 Task: Add an event with the title Marketing Campaign Execution and Tracking, date '2023/12/26', time 7:50 AM to 9:50 AMand add a description:  Regular check-ins and progress reviews will be scheduled to evaluate the employee's progress and provide ongoing feedback. These discussions will allow for adjustments to the action plan if needed and provide encouragement and support to the employee.Select event color  Peacock . Add location for the event as: Zagreb, Croatia, logged in from the account softage.4@softage.netand send the event invitation to softage.6@softage.net and softage.7@softage.net. Set a reminder for the event Weekly on Sunday
Action: Mouse moved to (83, 108)
Screenshot: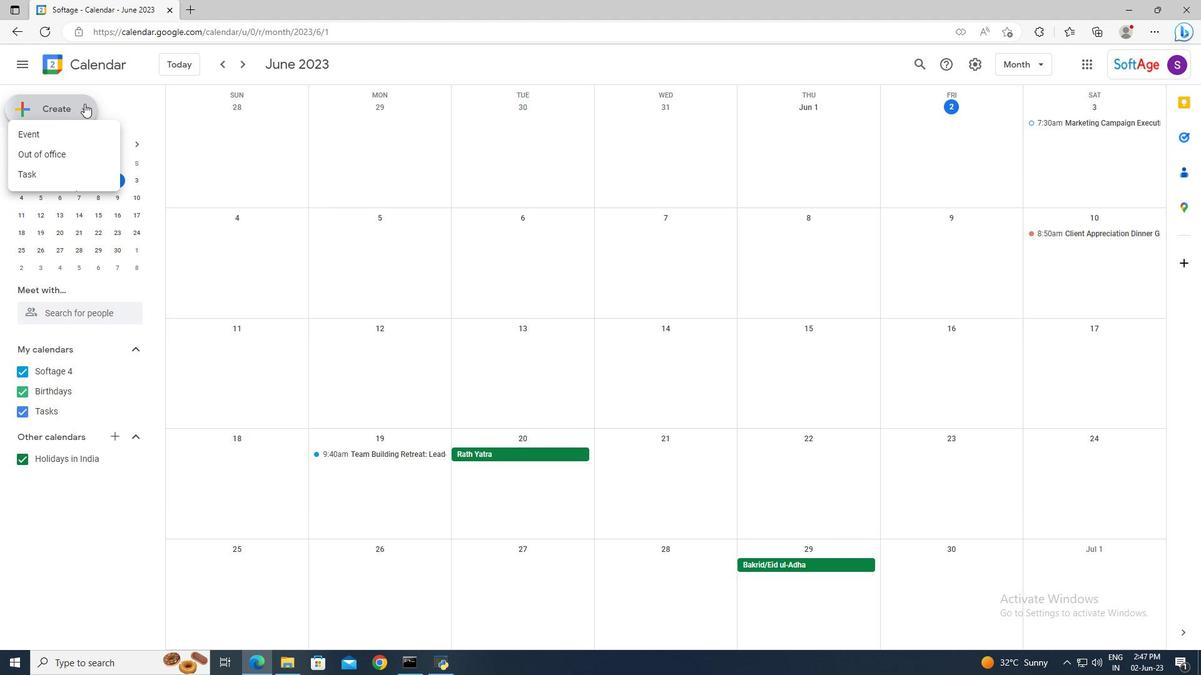 
Action: Mouse pressed left at (83, 108)
Screenshot: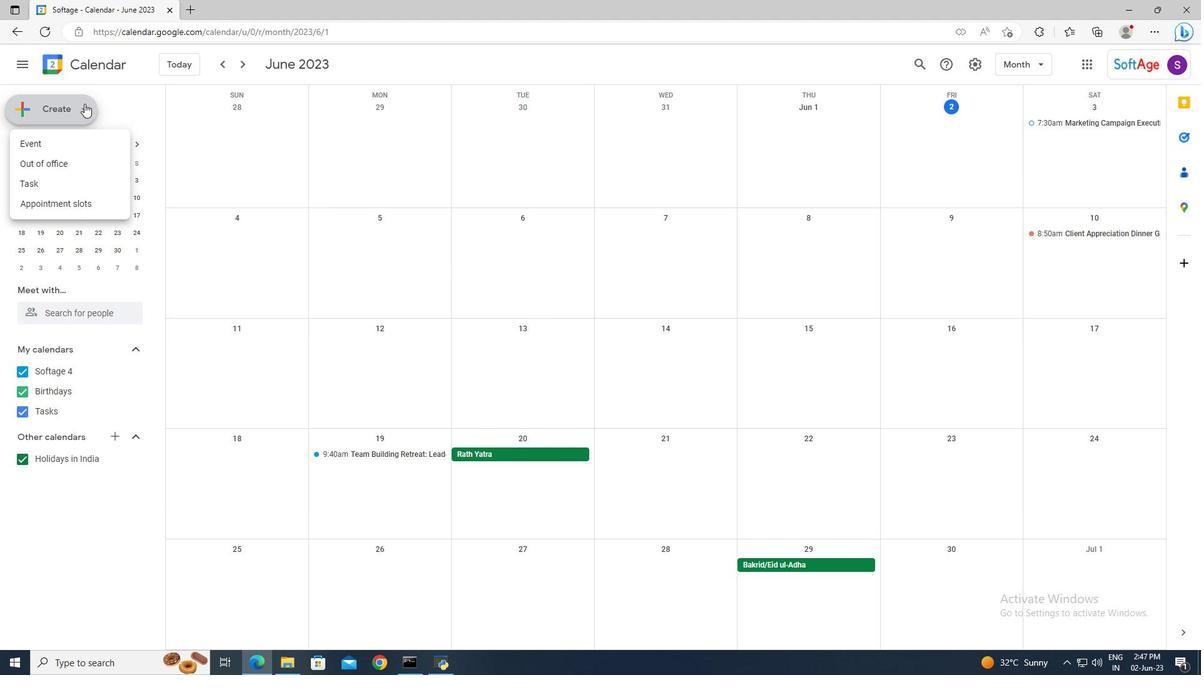 
Action: Mouse moved to (83, 138)
Screenshot: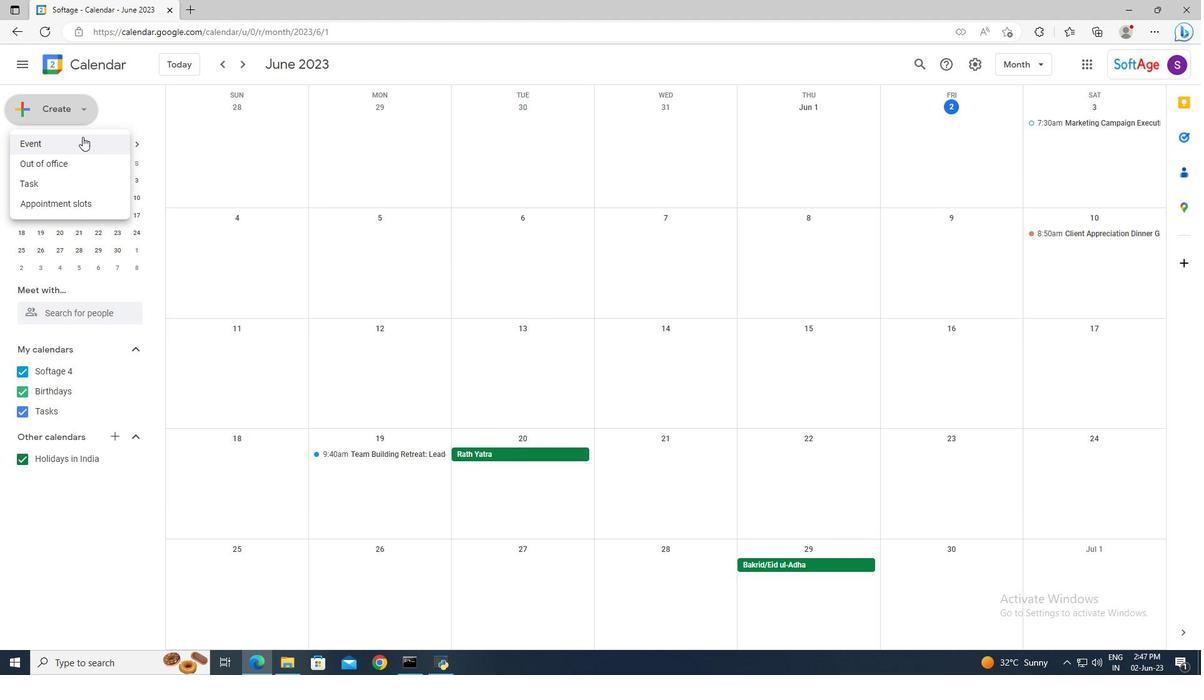 
Action: Mouse pressed left at (83, 138)
Screenshot: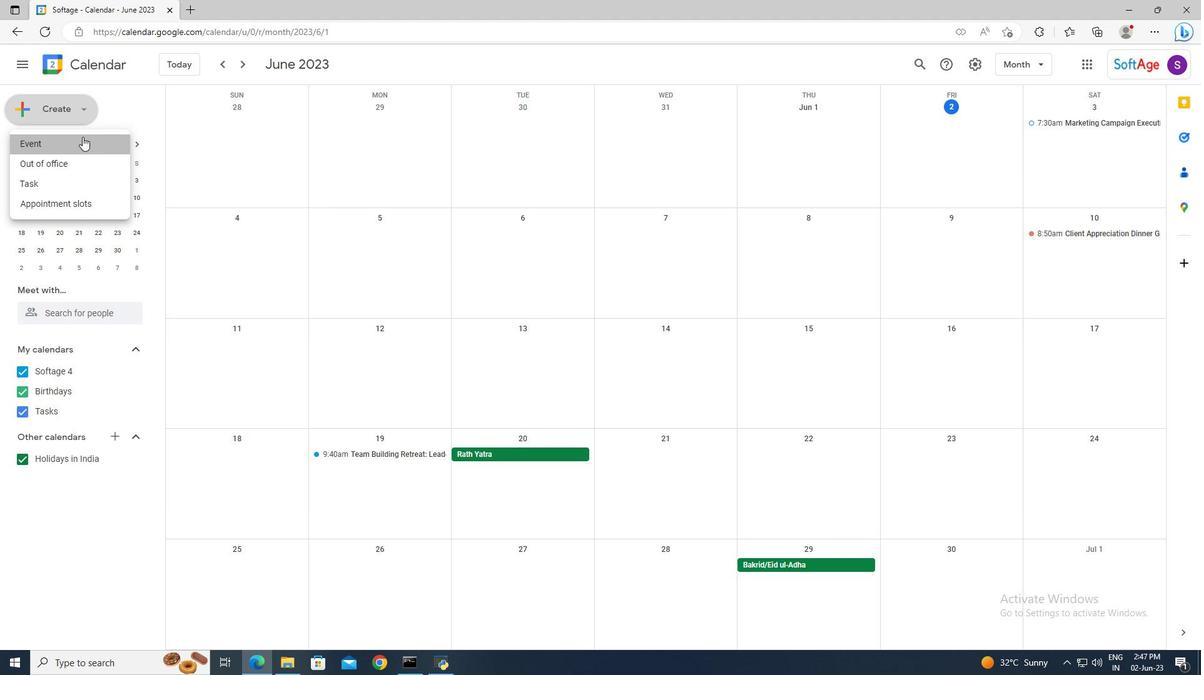 
Action: Mouse moved to (620, 421)
Screenshot: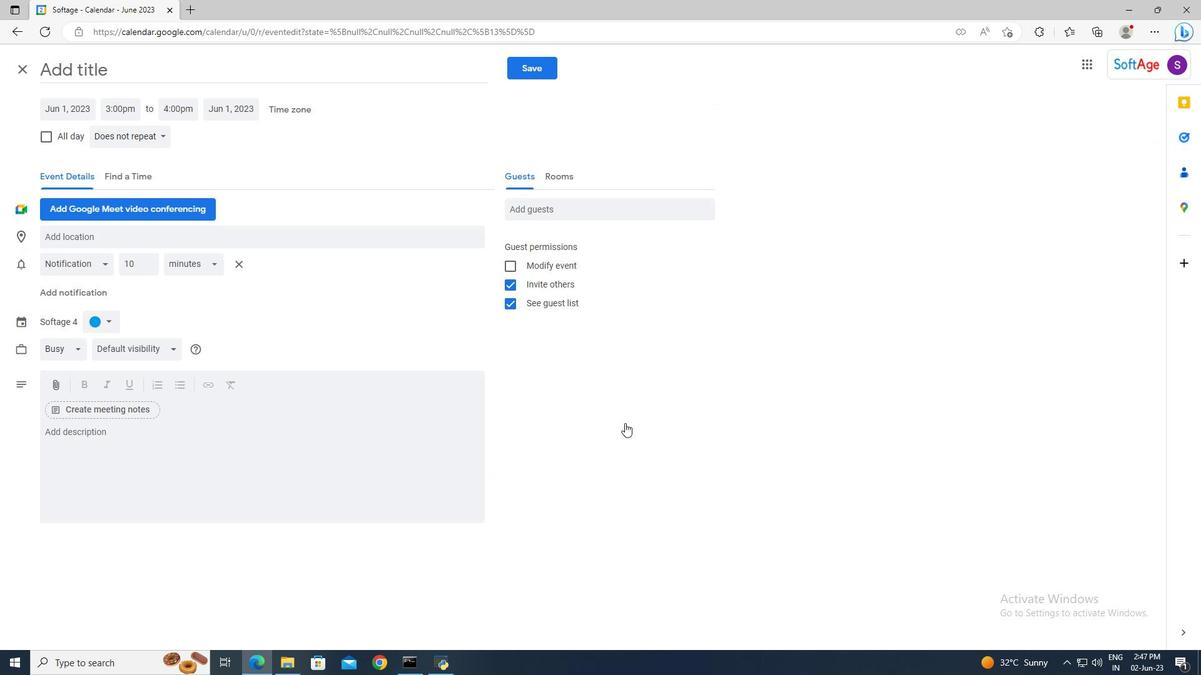 
Action: Mouse pressed left at (620, 421)
Screenshot: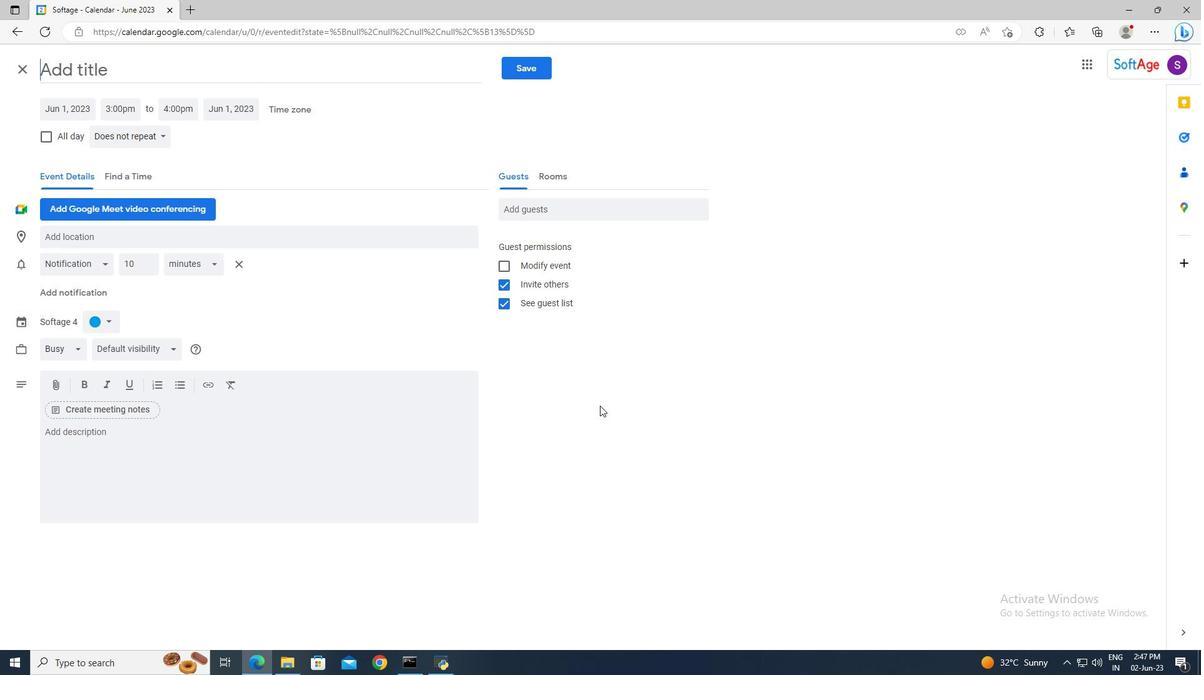 
Action: Mouse moved to (240, 73)
Screenshot: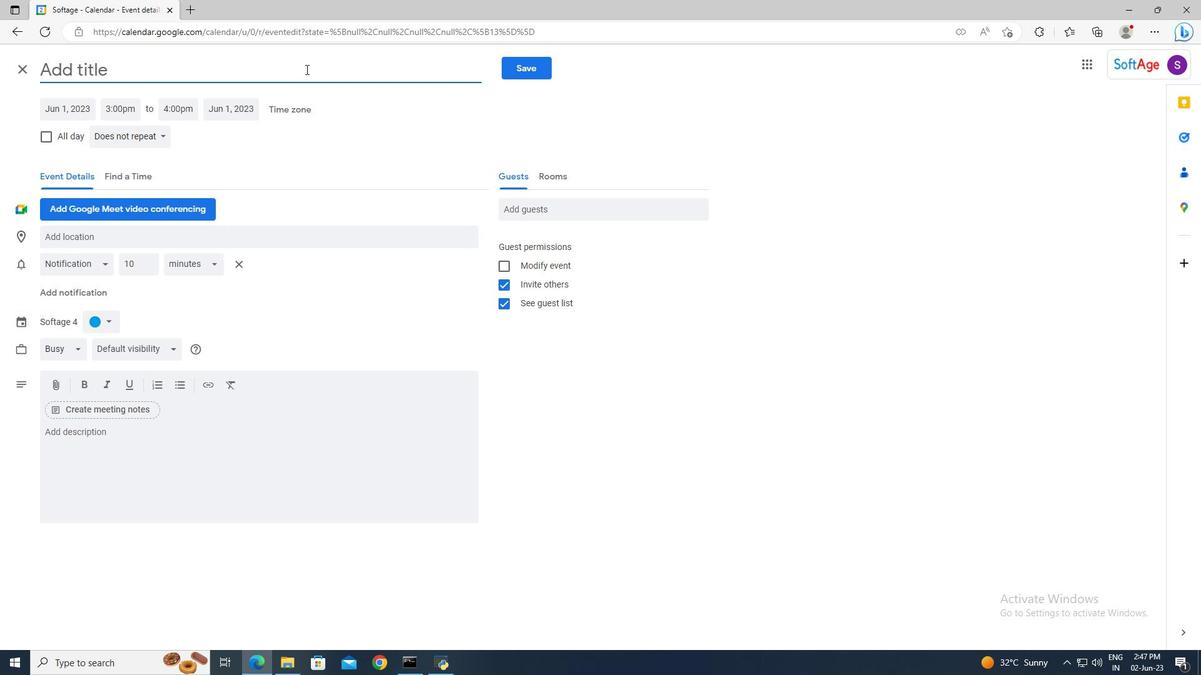 
Action: Mouse pressed left at (240, 73)
Screenshot: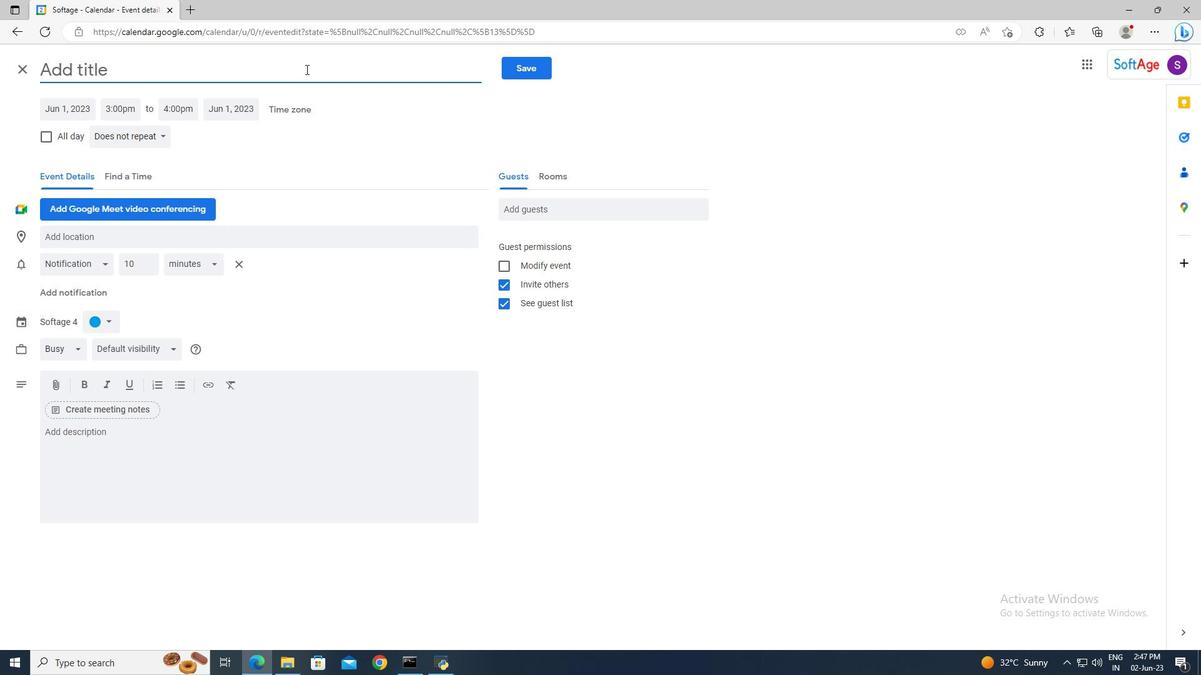 
Action: Key pressed <Key.shift>Marketing<Key.space><Key.shift>Campaign<Key.space><Key.shift>Execution<Key.space>and<Key.space><Key.shift>Tracking
Screenshot: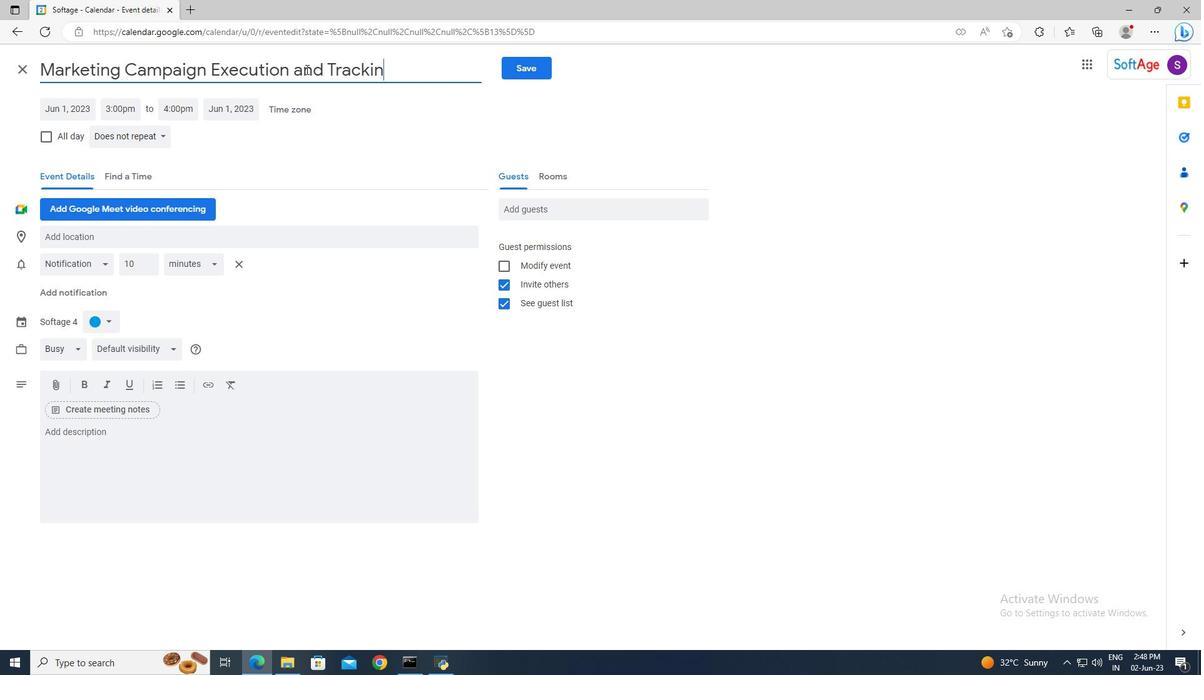 
Action: Mouse moved to (95, 108)
Screenshot: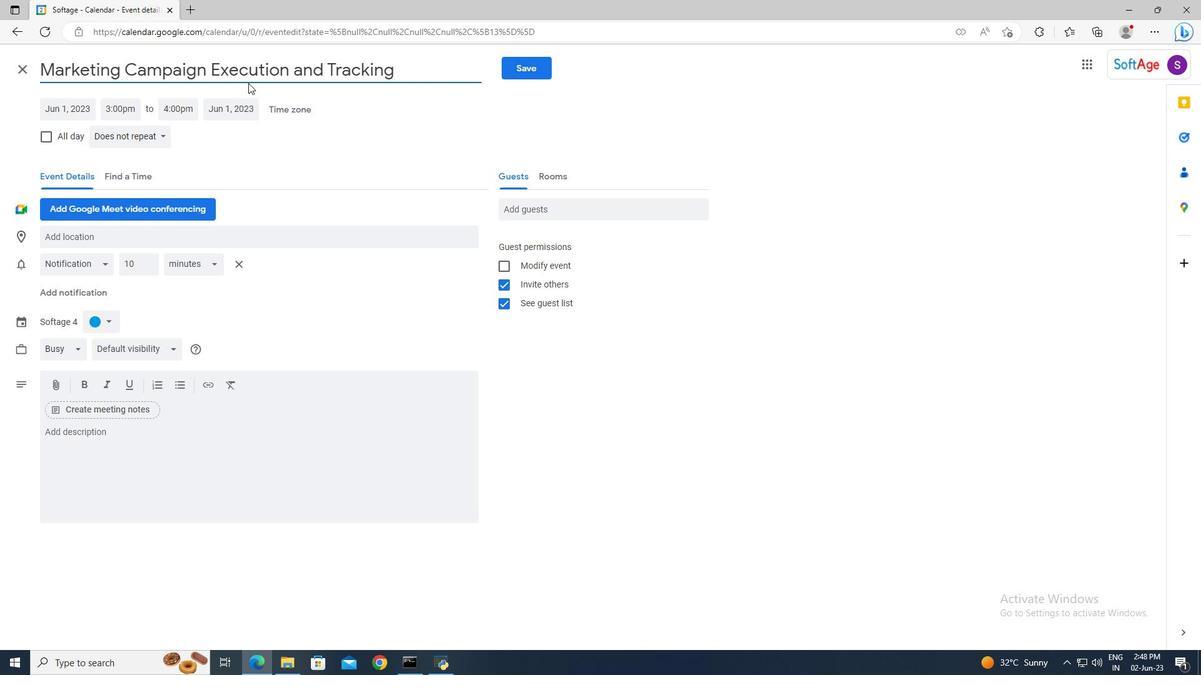 
Action: Mouse pressed left at (95, 108)
Screenshot: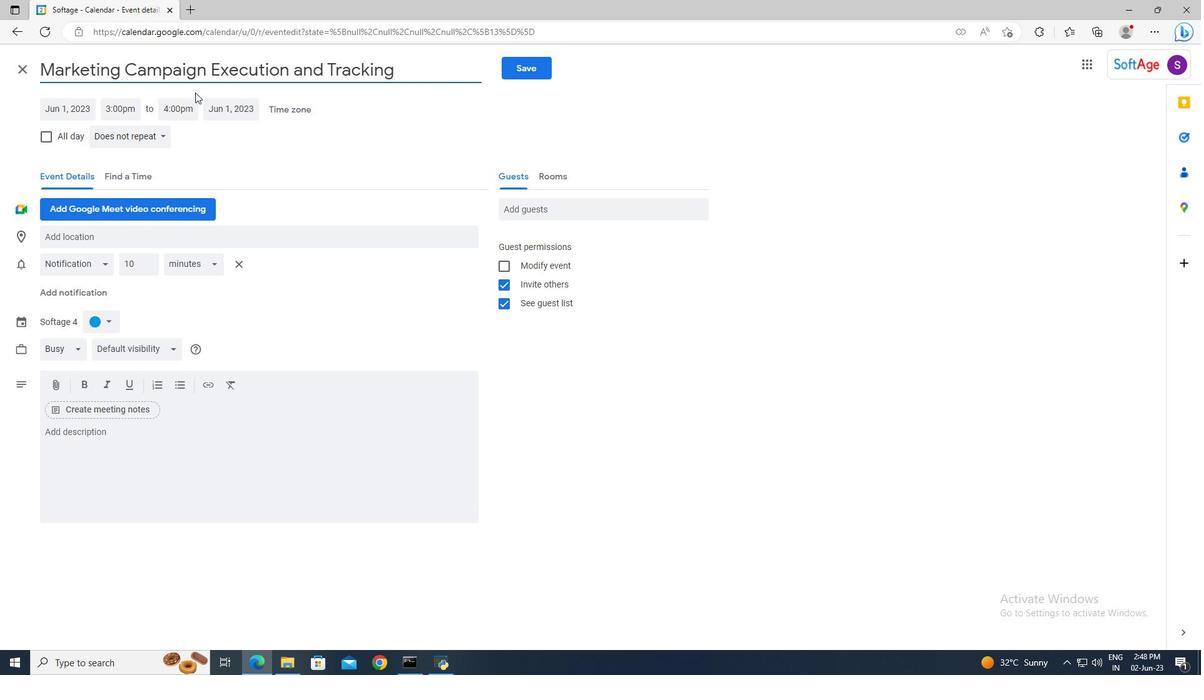 
Action: Mouse moved to (194, 132)
Screenshot: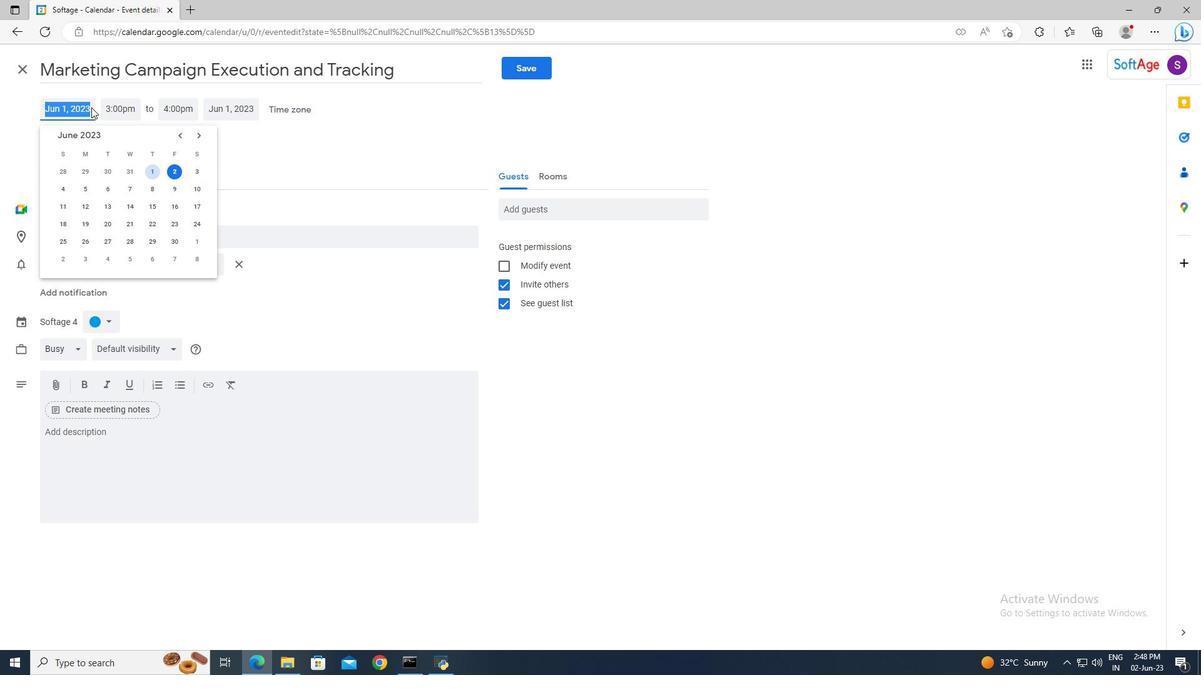 
Action: Mouse pressed left at (194, 132)
Screenshot: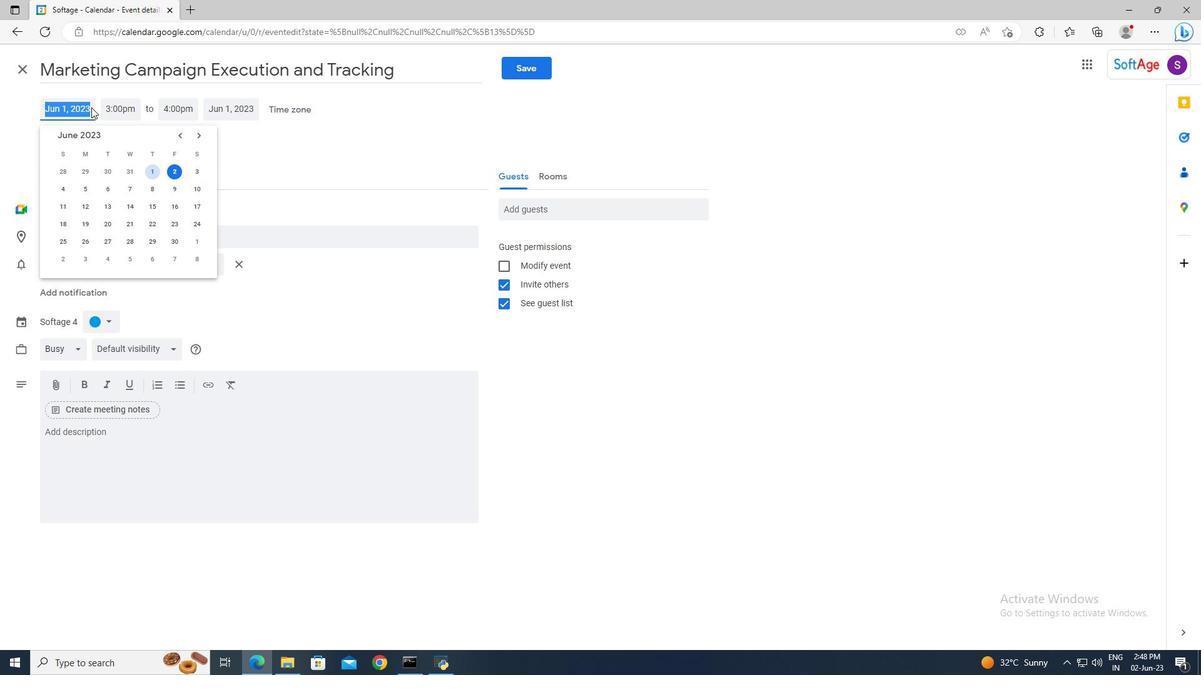 
Action: Mouse pressed left at (194, 132)
Screenshot: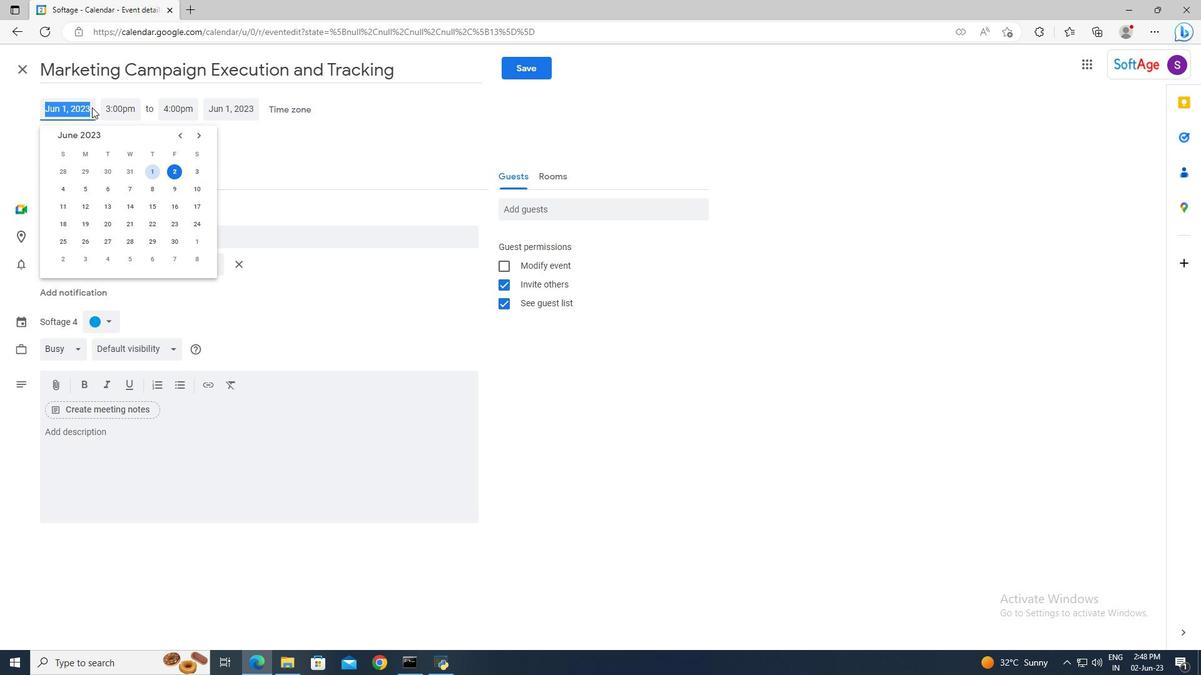 
Action: Mouse pressed left at (194, 132)
Screenshot: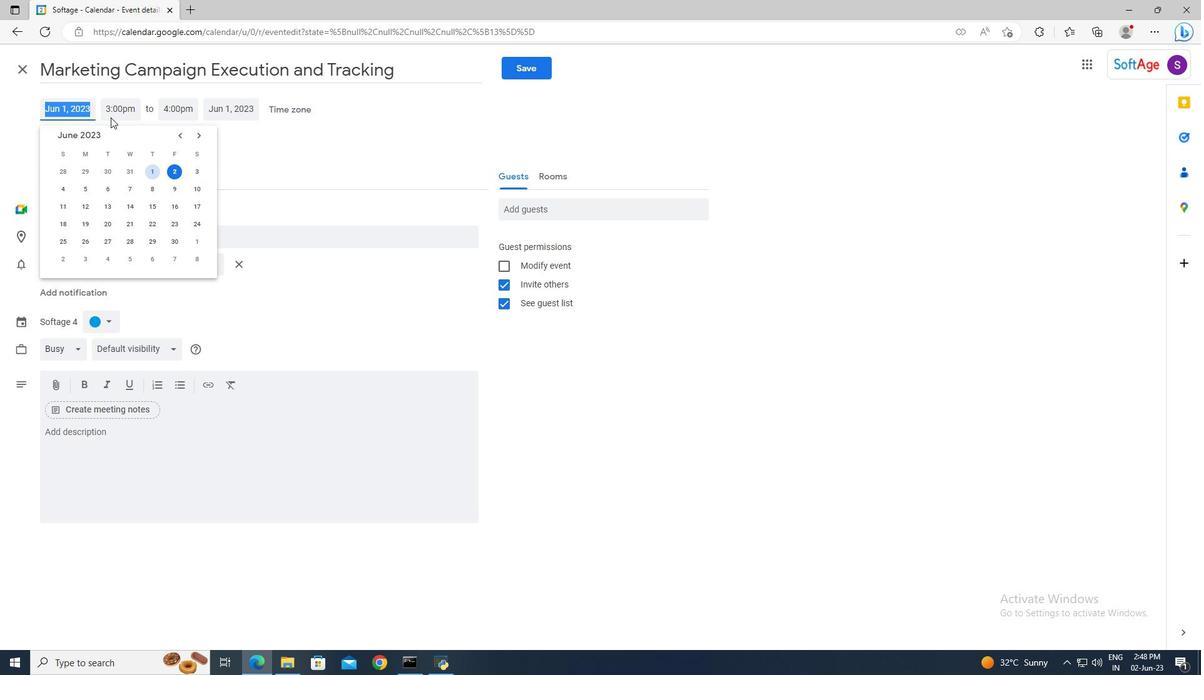 
Action: Mouse pressed left at (194, 132)
Screenshot: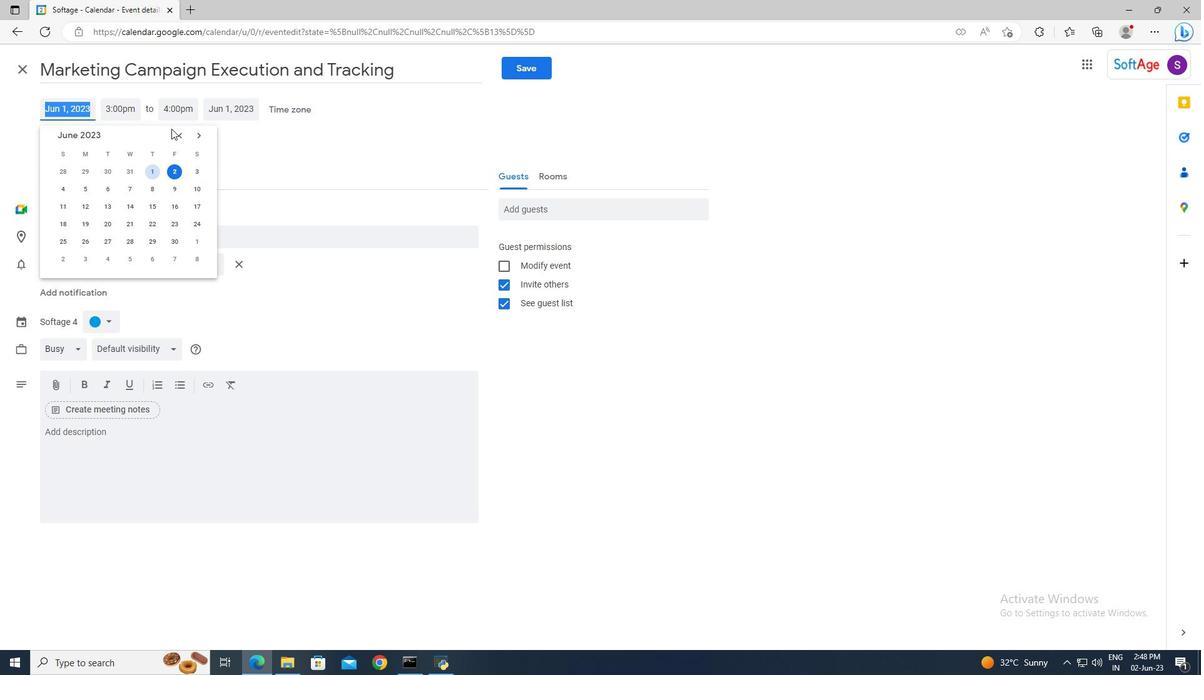 
Action: Mouse pressed left at (194, 132)
Screenshot: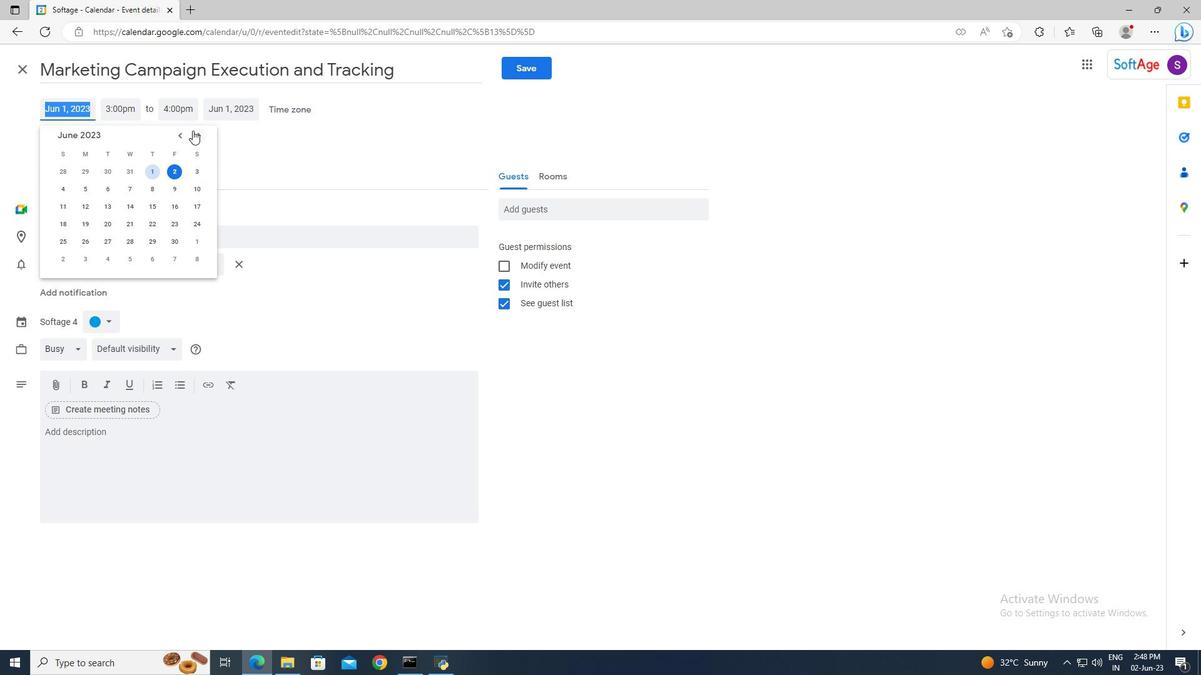 
Action: Mouse pressed left at (194, 132)
Screenshot: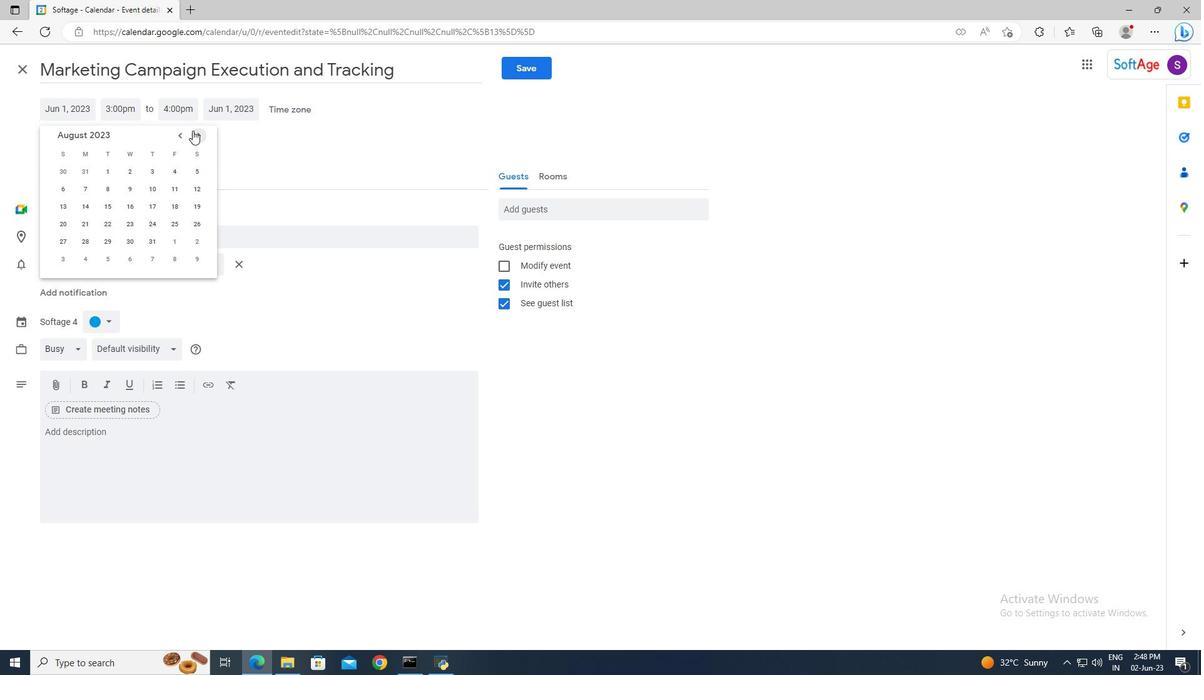 
Action: Mouse moved to (102, 241)
Screenshot: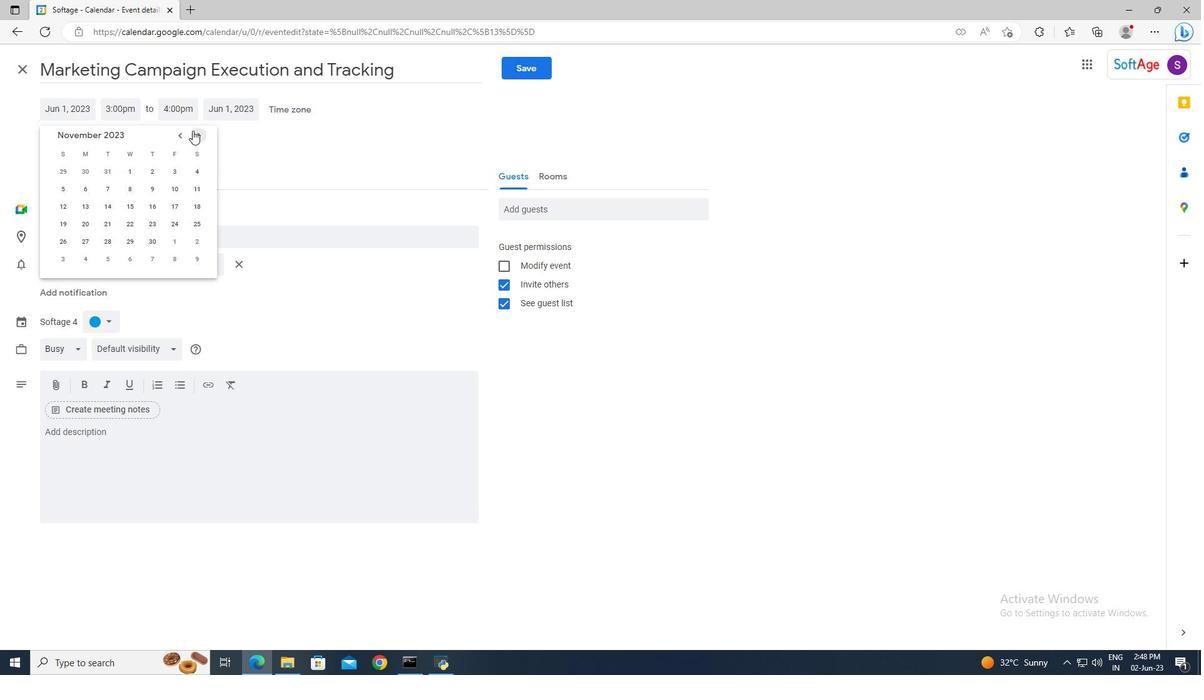 
Action: Mouse pressed left at (102, 241)
Screenshot: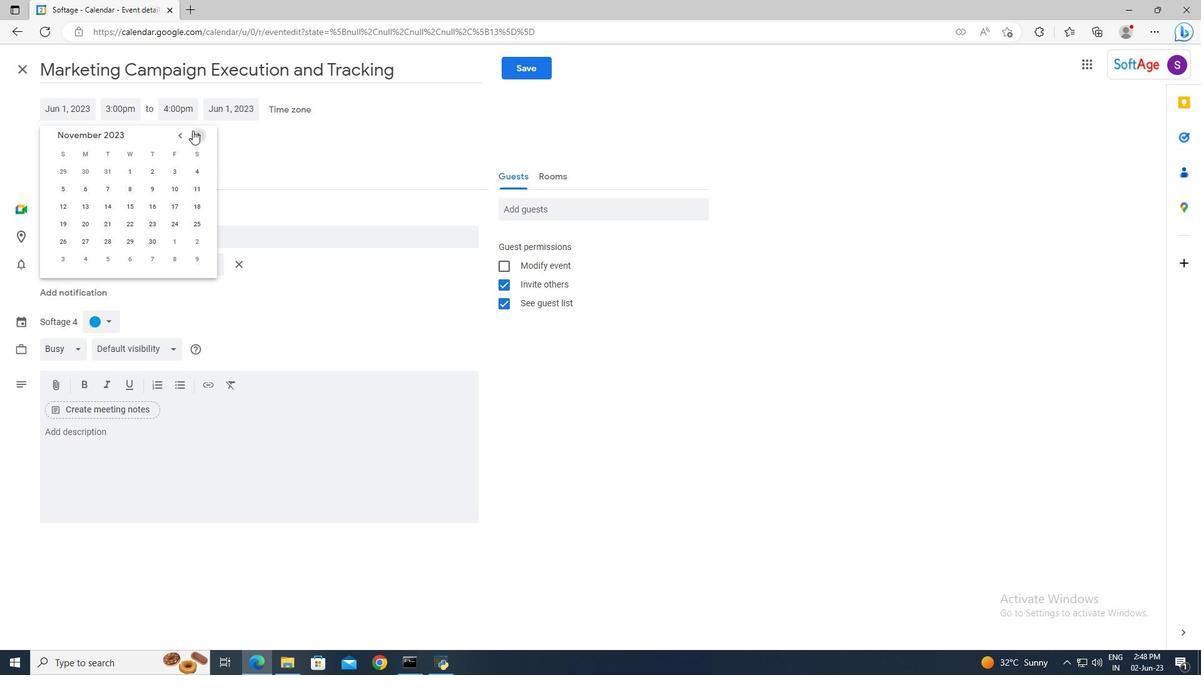 
Action: Mouse moved to (125, 109)
Screenshot: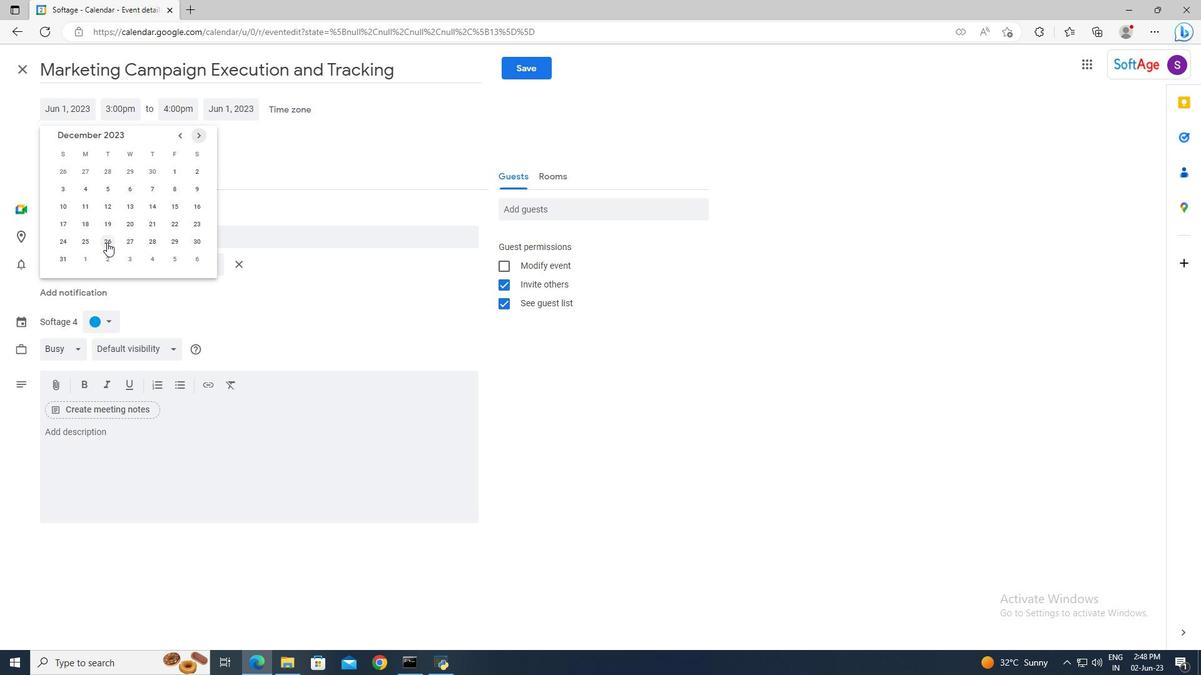 
Action: Mouse pressed left at (125, 109)
Screenshot: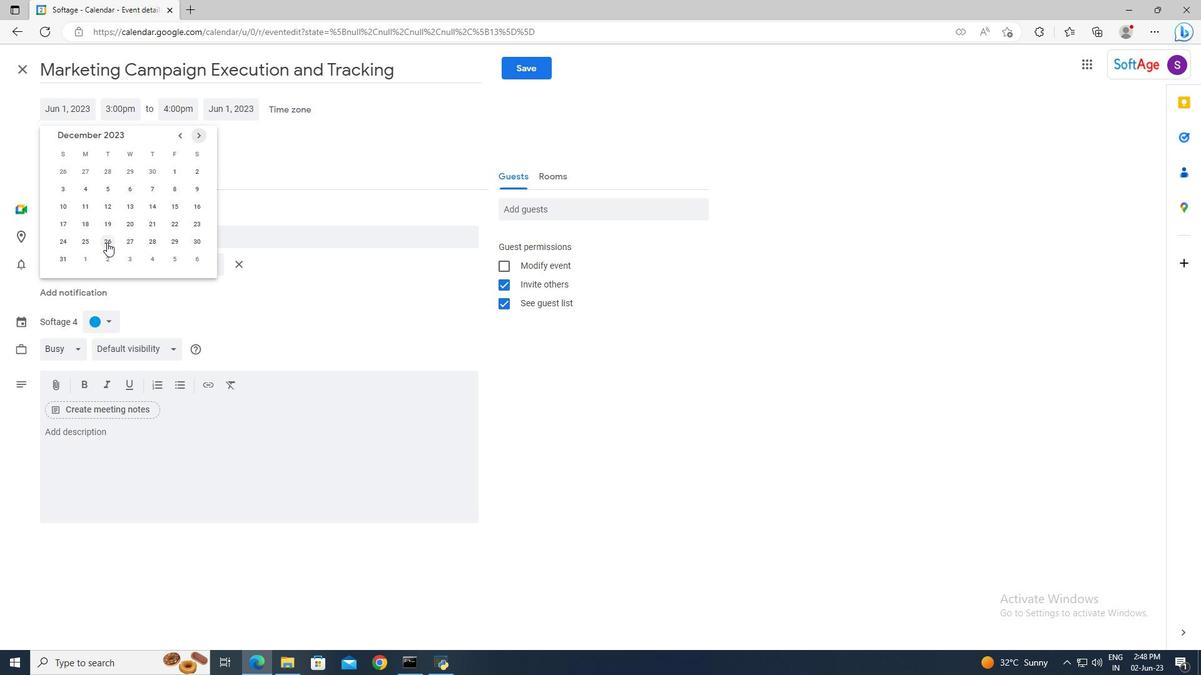 
Action: Key pressed 7<Key.shift_r>:50am<Key.enter>
Screenshot: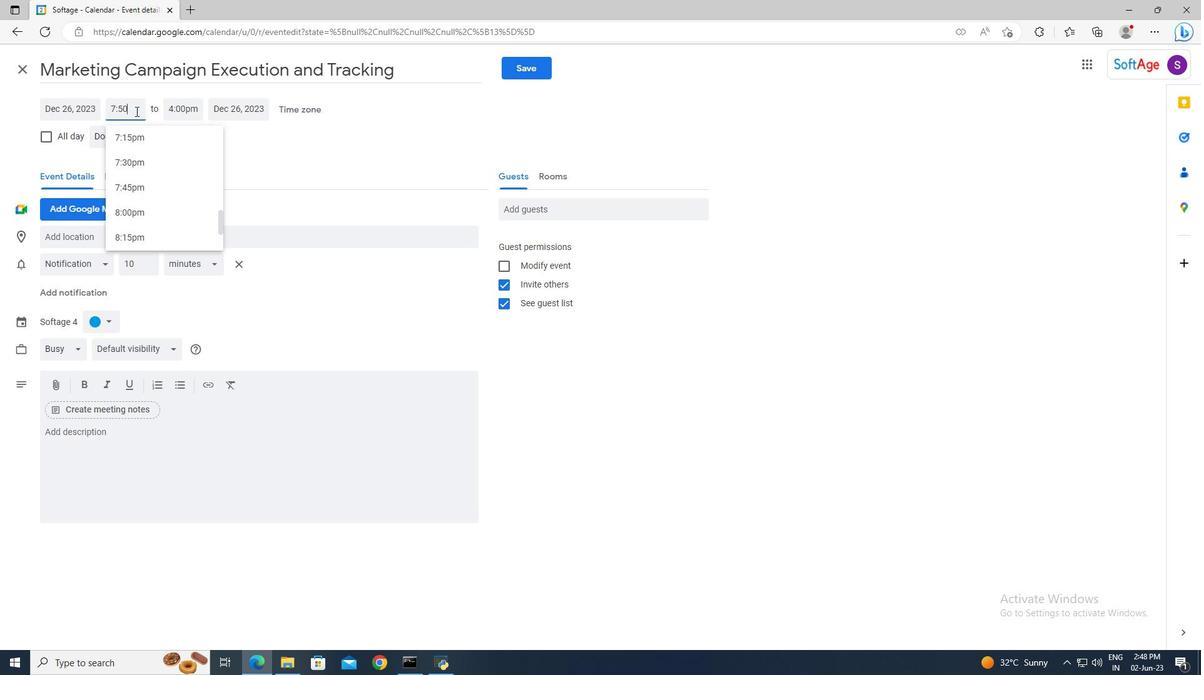 
Action: Mouse moved to (172, 105)
Screenshot: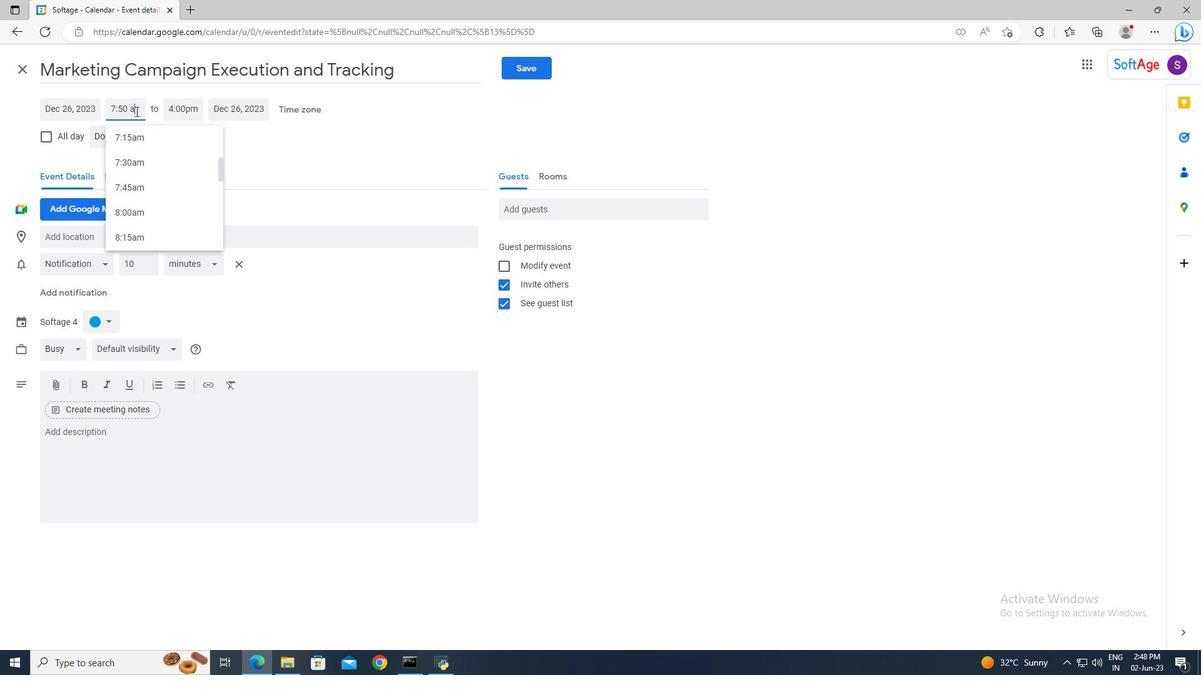 
Action: Mouse pressed left at (172, 105)
Screenshot: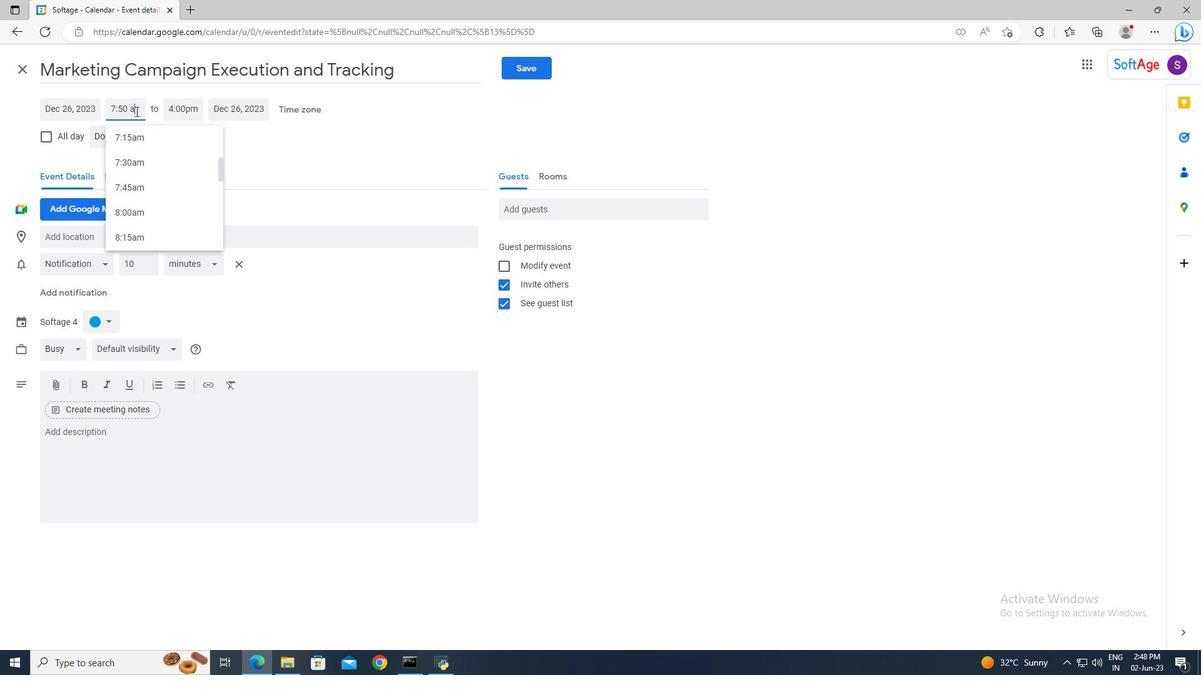 
Action: Key pressed 9<Key.shift_r>:50am<Key.enter>
Screenshot: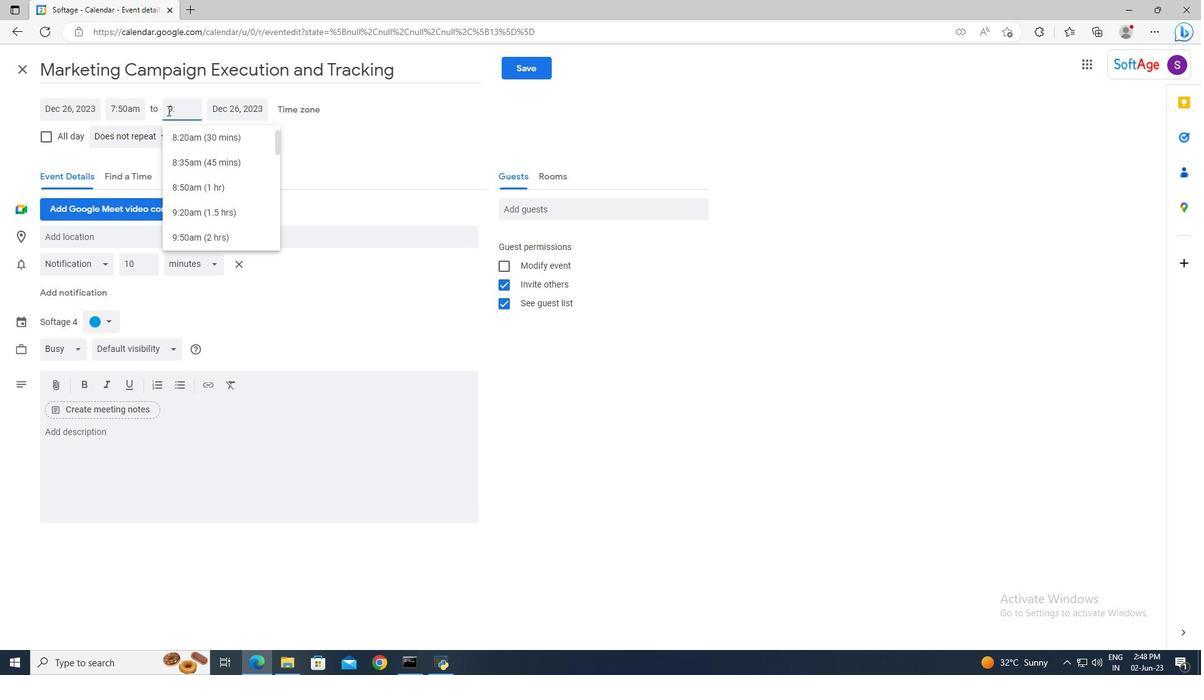 
Action: Mouse moved to (169, 436)
Screenshot: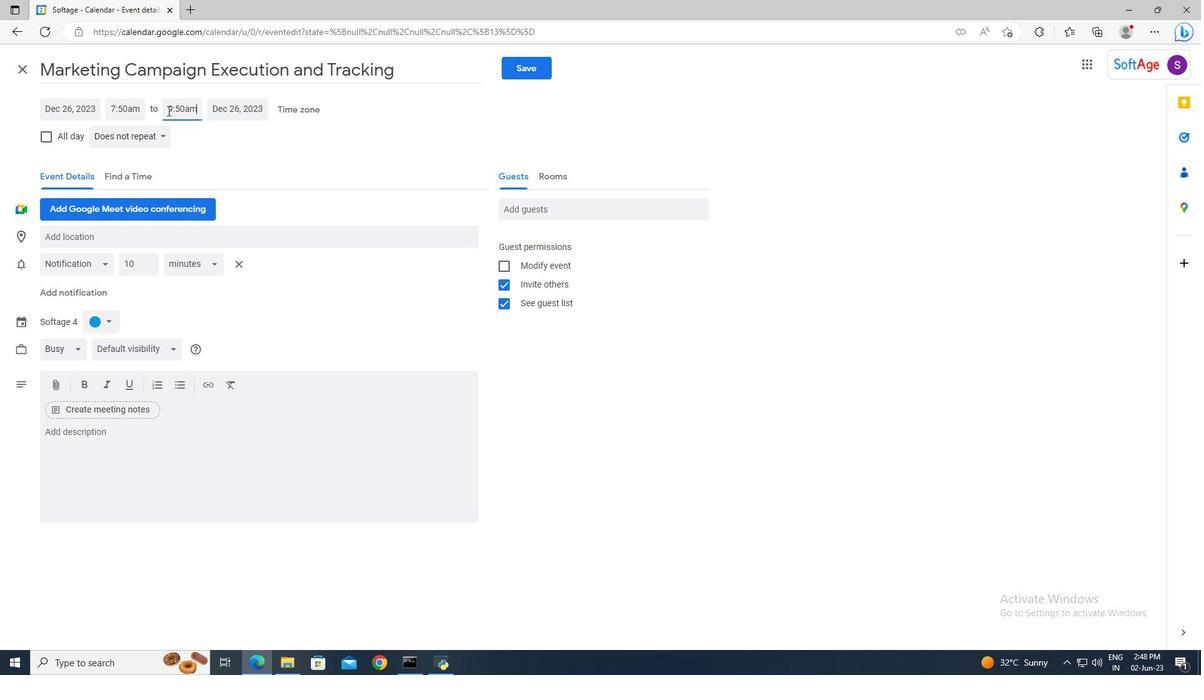 
Action: Mouse pressed left at (169, 436)
Screenshot: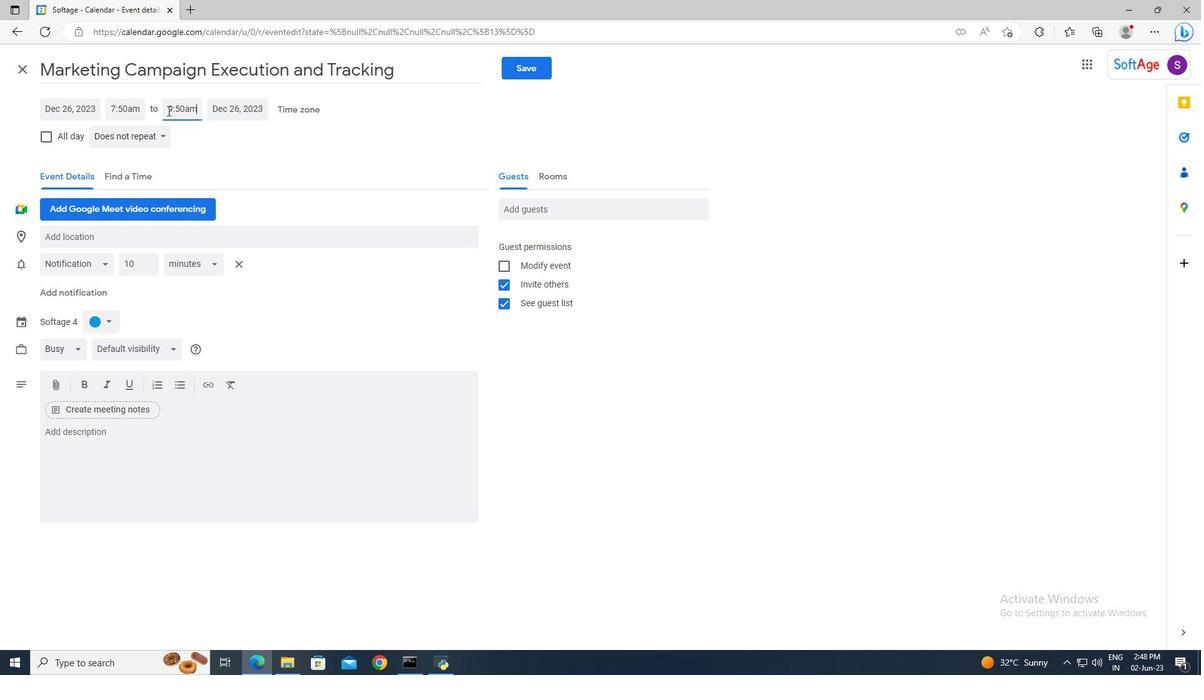 
Action: Key pressed <Key.shift>Regular<Key.space>check-ins<Key.space>and<Key.space>progress<Key.space>reviews<Key.space>will<Key.space>be<Key.space>sh<Key.backspace>cheduled<Key.space>to<Key.space>evaluate<Key.space>the<Key.space>employee's<Key.space>progress<Key.space>and<Key.space>provide<Key.space>ongoing<Key.space>feedback.<Key.space><Key.shift>These<Key.space>discussions<Key.space>will<Key.space>allow<Key.space>for<Key.space>adjustments<Key.space>to<Key.space>the<Key.space>action<Key.space>plan<Key.space>if<Key.space>needed<Key.space>and<Key.space>provide<Key.space>encouragement<Key.space>and<Key.space>support<Key.space>to<Key.space>the<Key.space>employee.
Screenshot: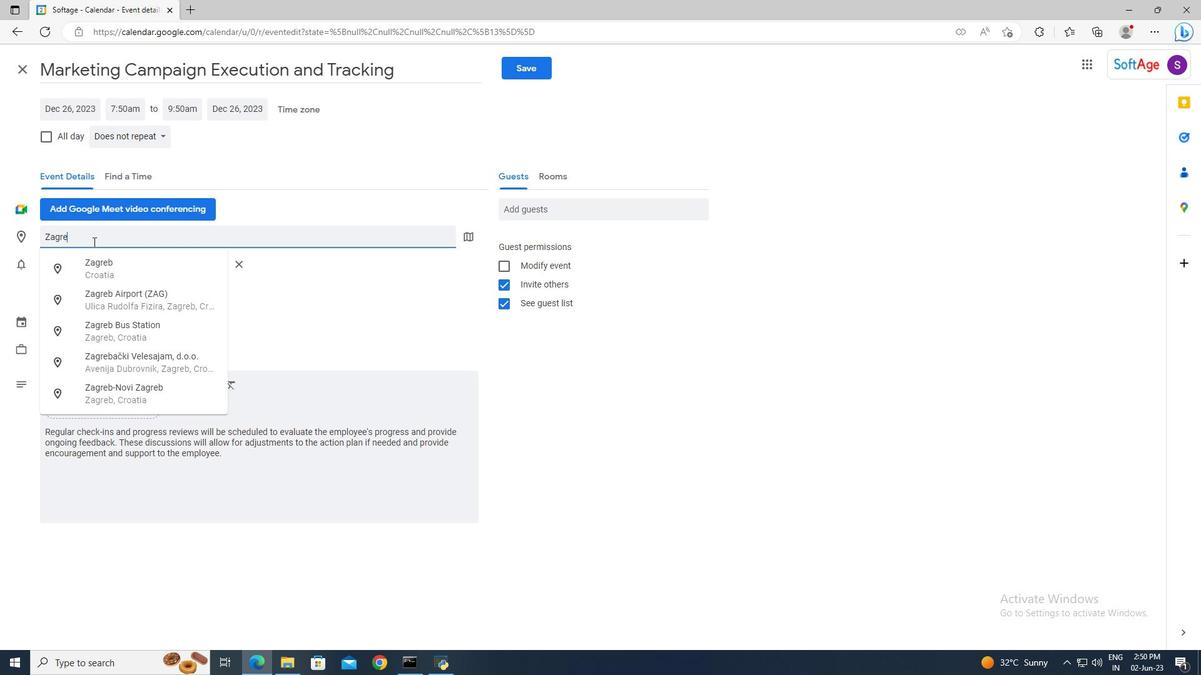
Action: Mouse moved to (112, 322)
Screenshot: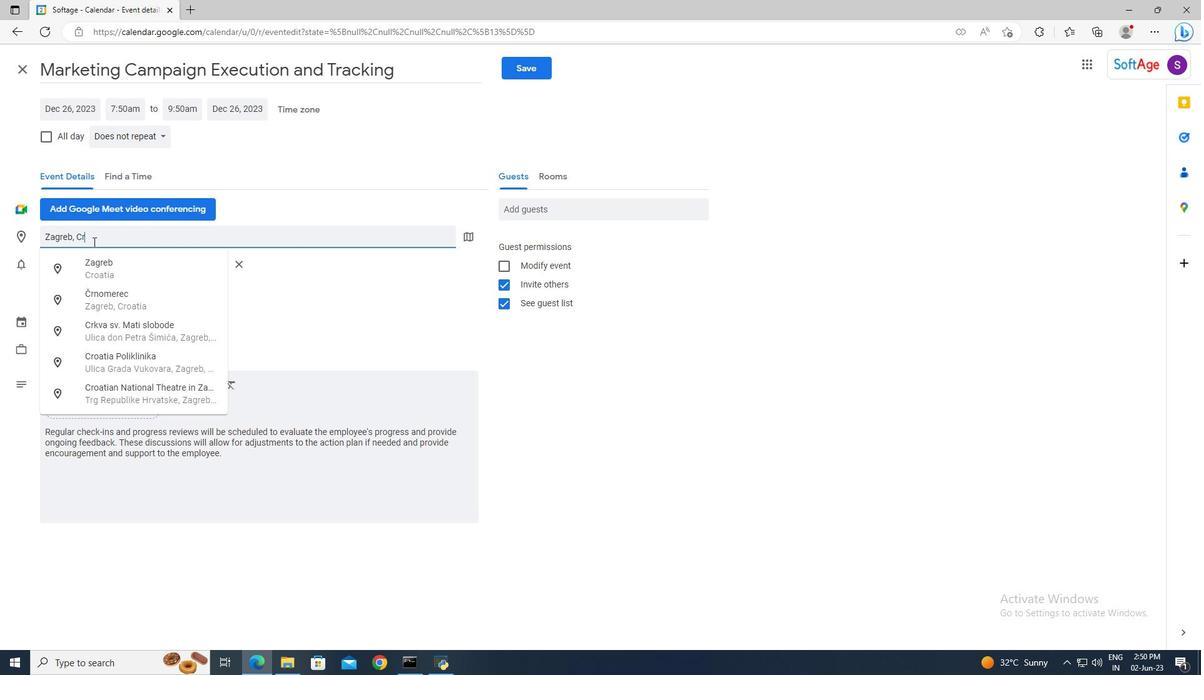 
Action: Mouse pressed left at (112, 322)
Screenshot: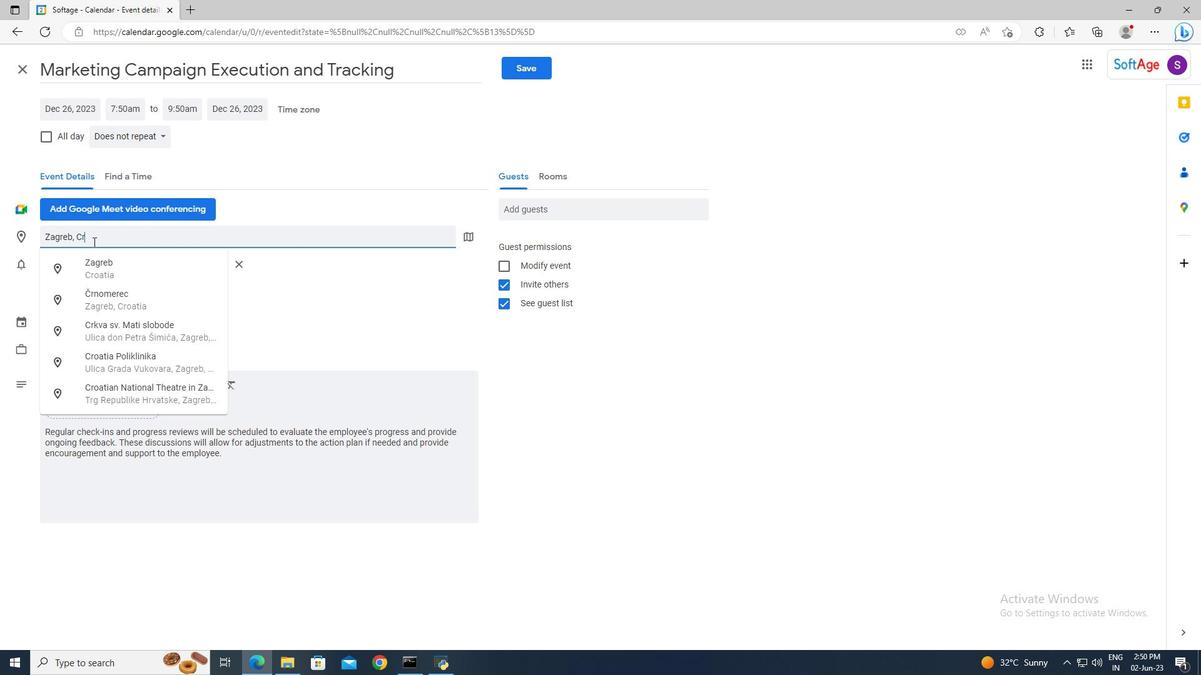 
Action: Mouse moved to (97, 366)
Screenshot: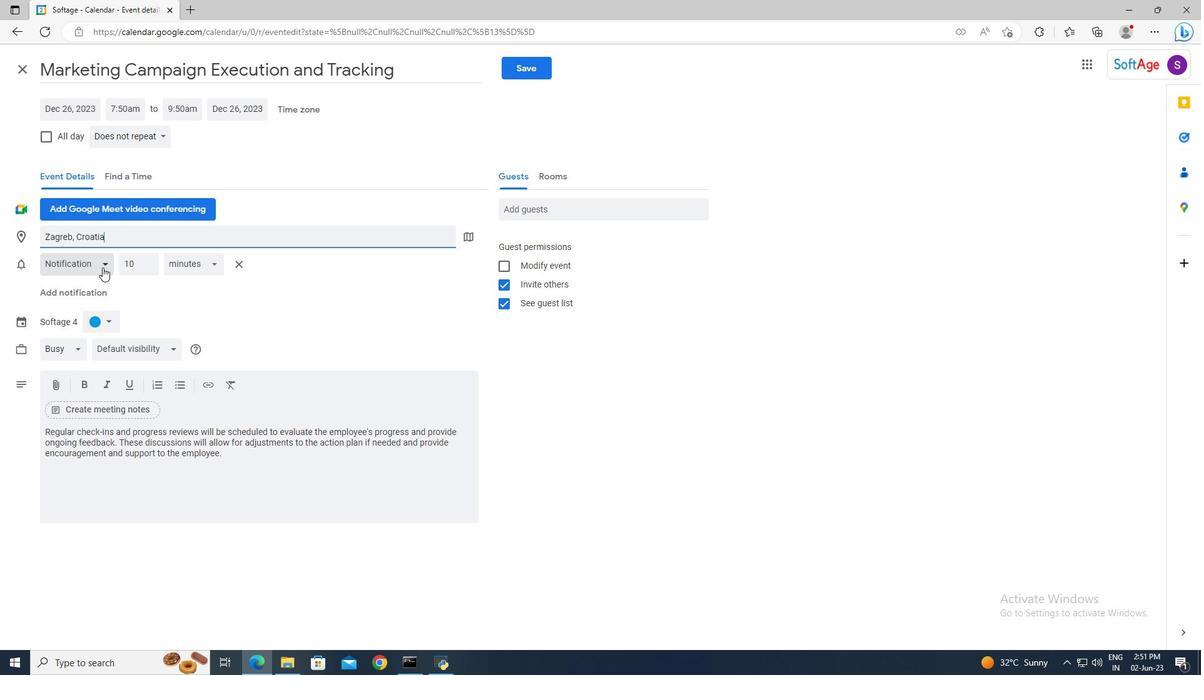 
Action: Mouse pressed left at (97, 366)
Screenshot: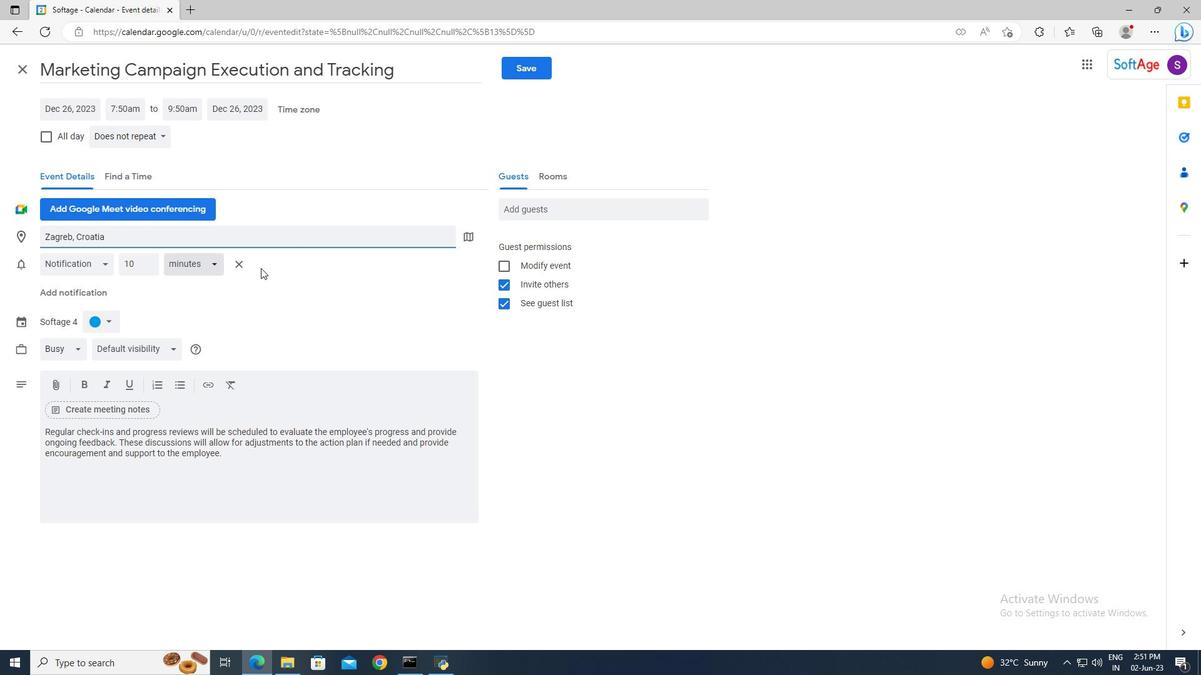 
Action: Mouse moved to (123, 240)
Screenshot: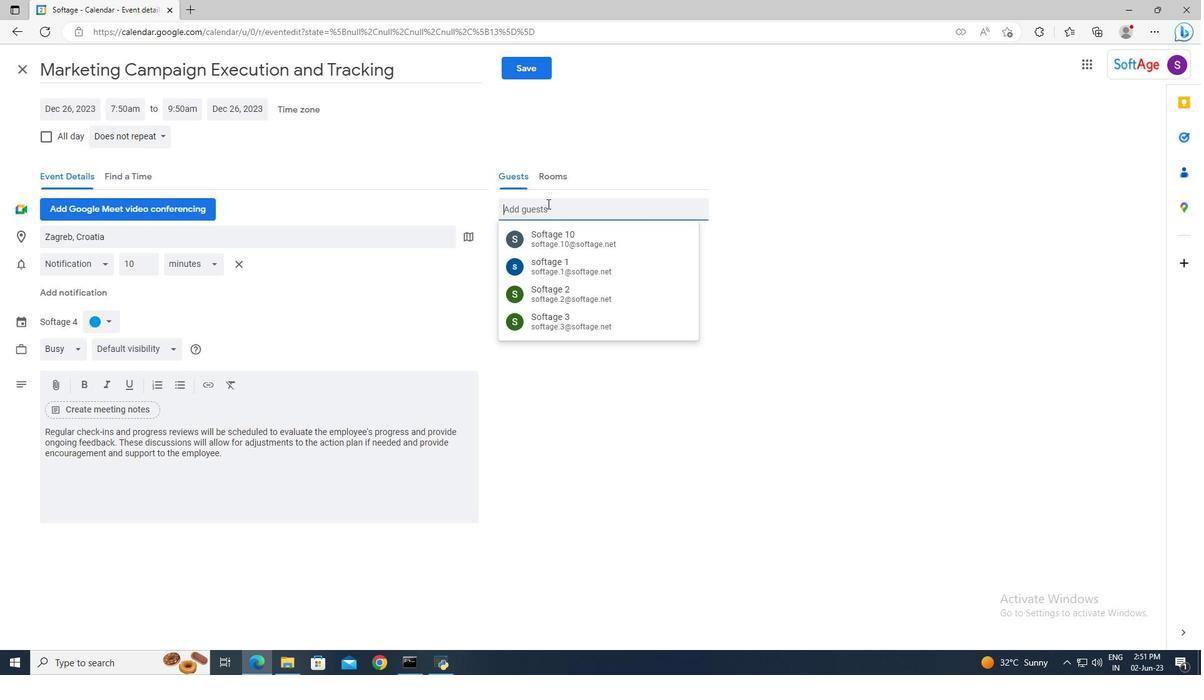 
Action: Mouse pressed left at (123, 240)
Screenshot: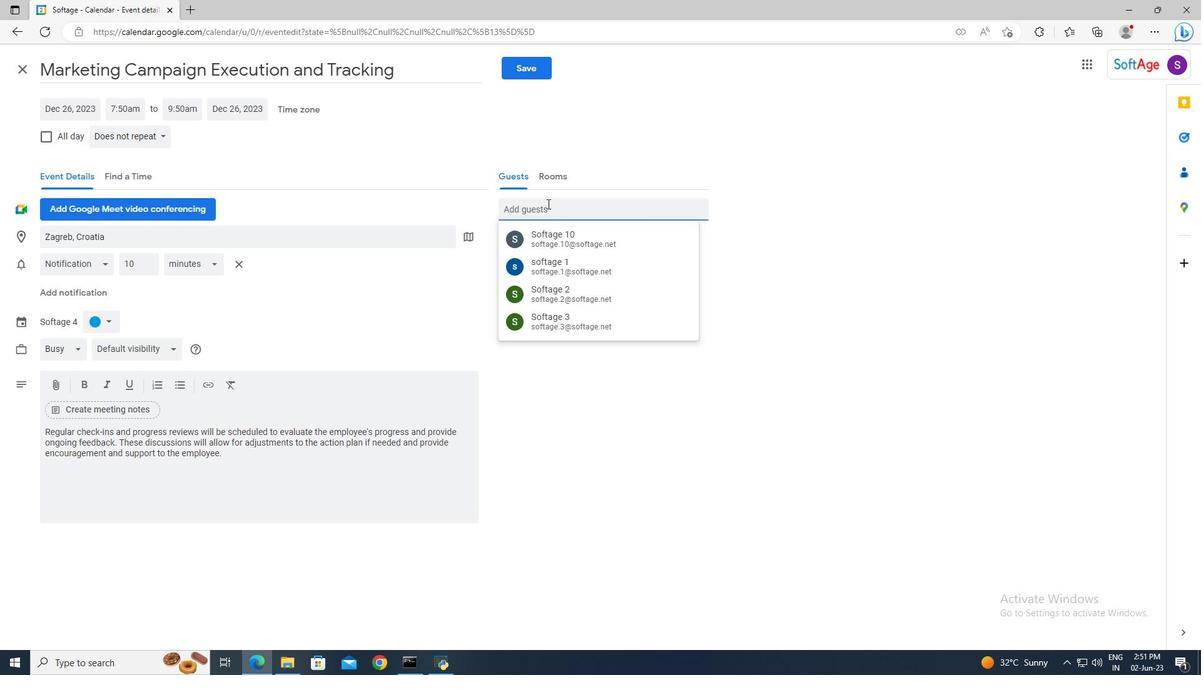 
Action: Key pressed <Key.shift>Zagreb,<Key.space><Key.shift>Croatia
Screenshot: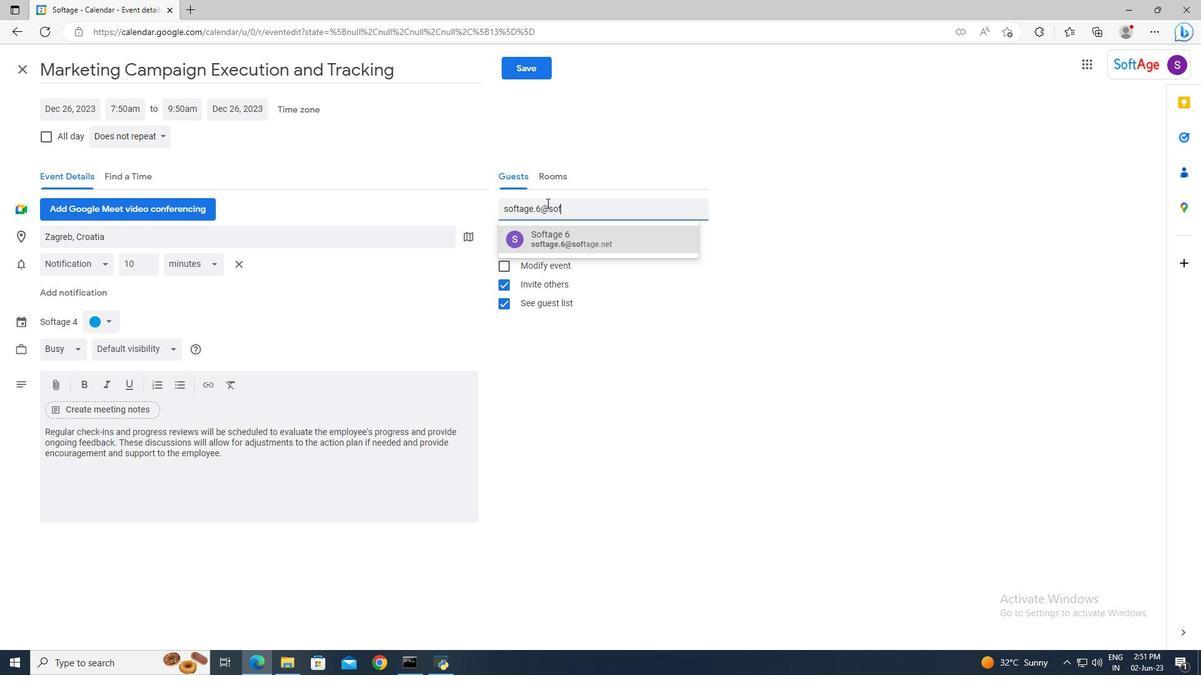 
Action: Mouse moved to (120, 264)
Screenshot: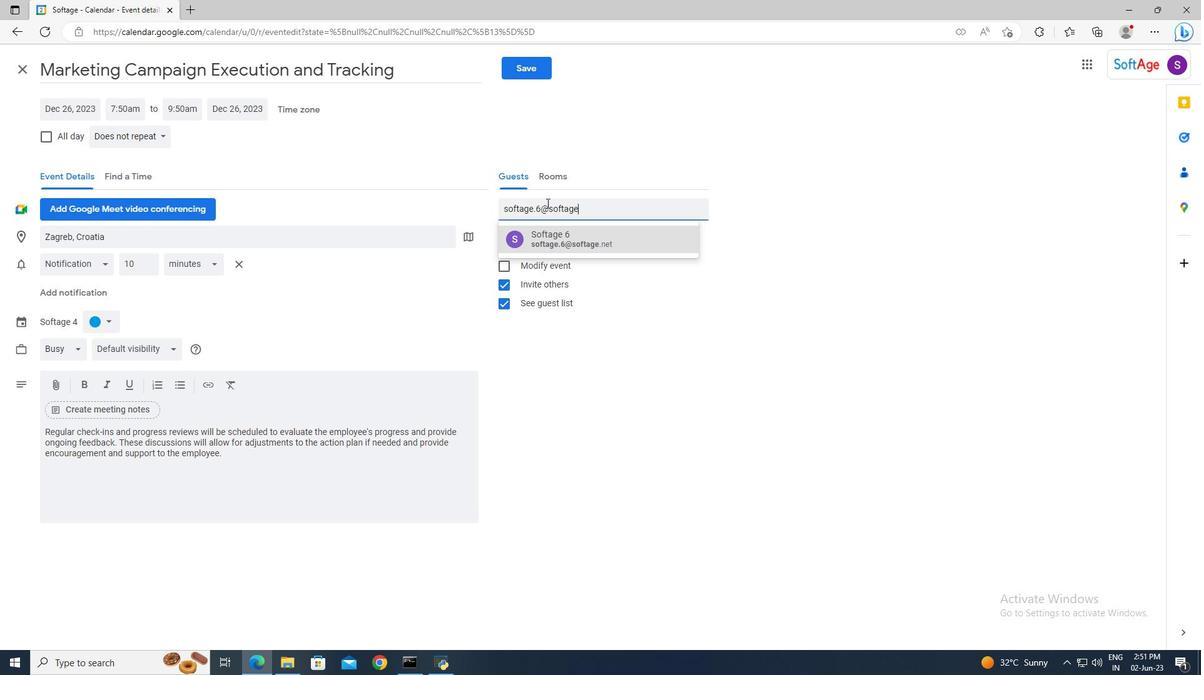 
Action: Mouse pressed left at (120, 264)
Screenshot: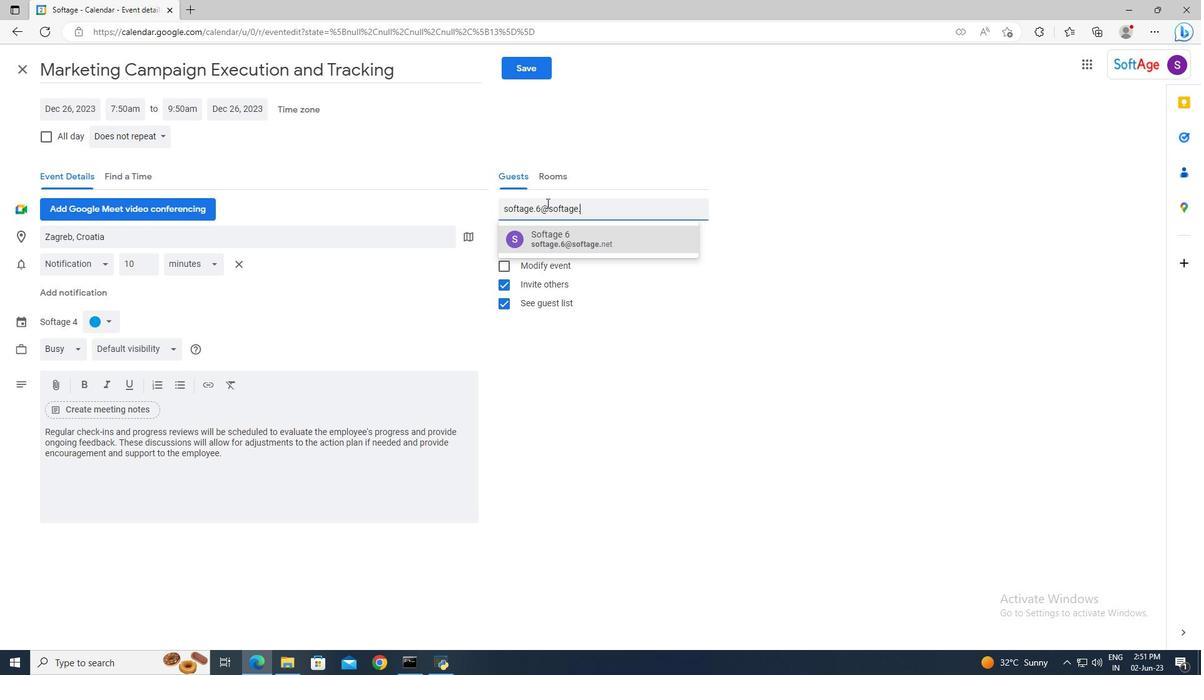 
Action: Mouse moved to (511, 215)
Screenshot: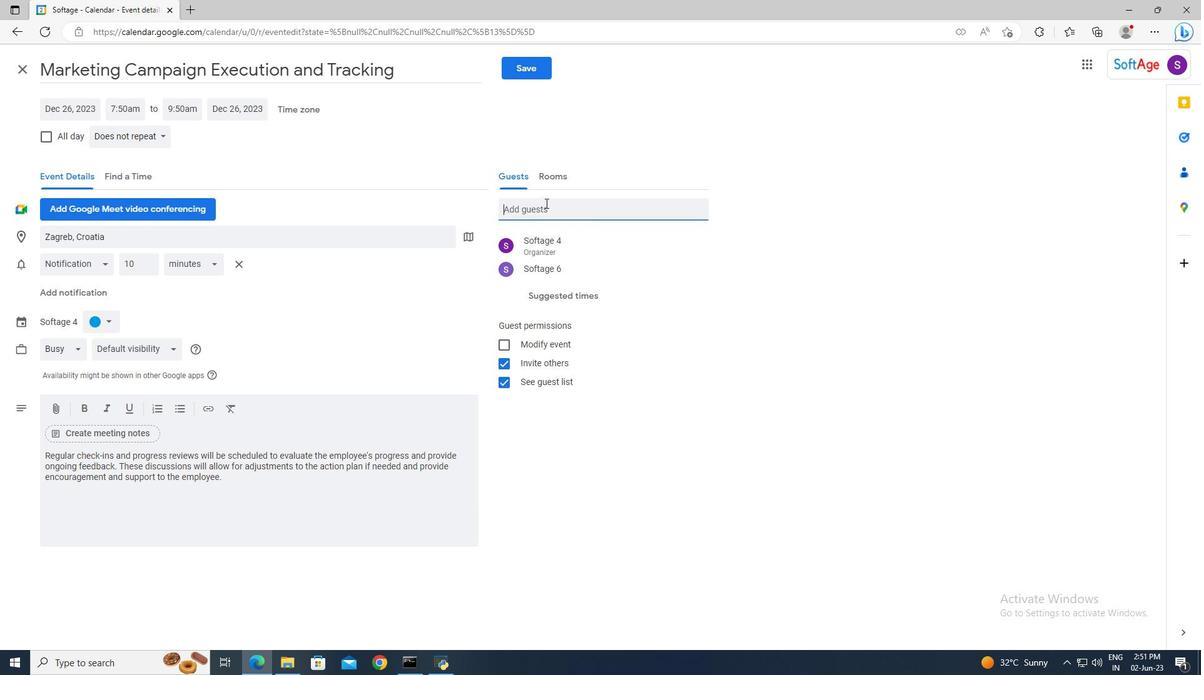 
Action: Mouse pressed left at (511, 215)
Screenshot: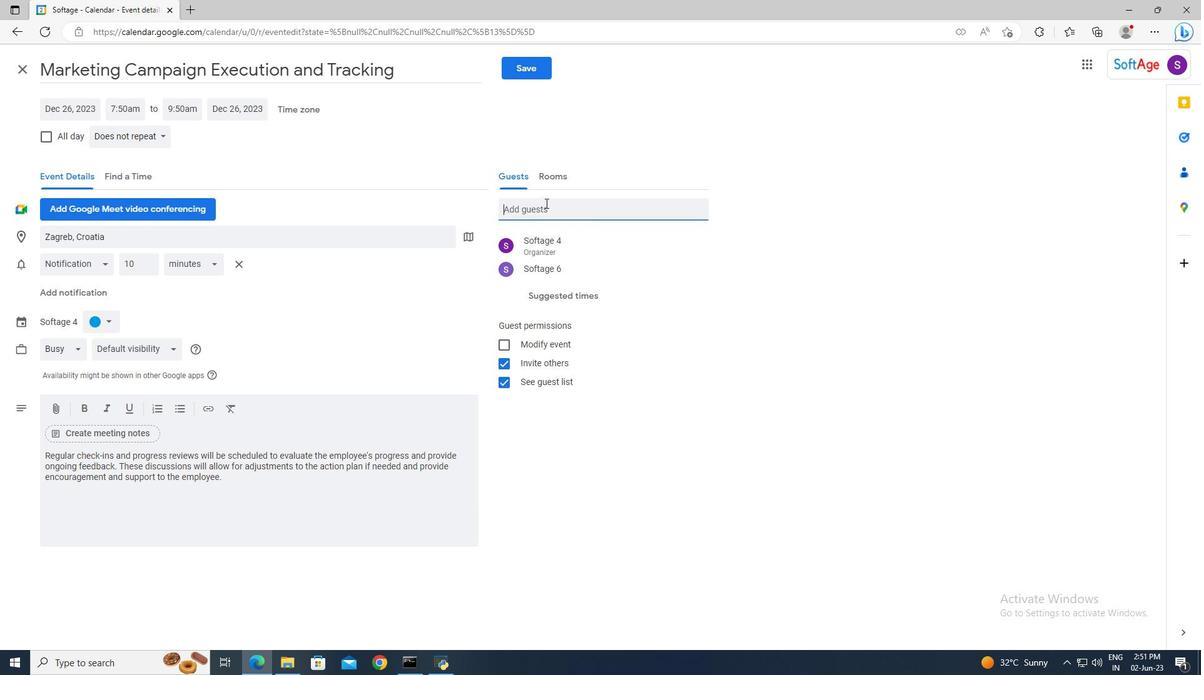 
Action: Mouse moved to (511, 214)
Screenshot: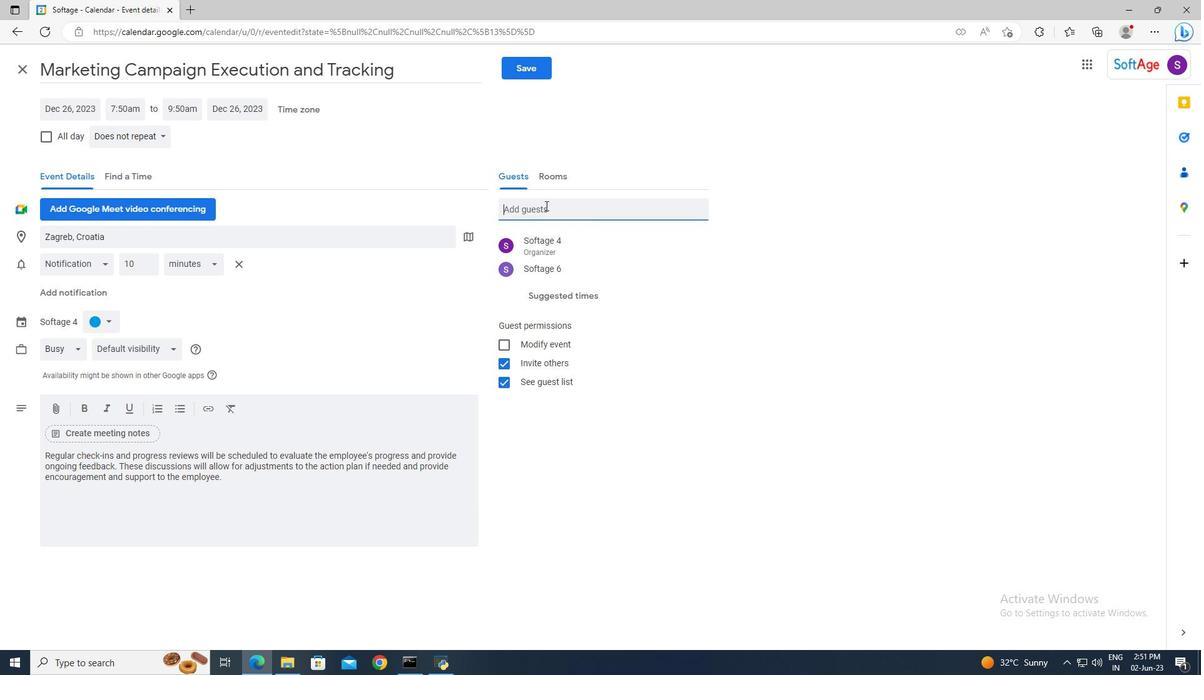 
Action: Key pressed softage.4<Key.shift><Key.shift><Key.shift><Key.shift><Key.shift><Key.shift><Key.shift><Key.shift>@softage.net<Key.enter>
Screenshot: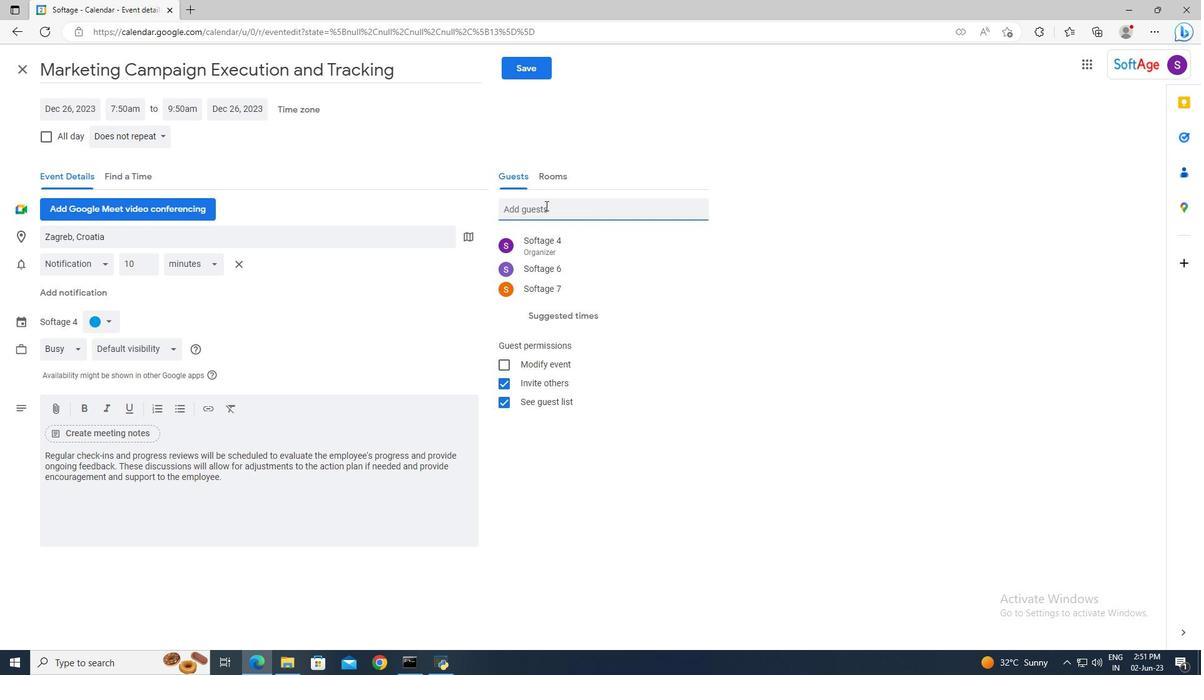 
Action: Mouse pressed left at (511, 214)
Screenshot: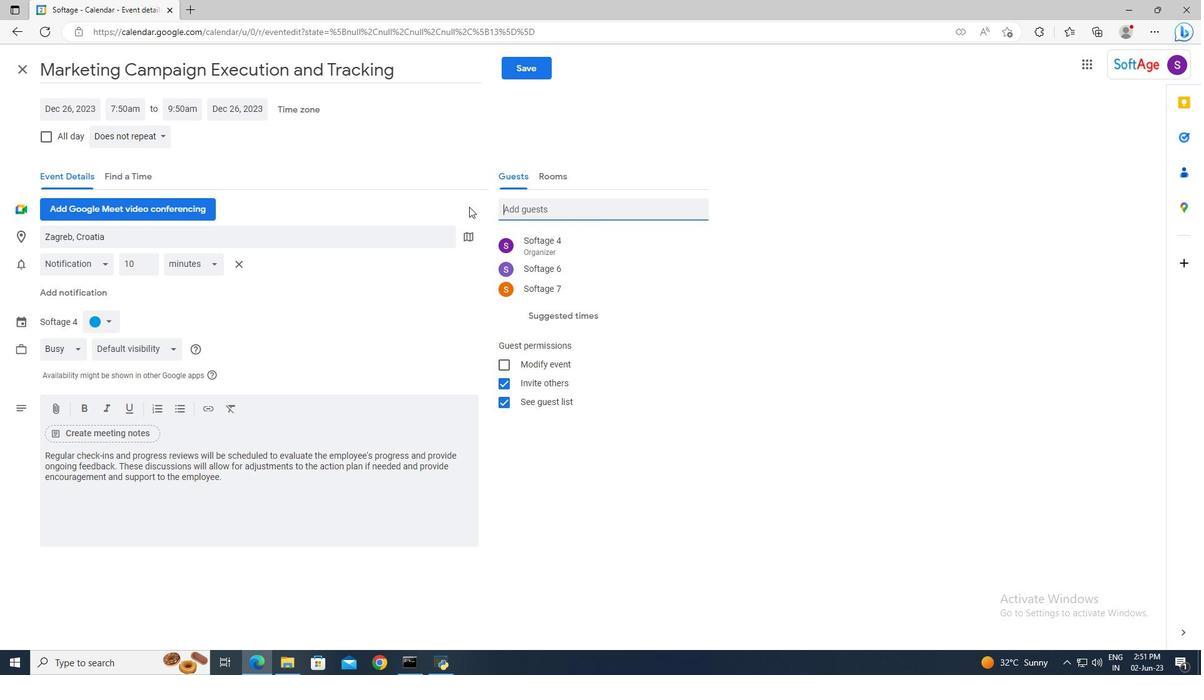 
Action: Key pressed softage.7<Key.enter>
Screenshot: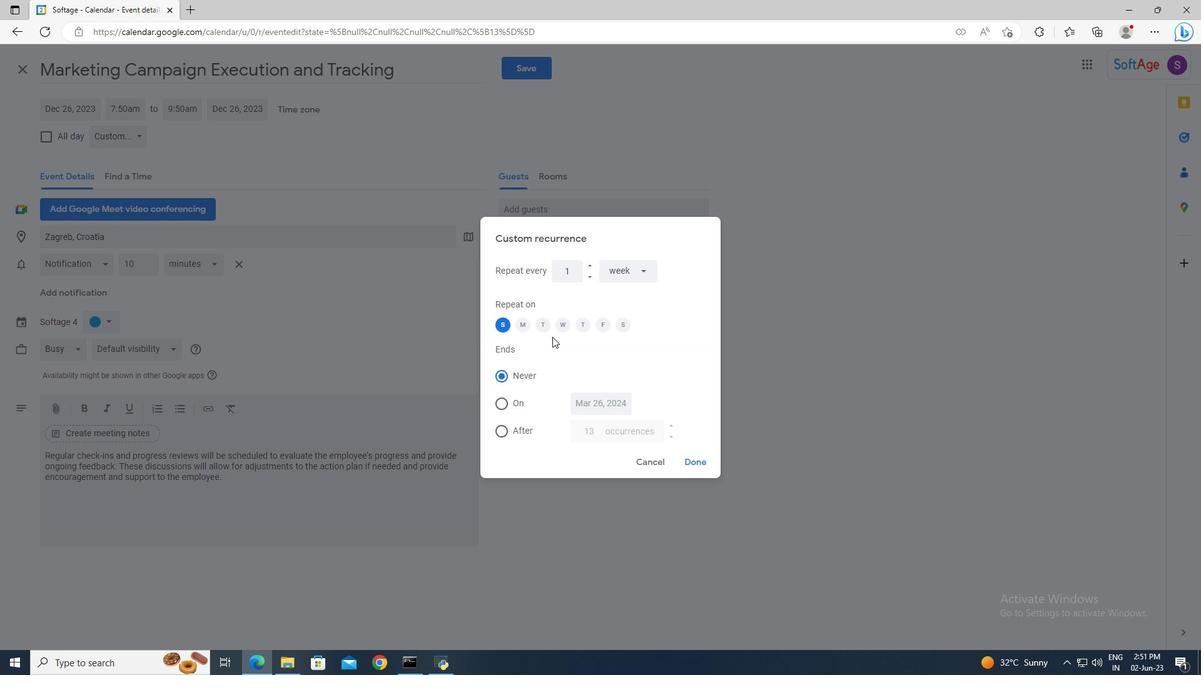 
Action: Mouse moved to (84, 103)
Screenshot: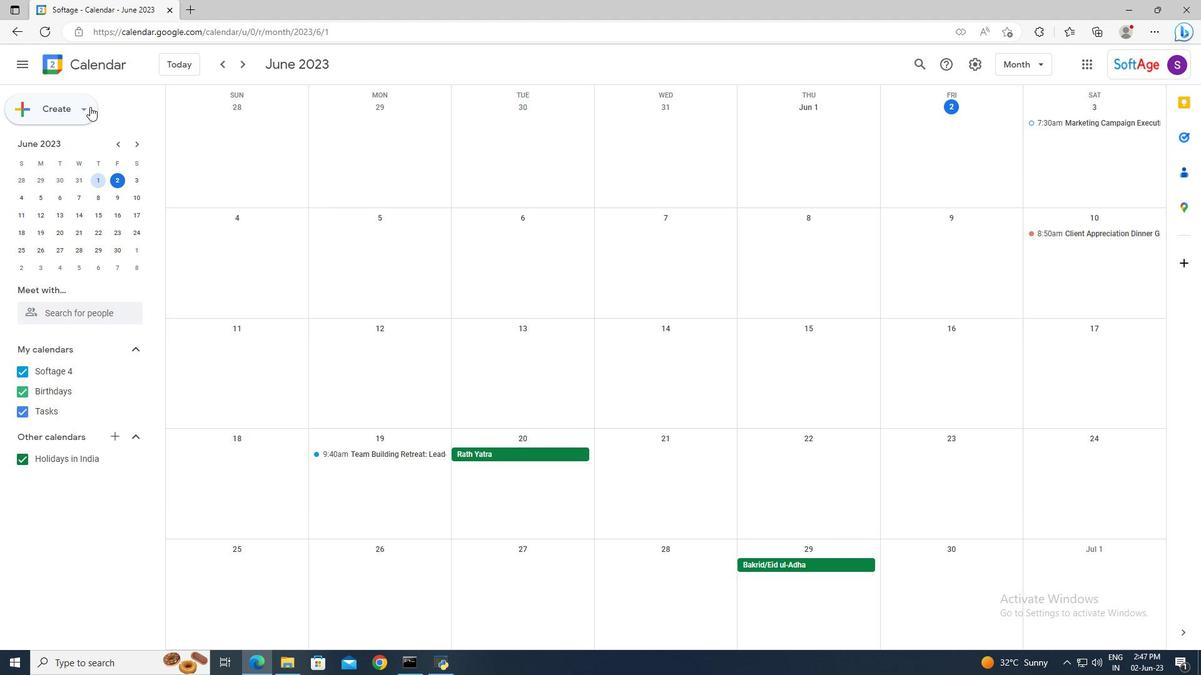 
Action: Mouse pressed left at (84, 103)
Screenshot: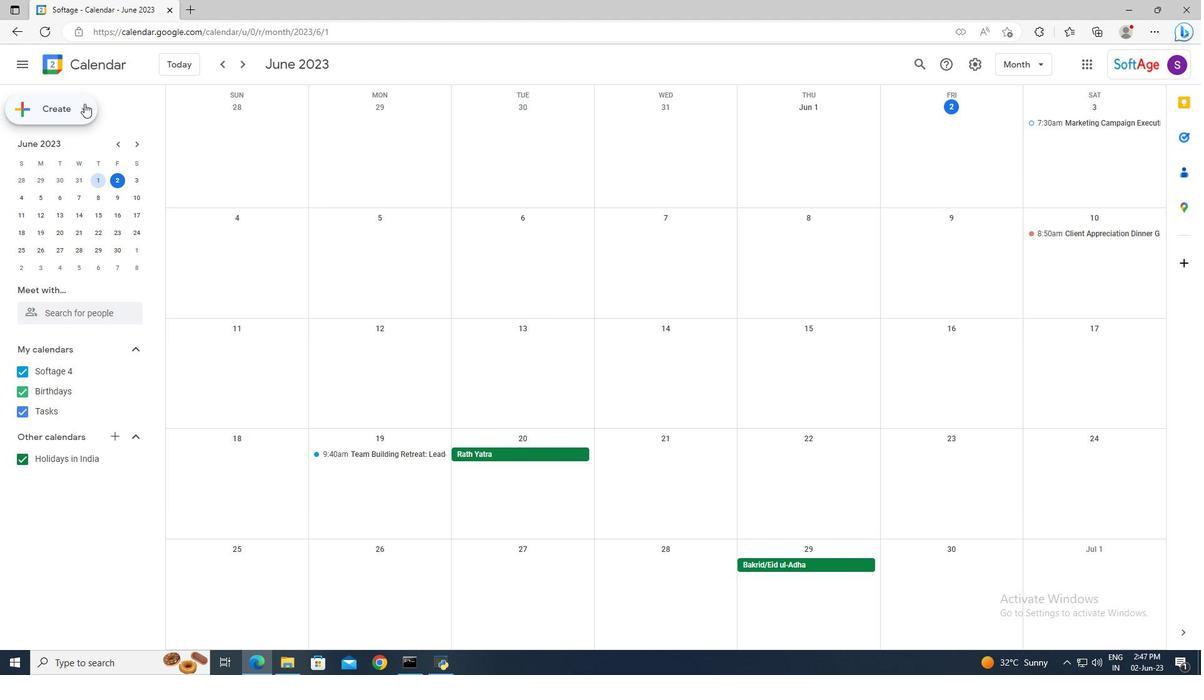 
Action: Mouse moved to (82, 137)
Screenshot: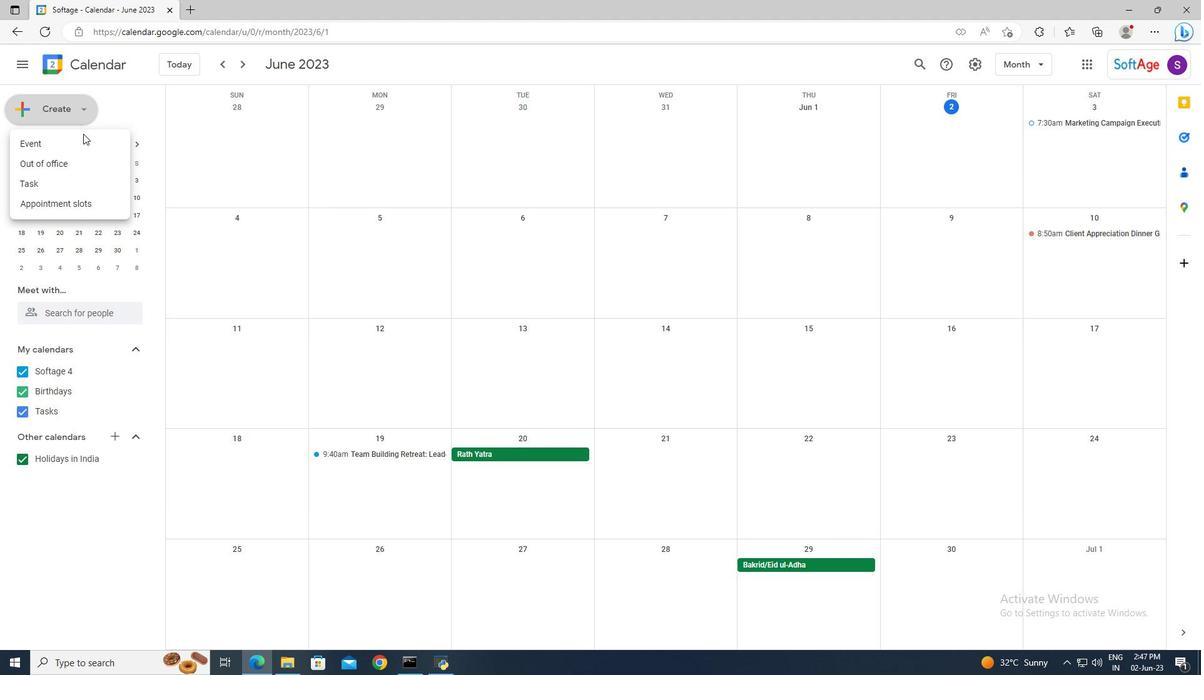 
Action: Mouse pressed left at (82, 137)
Screenshot: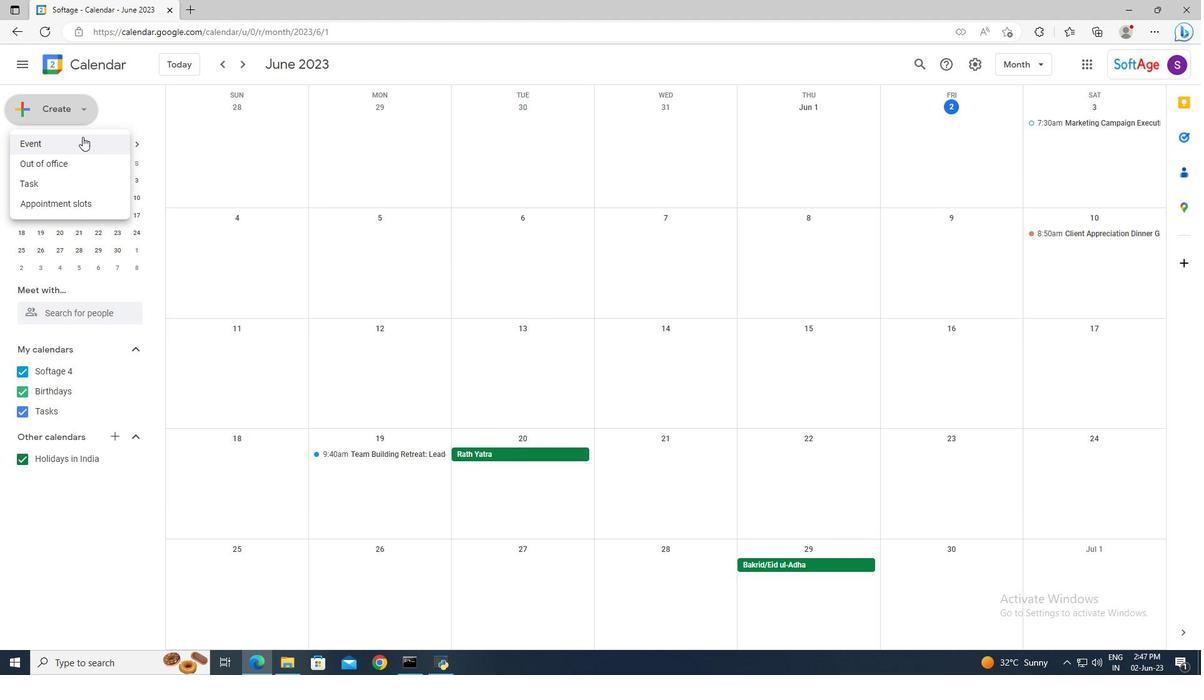
Action: Mouse moved to (625, 423)
Screenshot: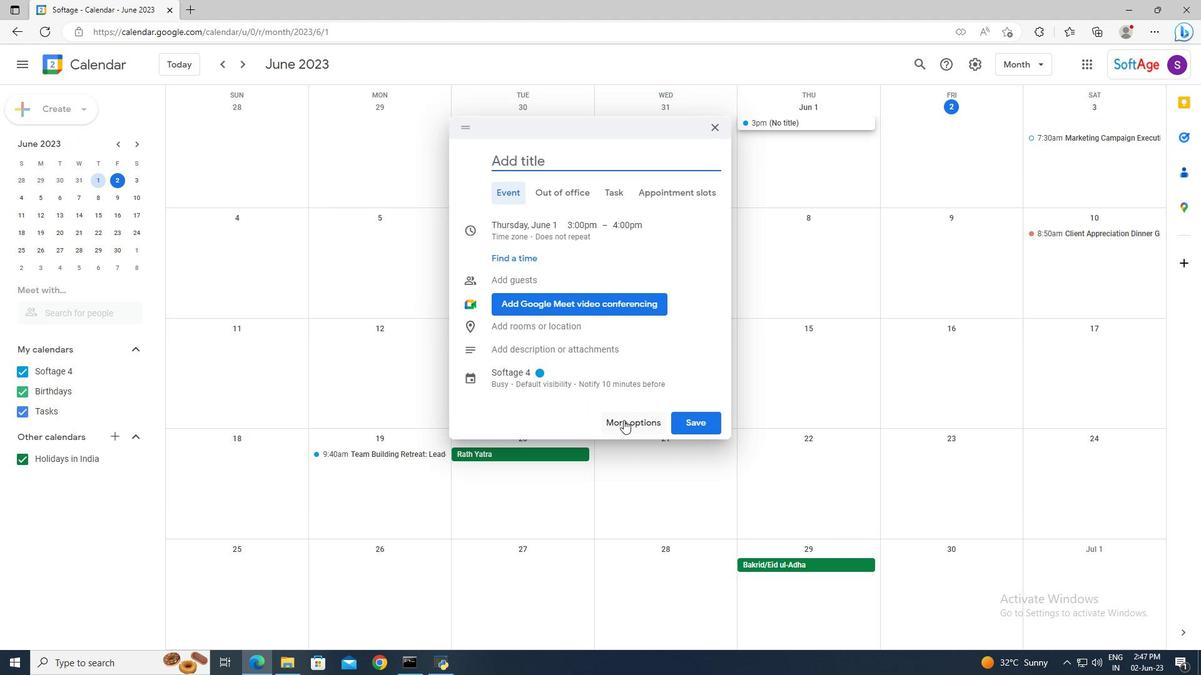 
Action: Mouse pressed left at (625, 423)
Screenshot: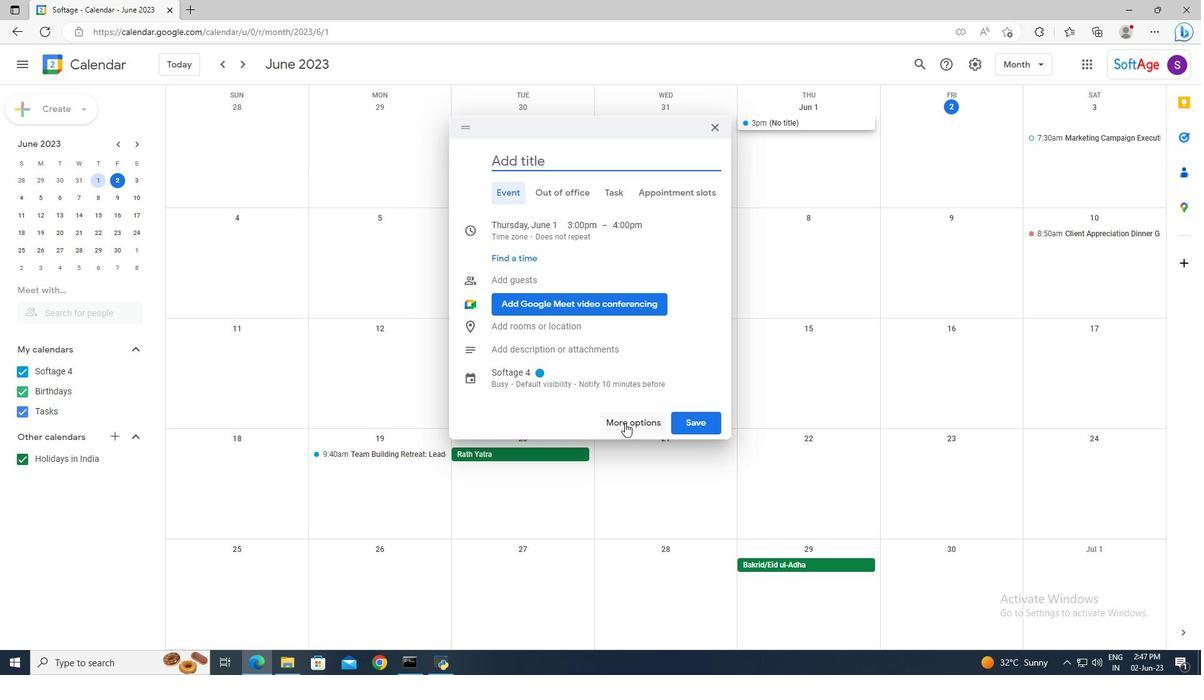 
Action: Mouse moved to (306, 69)
Screenshot: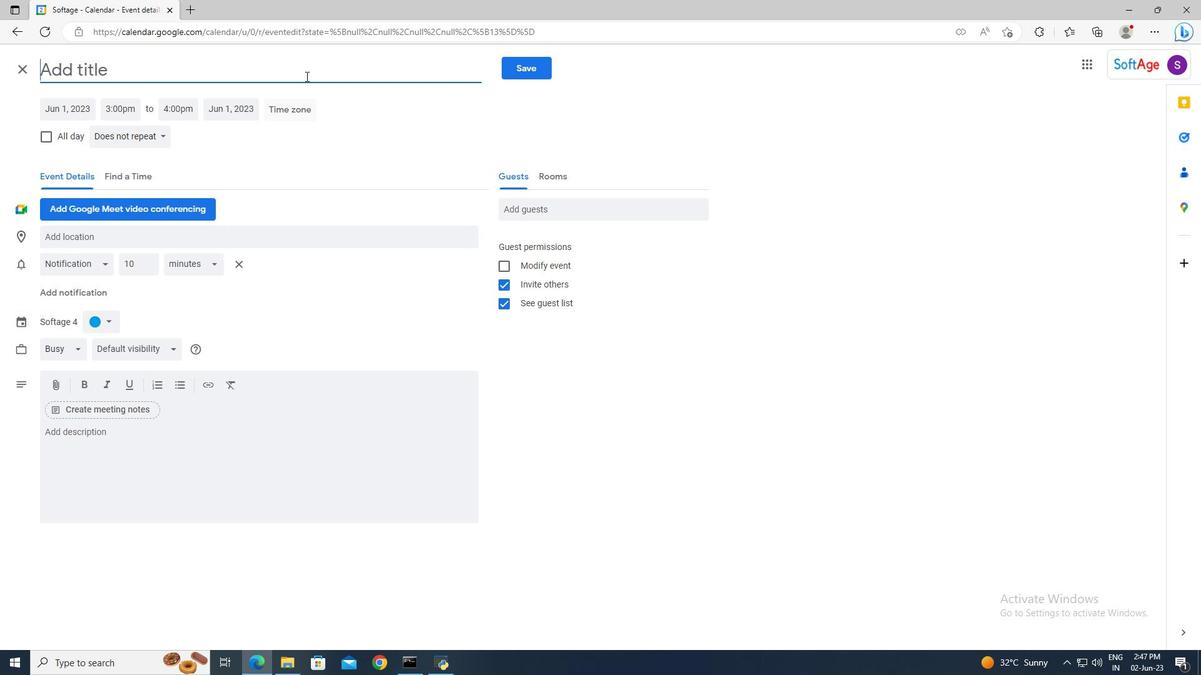 
Action: Mouse pressed left at (306, 69)
Screenshot: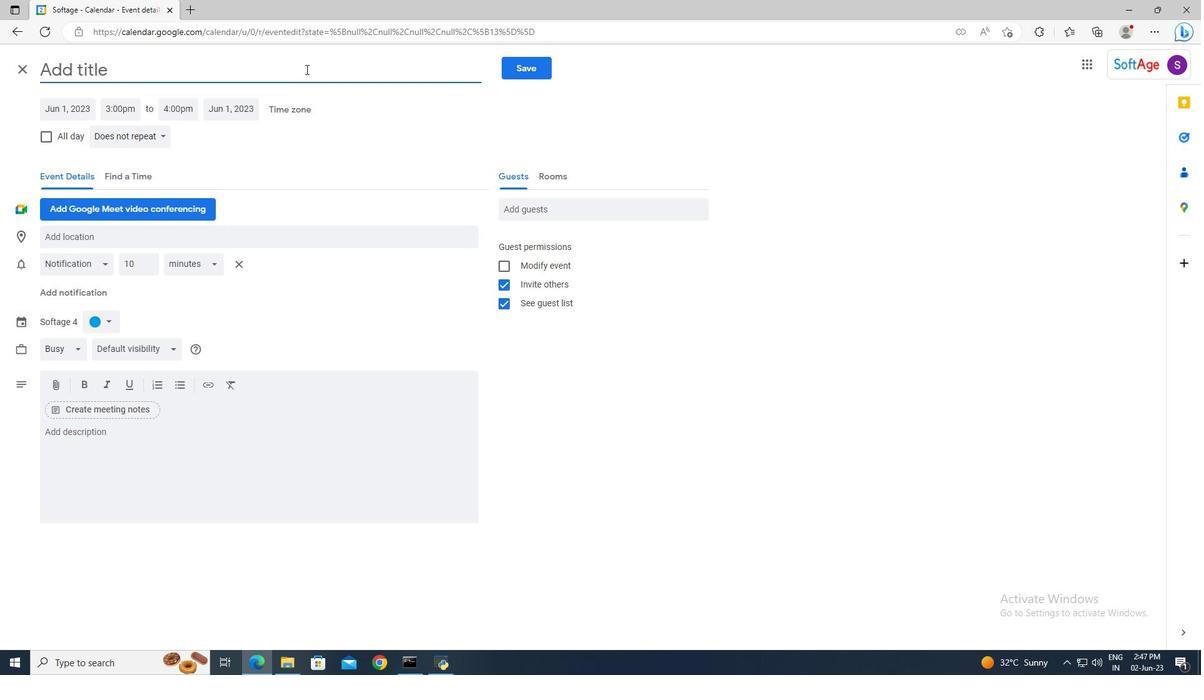 
Action: Key pressed <Key.shift>Marketing<Key.space><Key.shift>Campaign<Key.space><Key.shift>Execution<Key.space>and<Key.space><Key.shift>Tracking
Screenshot: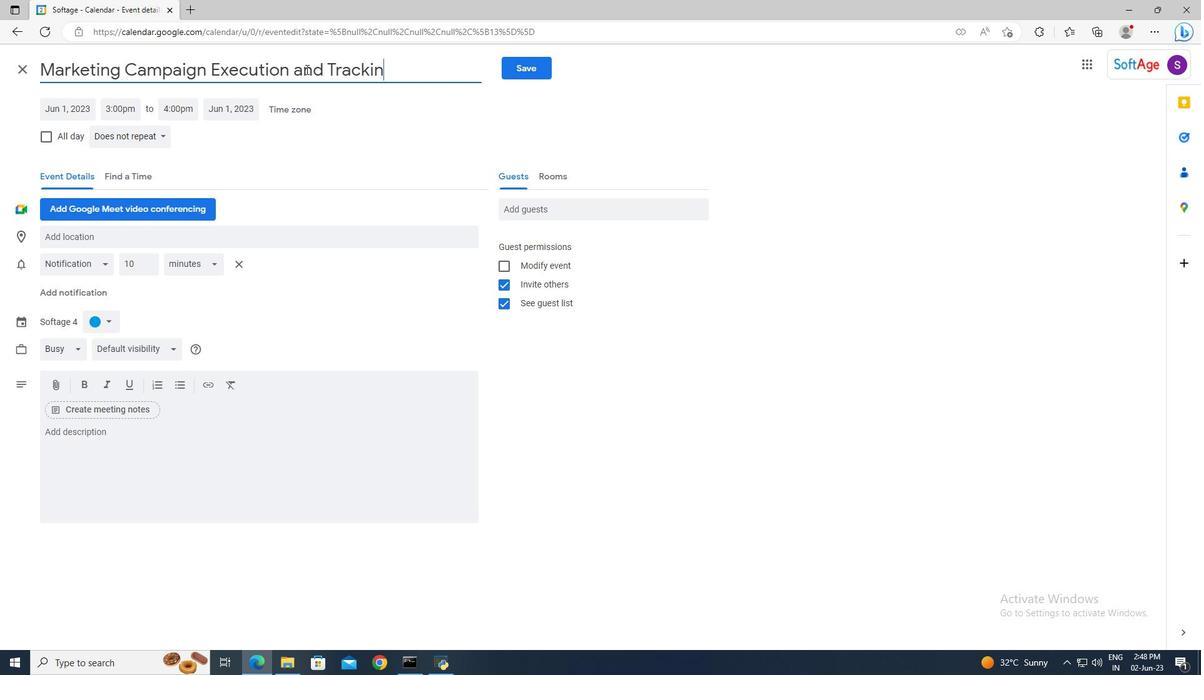 
Action: Mouse moved to (91, 107)
Screenshot: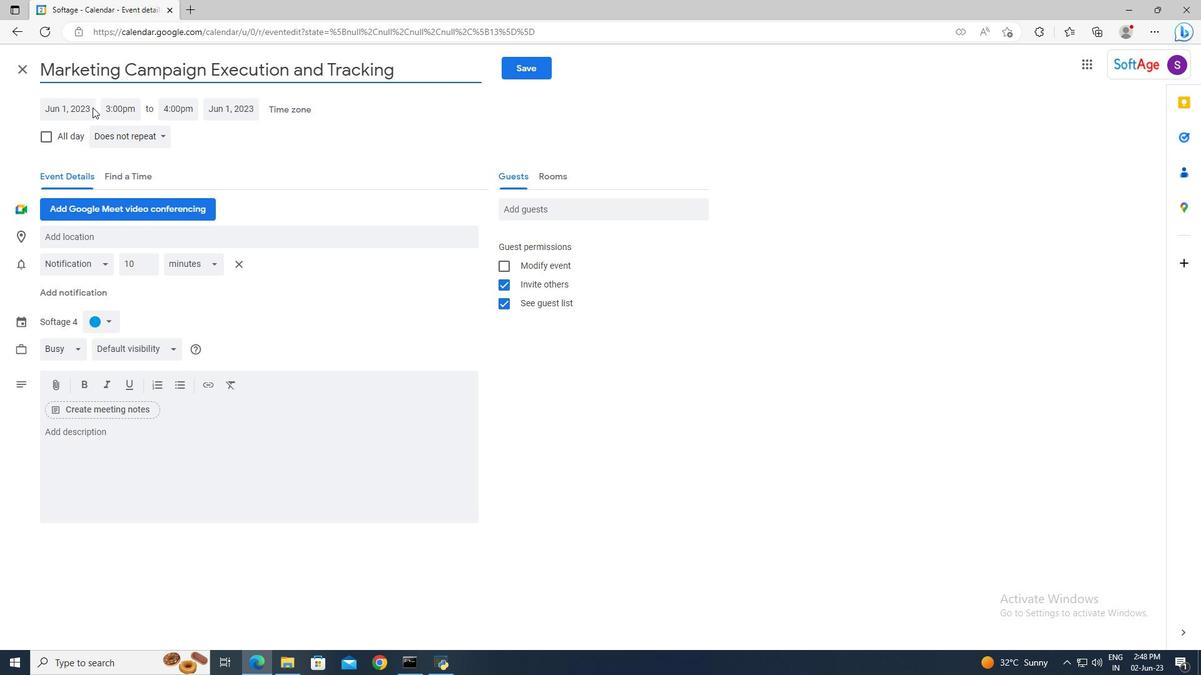 
Action: Mouse pressed left at (91, 107)
Screenshot: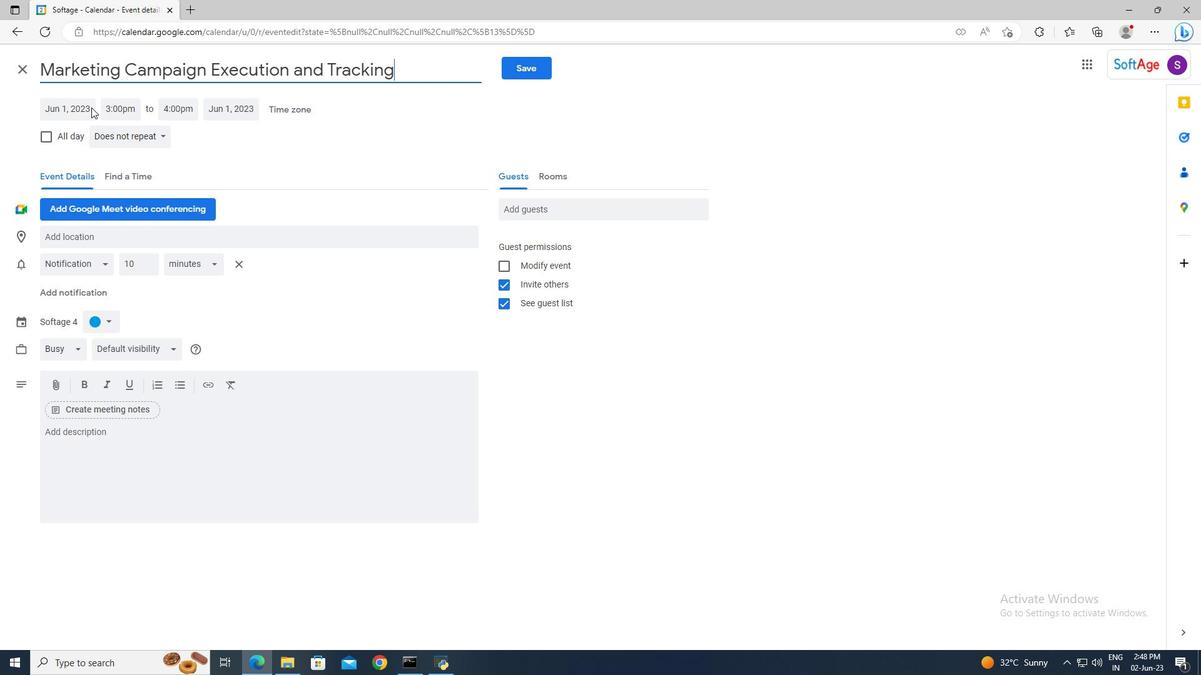 
Action: Mouse moved to (192, 130)
Screenshot: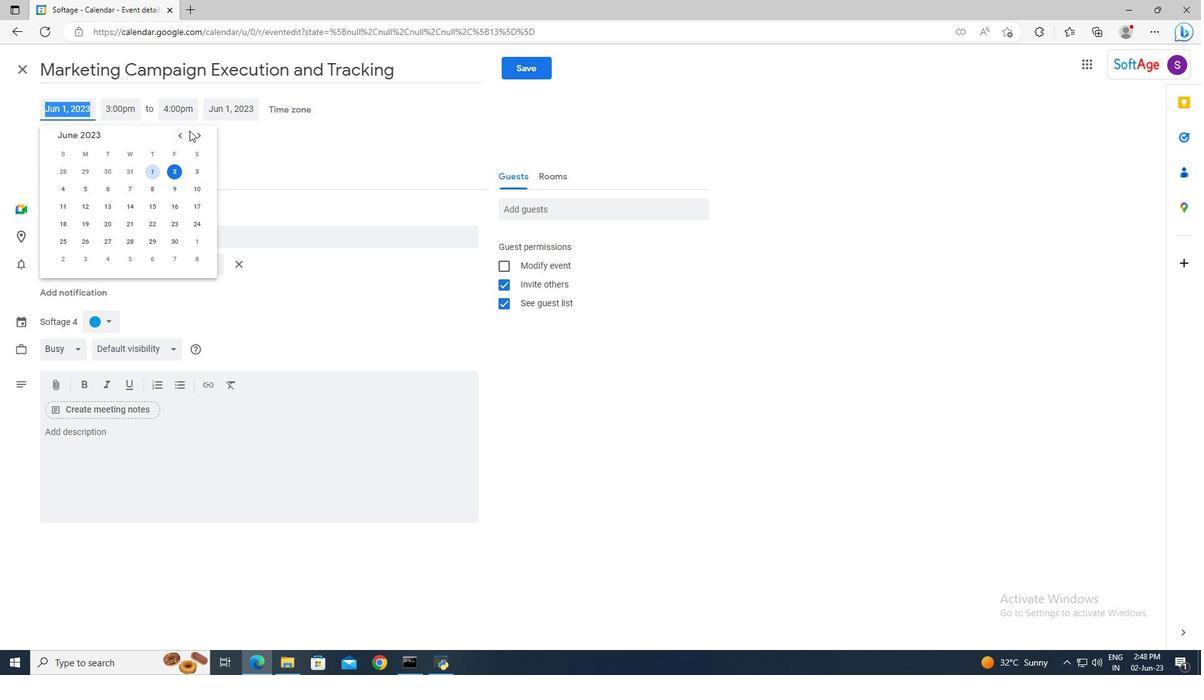 
Action: Mouse pressed left at (192, 130)
Screenshot: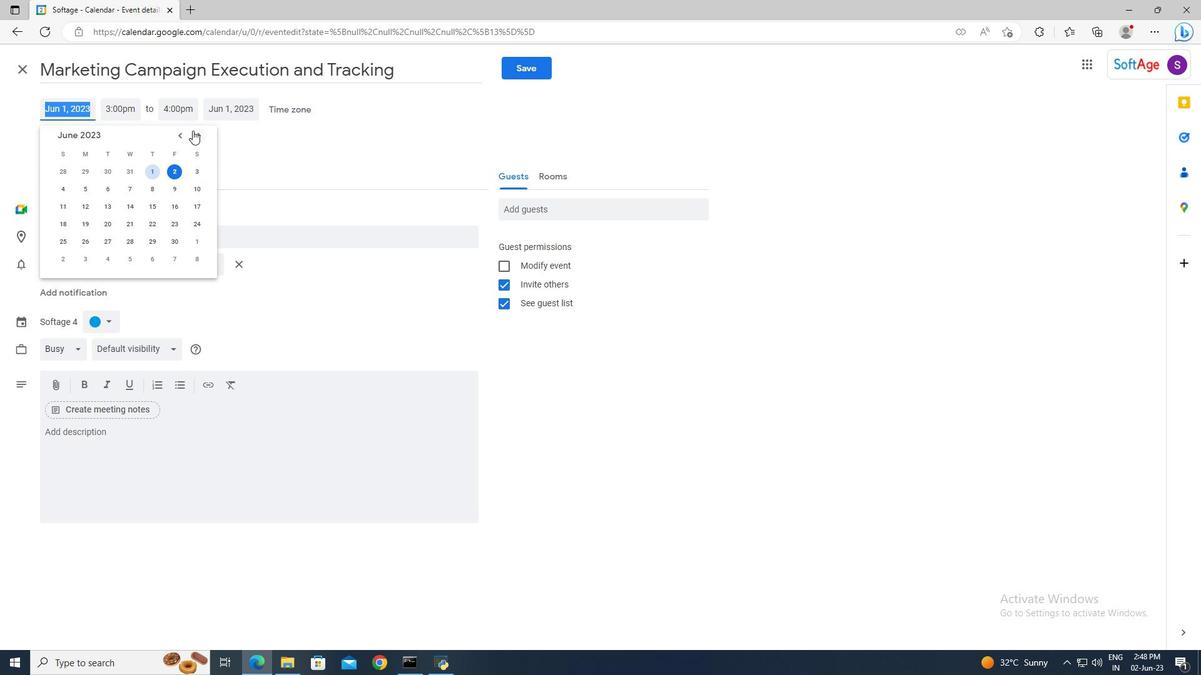 
Action: Mouse pressed left at (192, 130)
Screenshot: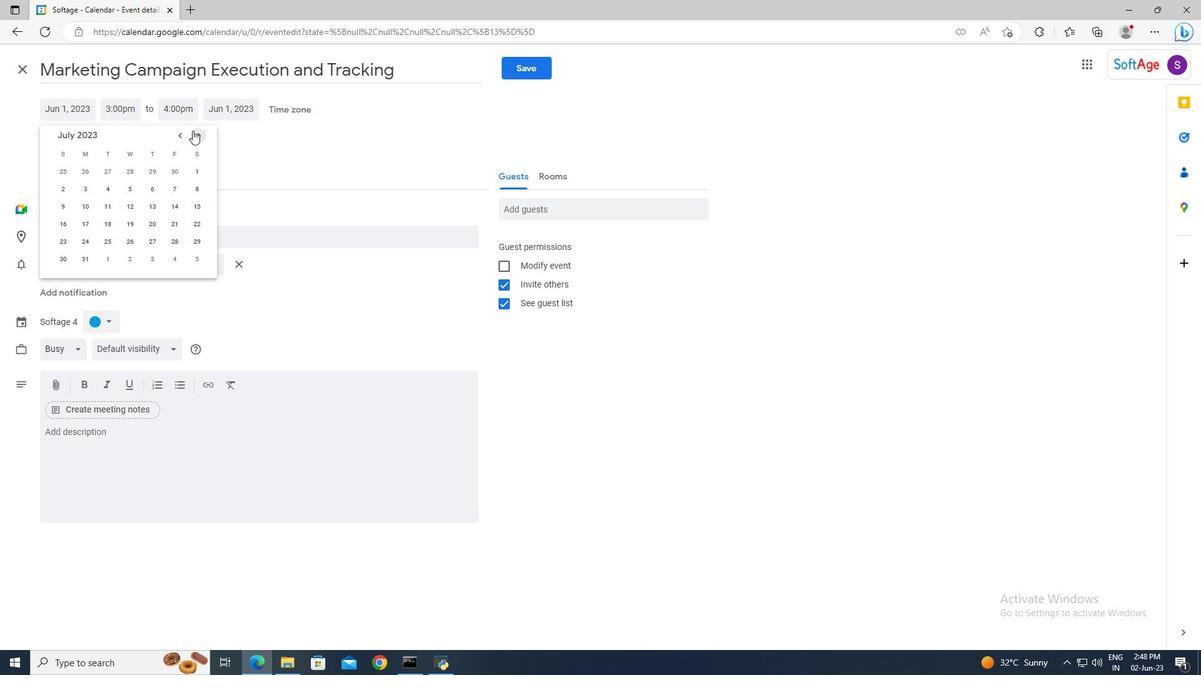 
Action: Mouse pressed left at (192, 130)
Screenshot: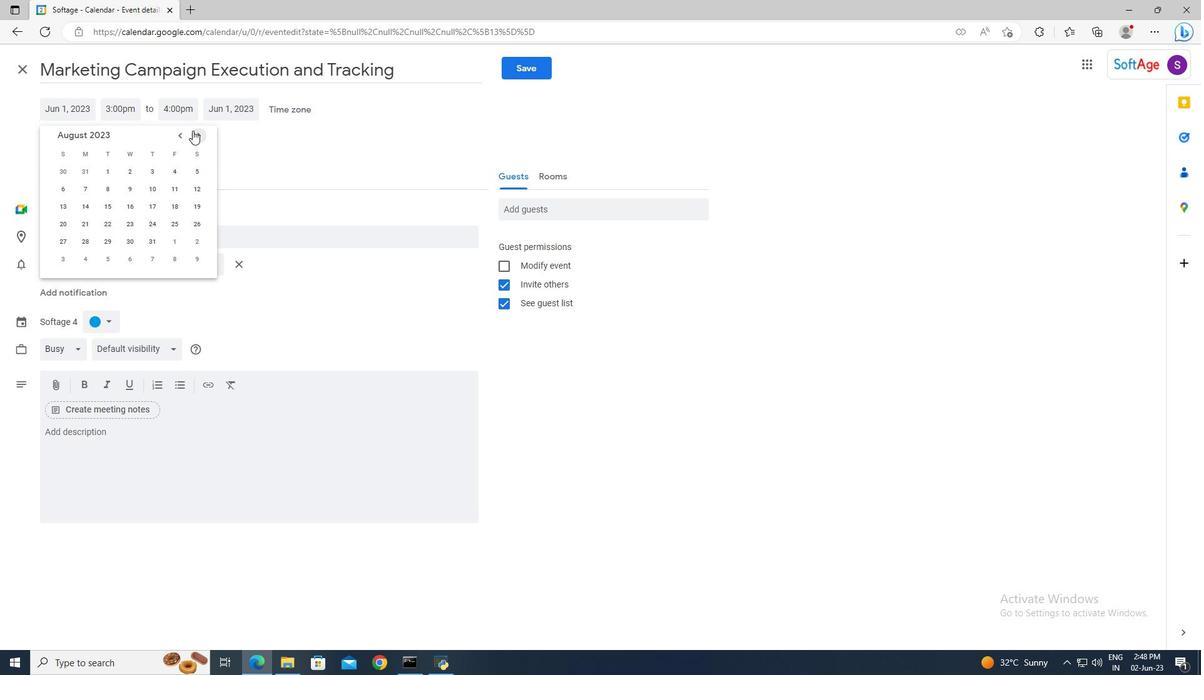 
Action: Mouse pressed left at (192, 130)
Screenshot: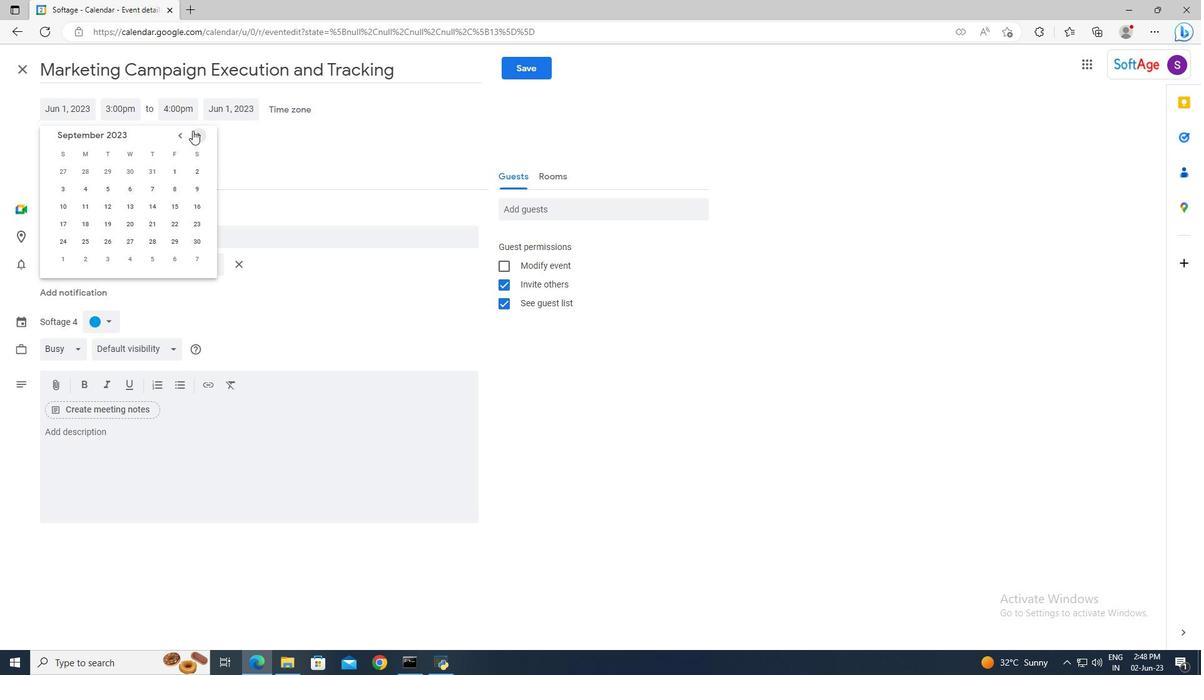 
Action: Mouse pressed left at (192, 130)
Screenshot: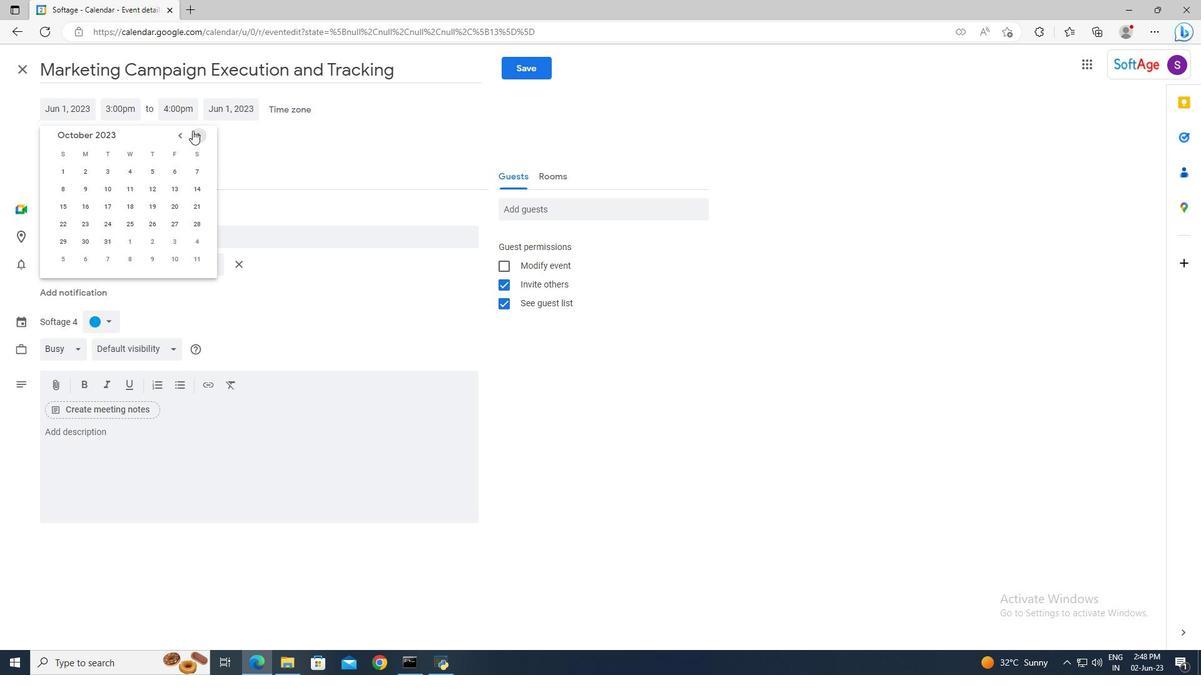 
Action: Mouse pressed left at (192, 130)
Screenshot: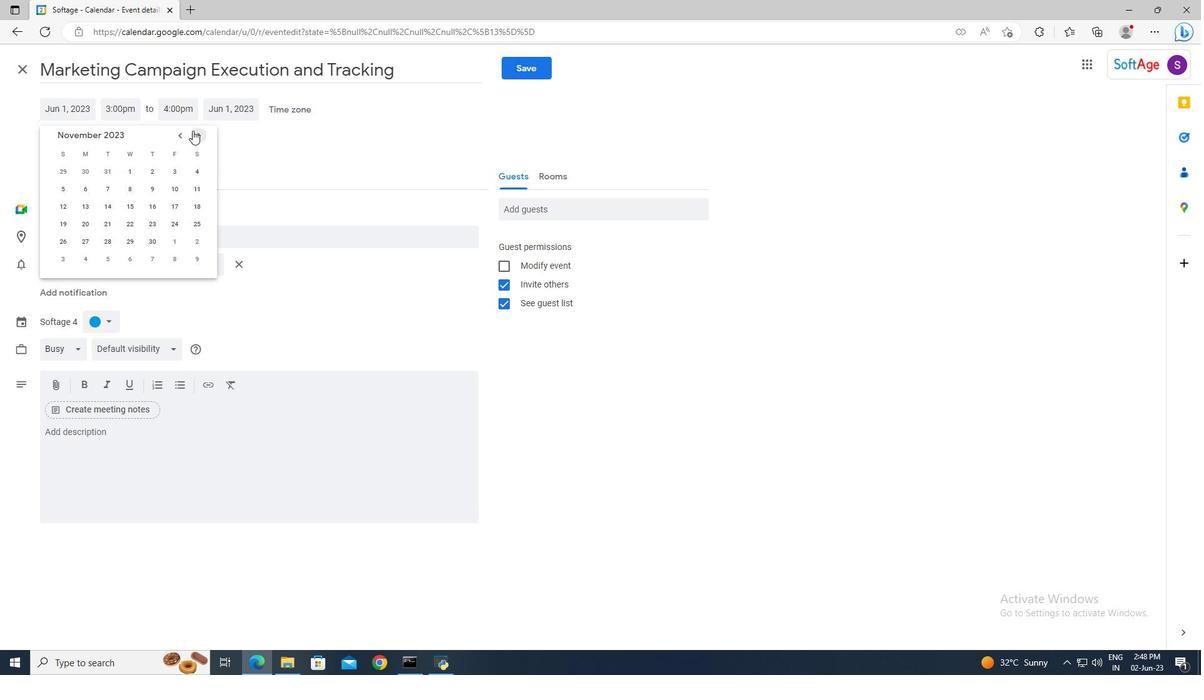 
Action: Mouse moved to (107, 242)
Screenshot: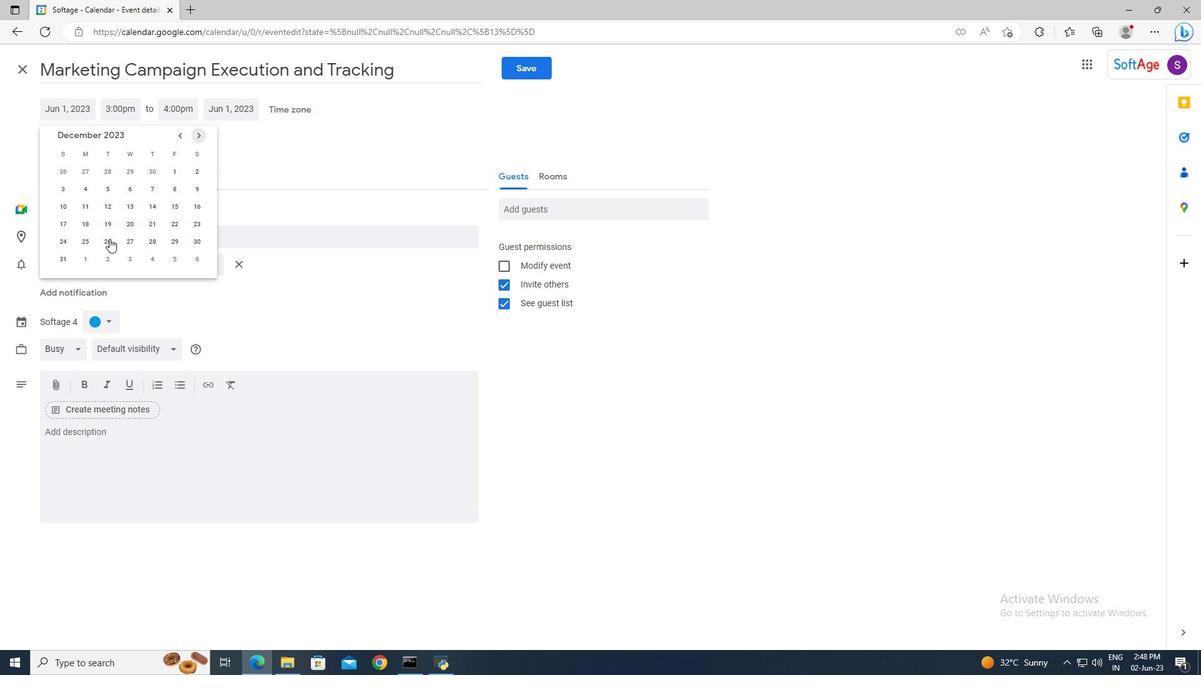 
Action: Mouse pressed left at (107, 242)
Screenshot: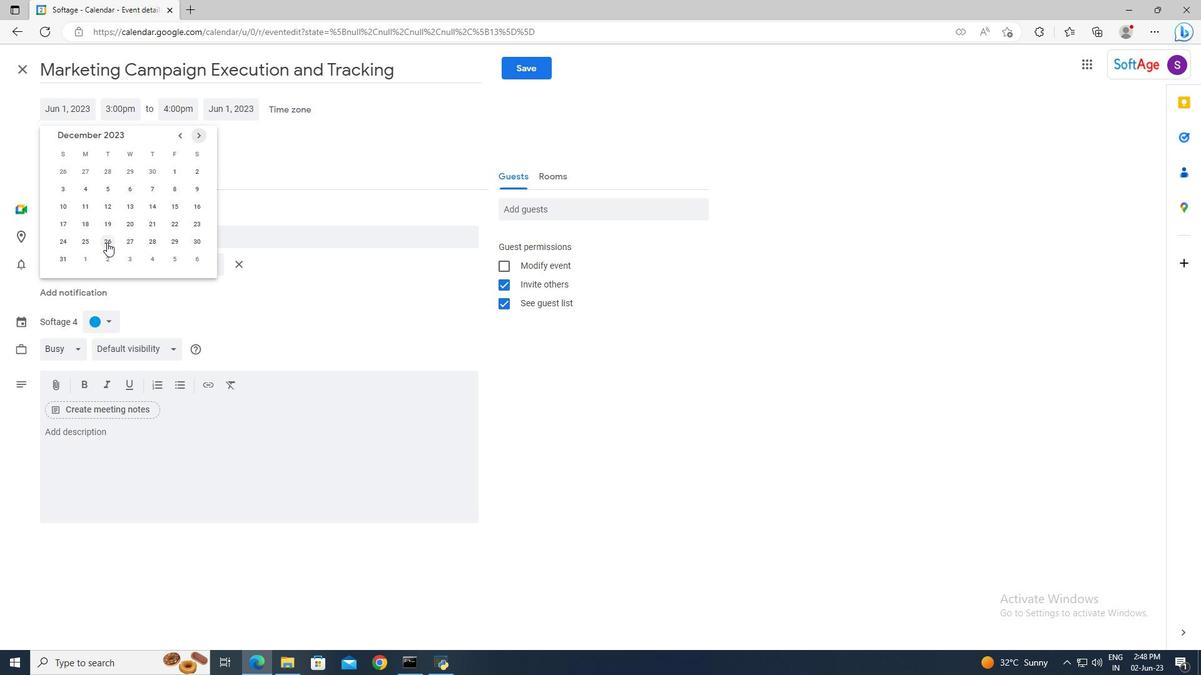 
Action: Mouse moved to (135, 111)
Screenshot: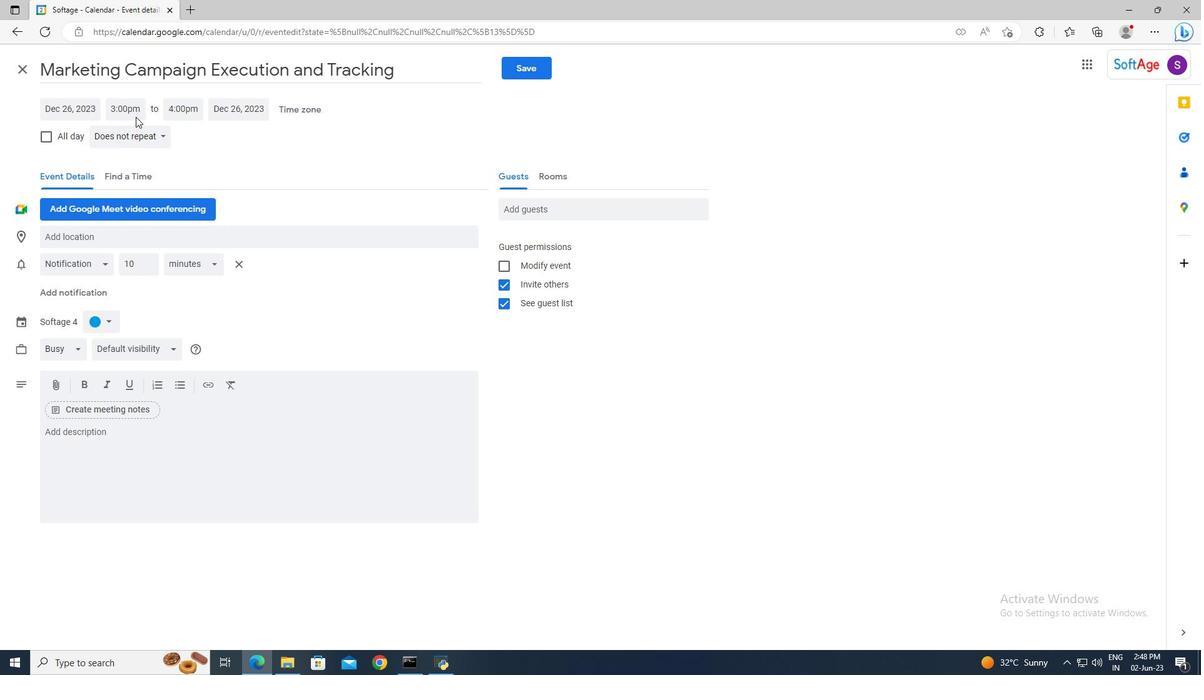 
Action: Mouse pressed left at (135, 111)
Screenshot: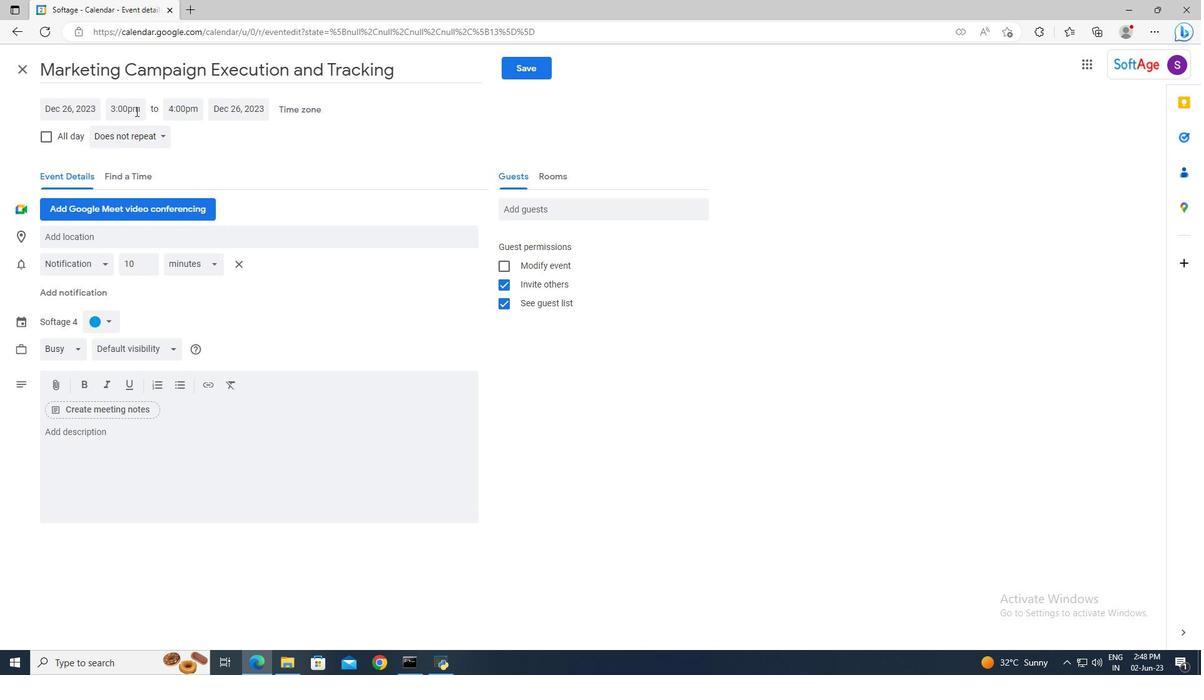 
Action: Key pressed 7<Key.shift>:50<Key.space>am<Key.enter>
Screenshot: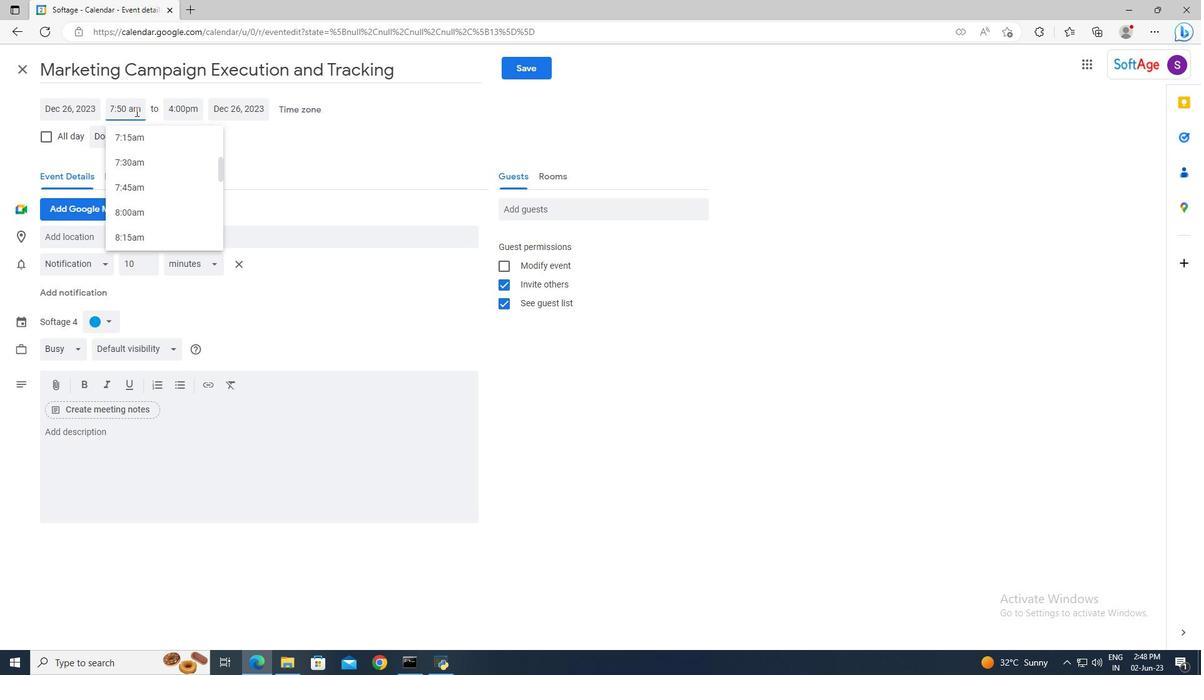 
Action: Mouse moved to (167, 110)
Screenshot: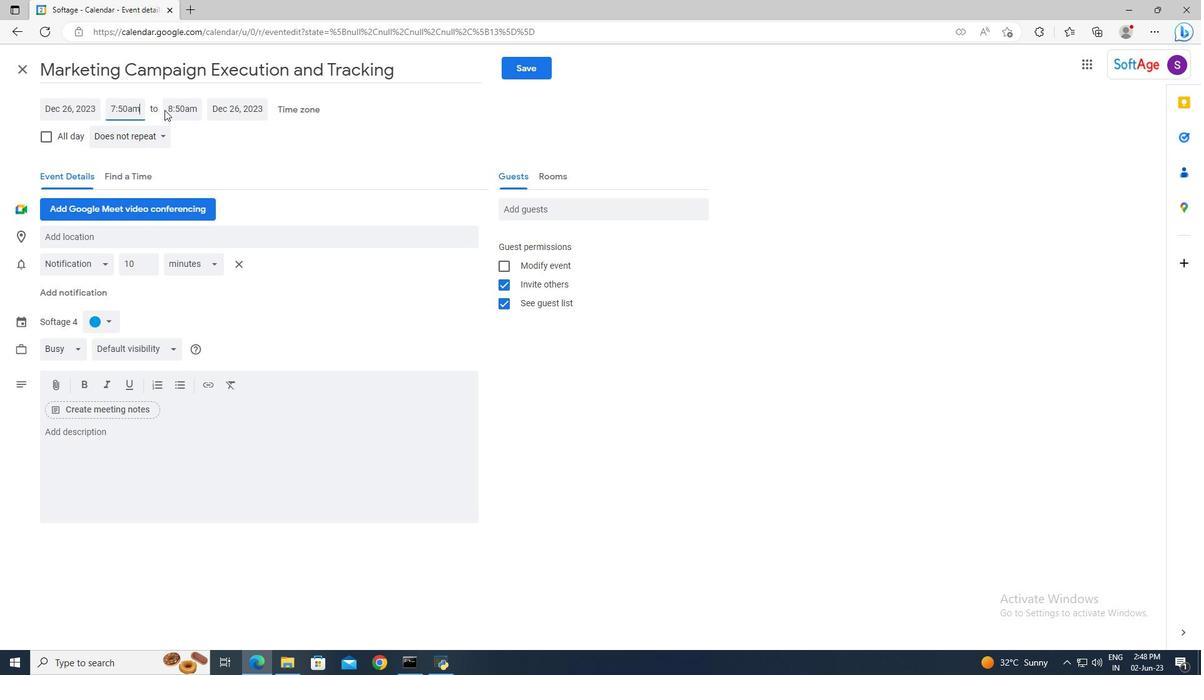 
Action: Mouse pressed left at (167, 110)
Screenshot: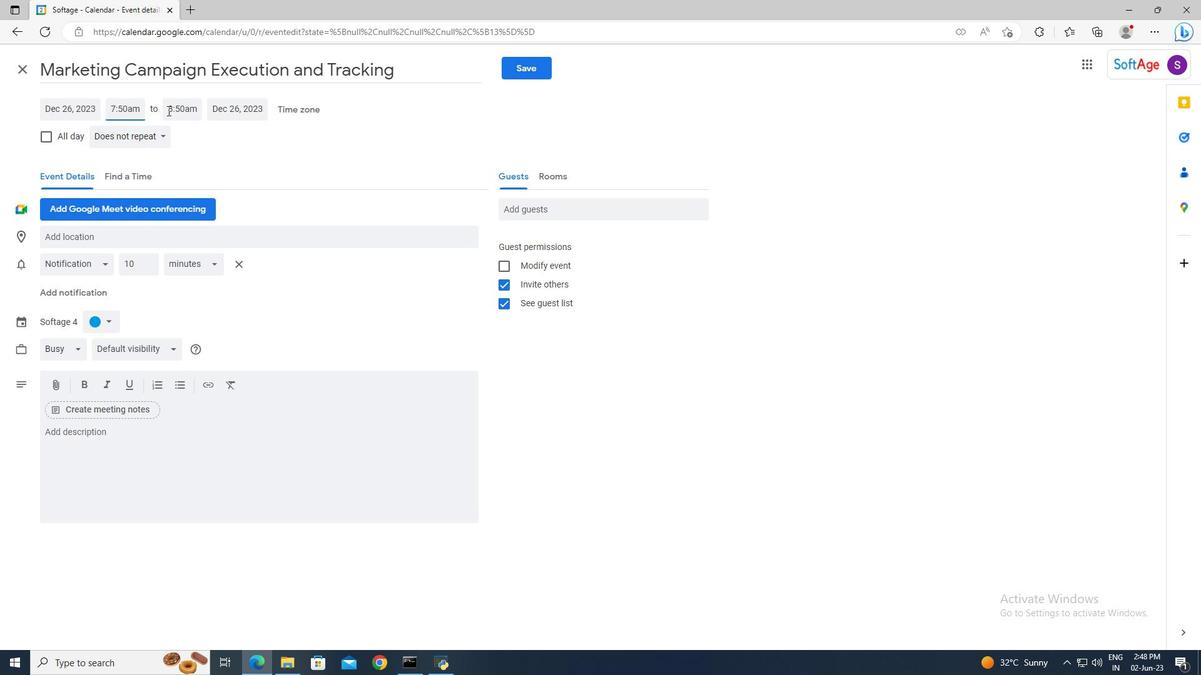 
Action: Key pressed 9<Key.shift>:50<Key.enter>
Screenshot: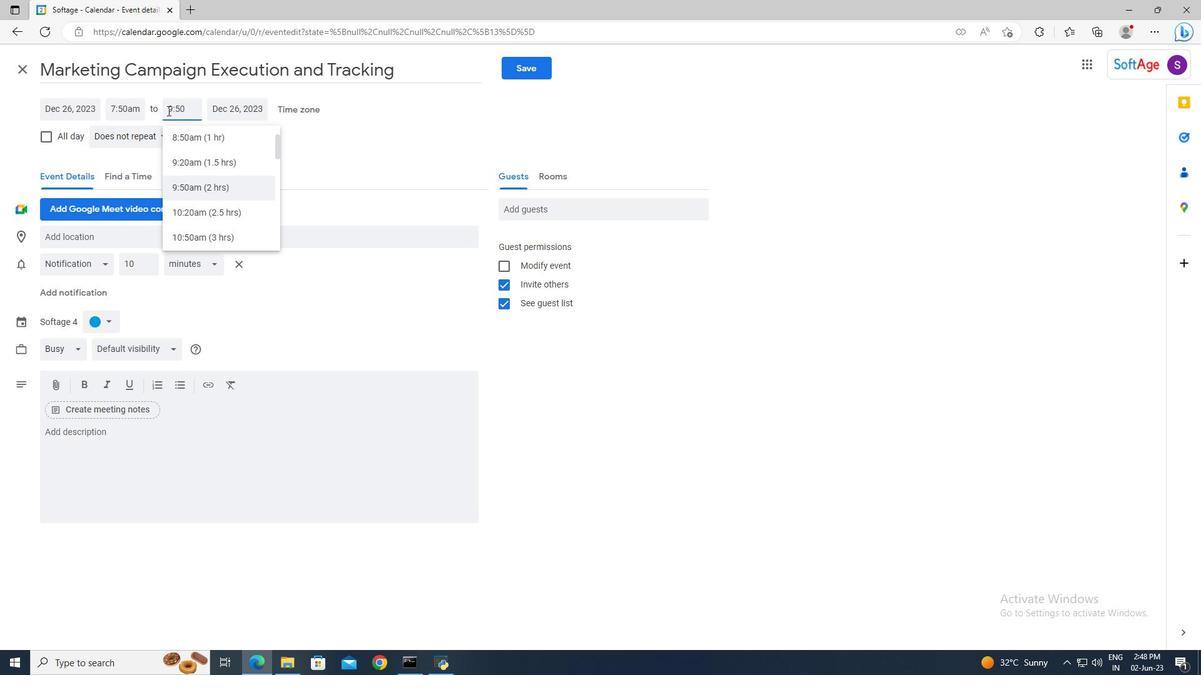 
Action: Mouse moved to (125, 437)
Screenshot: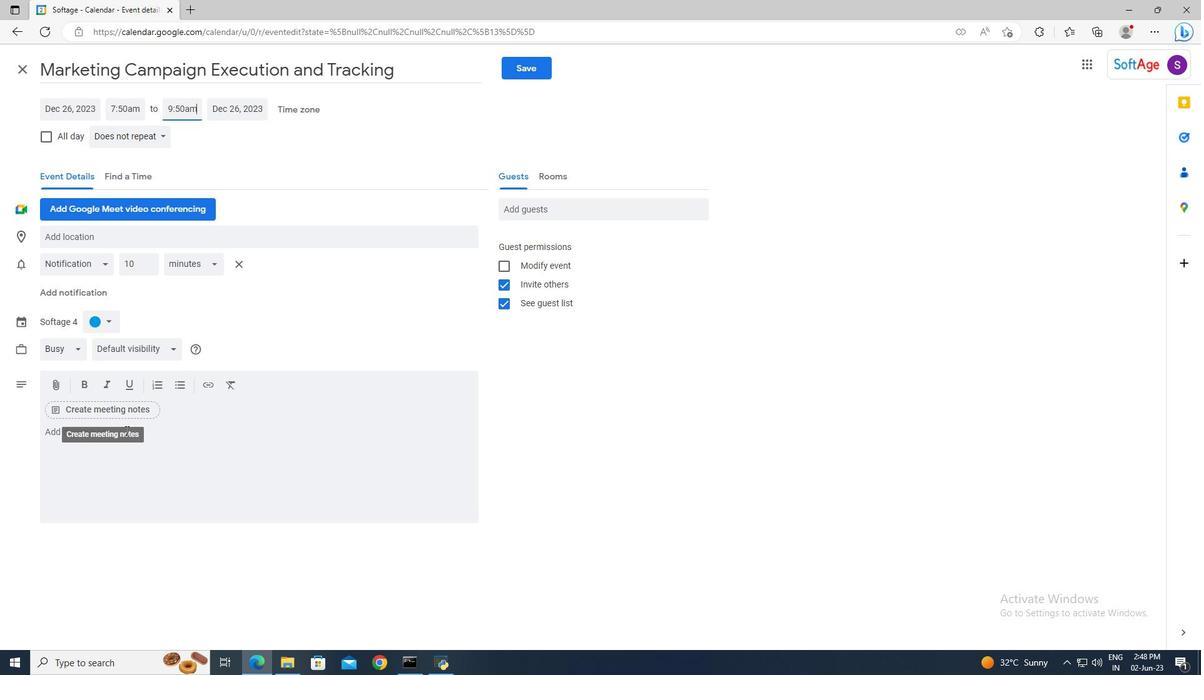 
Action: Mouse pressed left at (125, 437)
Screenshot: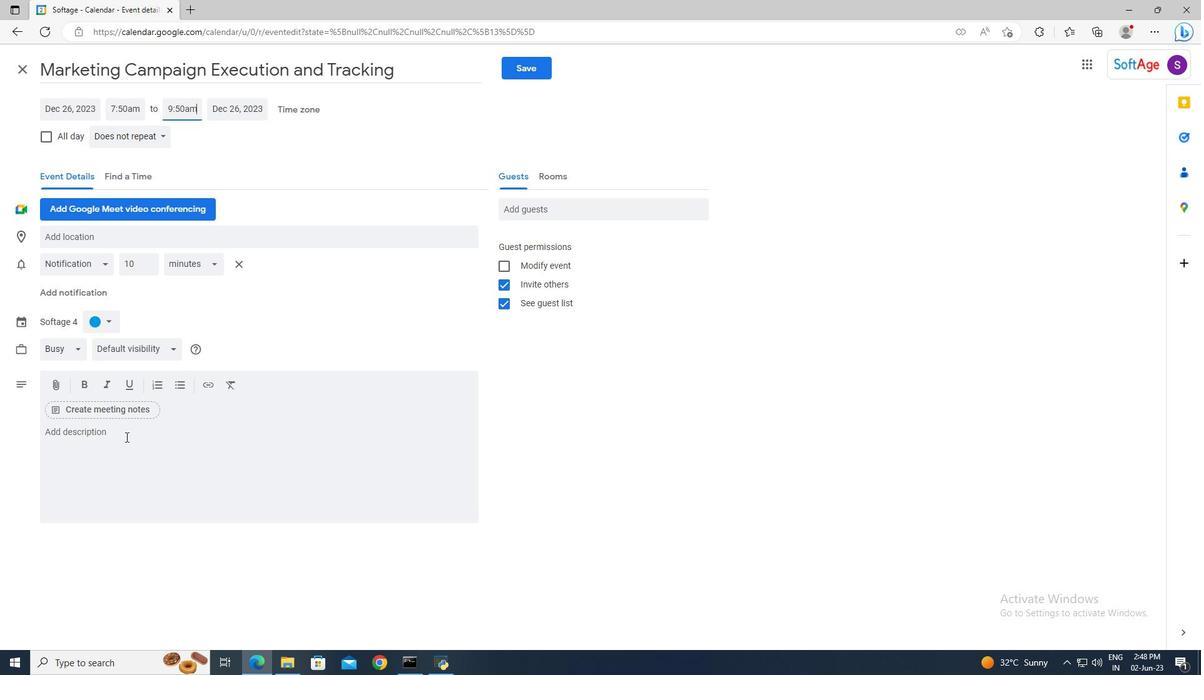 
Action: Key pressed <Key.shift>Regular<Key.space>check-ins<Key.space>and<Key.space>progress<Key.space>reviews<Key.space>will<Key.space>be<Key.space>scheduled<Key.space>to<Key.space>evaluate<Key.space>the<Key.space>employee's<Key.space>progress<Key.space>and<Key.space>provide<Key.space>ongoing<Key.space>feedback.<Key.space><Key.shift>These<Key.space>discussions<Key.space>will<Key.space>allow<Key.space>for<Key.space>adjustments<Key.space>to<Key.space>the<Key.space>action<Key.space>plan<Key.space>if<Key.space>needed<Key.space>and<Key.space>provide<Key.space>encouragement<Key.space>and<Key.space>support<Key.space>to<Key.space>the<Key.space>employee.
Screenshot: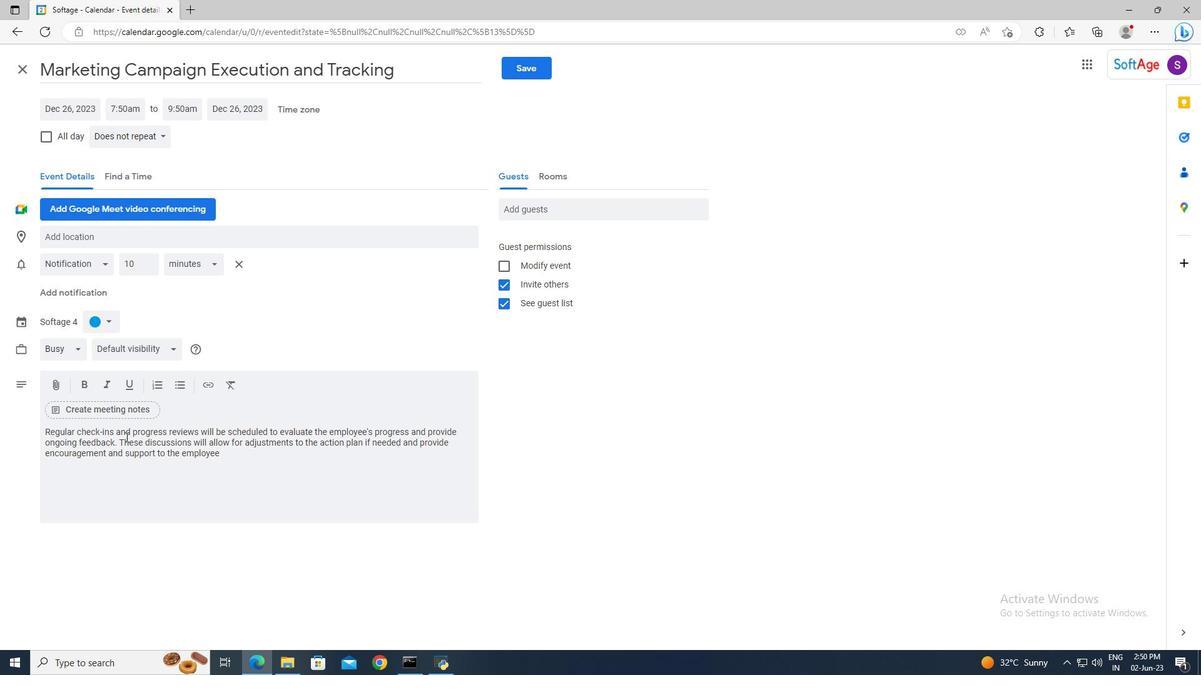 
Action: Mouse moved to (111, 321)
Screenshot: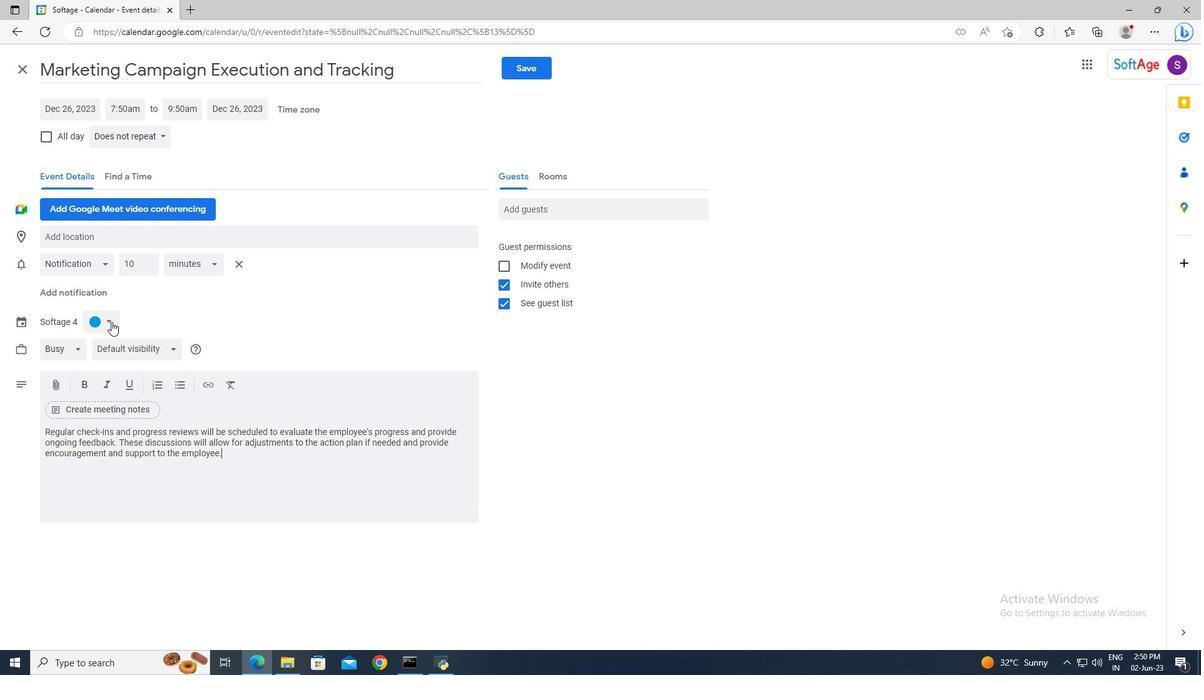 
Action: Mouse pressed left at (111, 321)
Screenshot: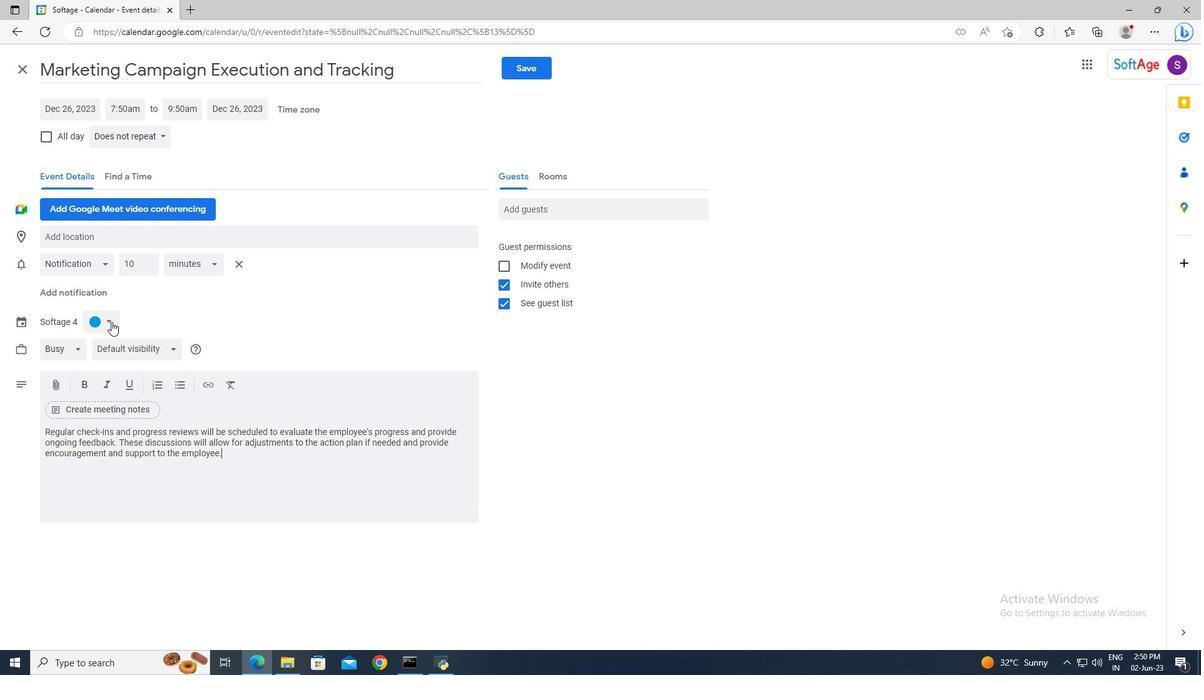 
Action: Mouse moved to (93, 368)
Screenshot: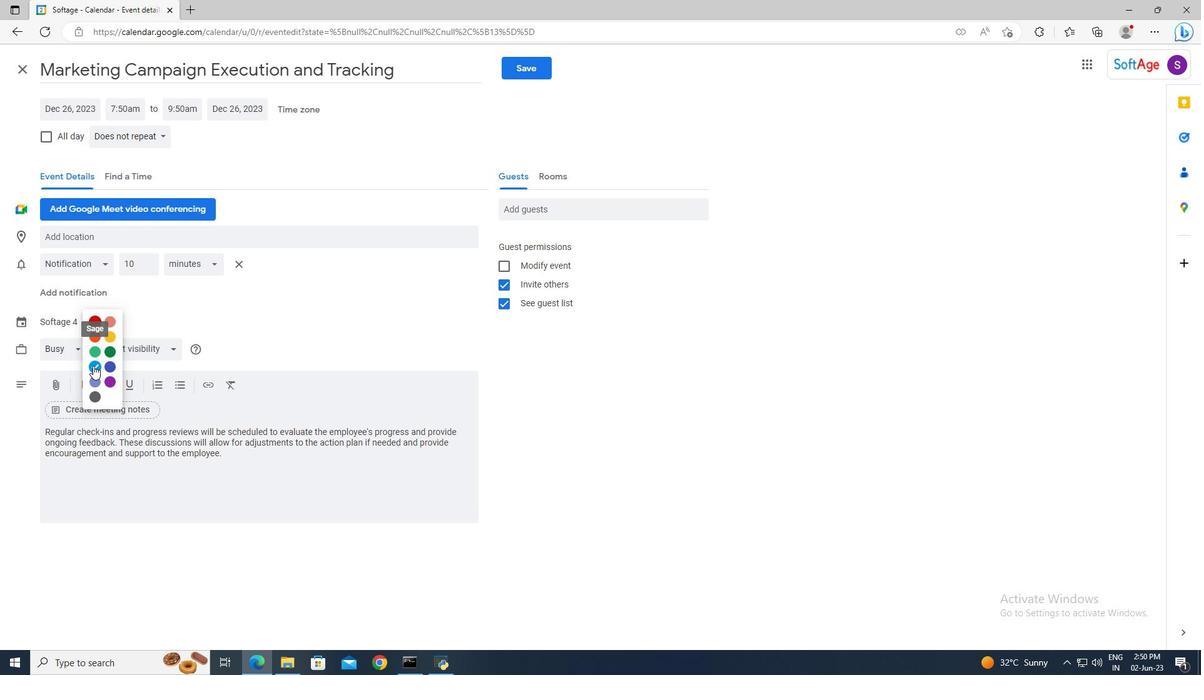 
Action: Mouse pressed left at (93, 368)
Screenshot: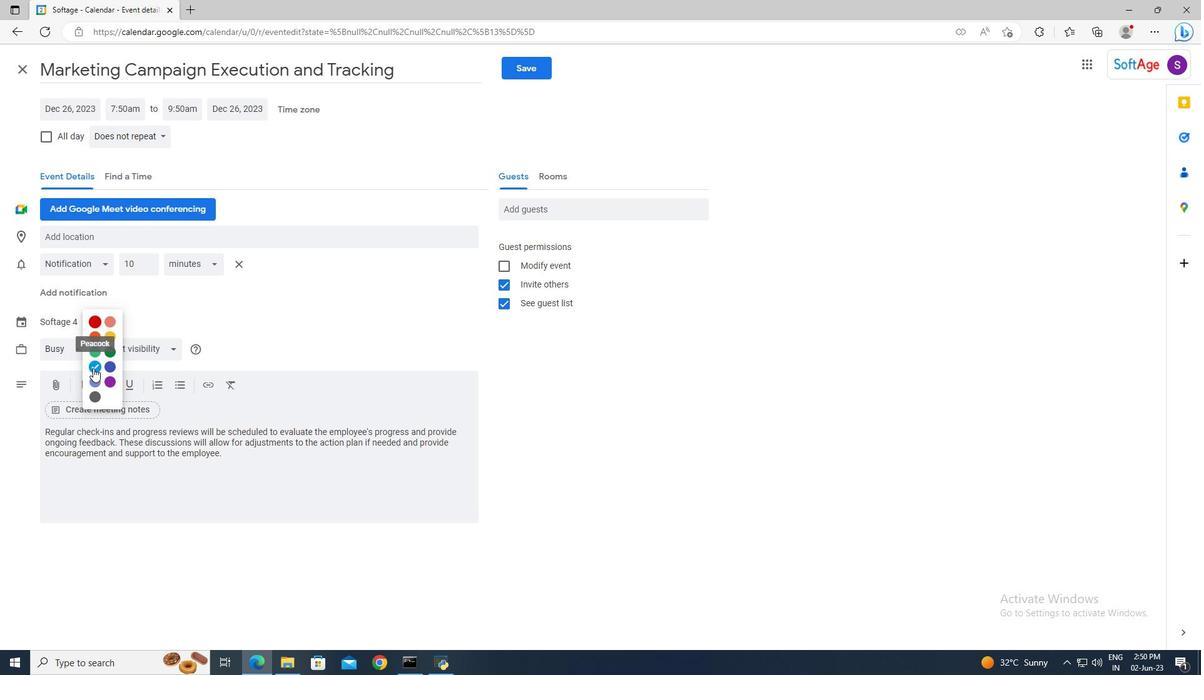 
Action: Mouse moved to (93, 242)
Screenshot: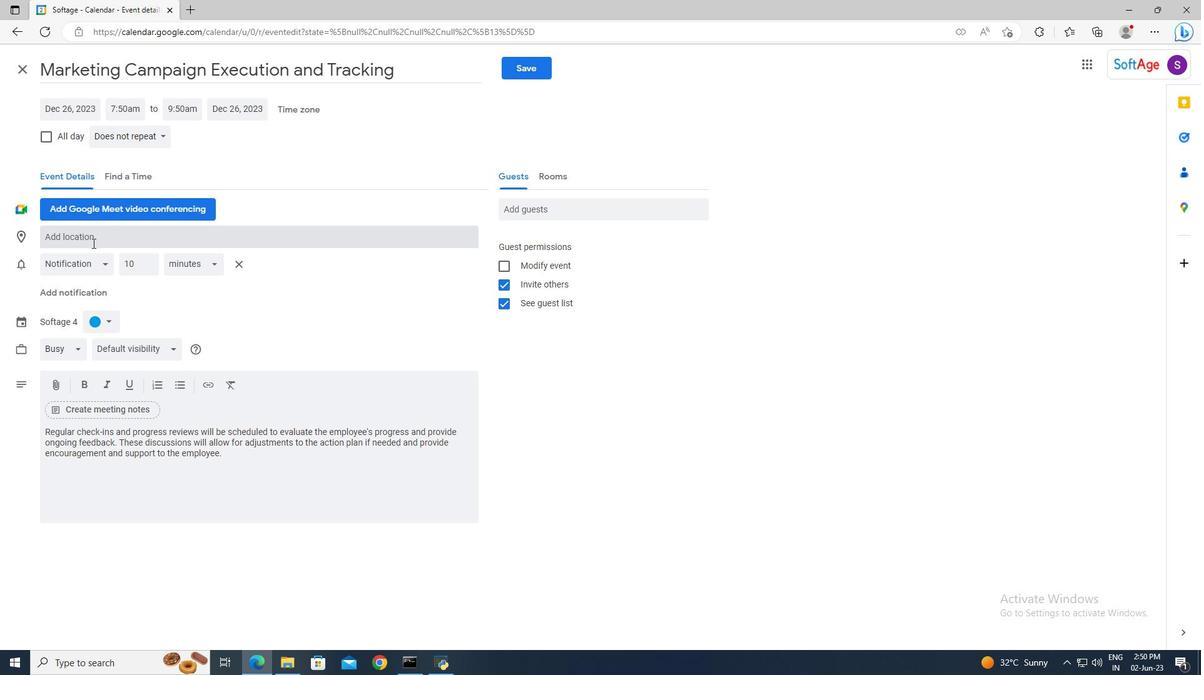 
Action: Mouse pressed left at (93, 242)
Screenshot: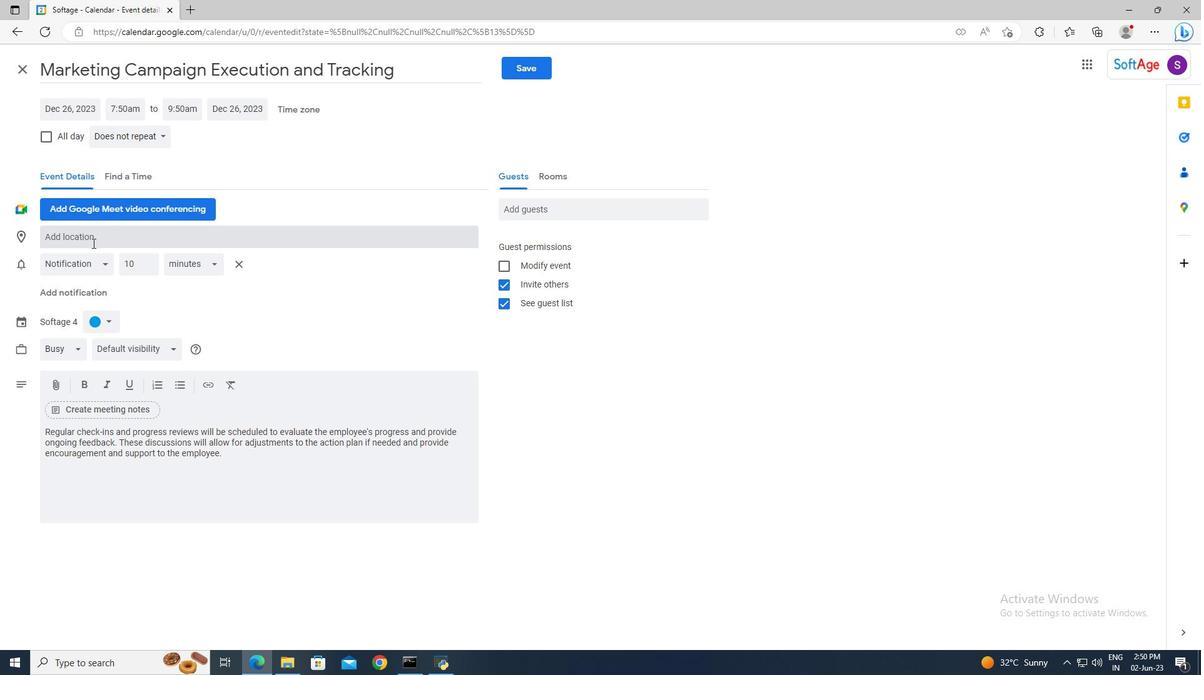 
Action: Mouse moved to (93, 242)
Screenshot: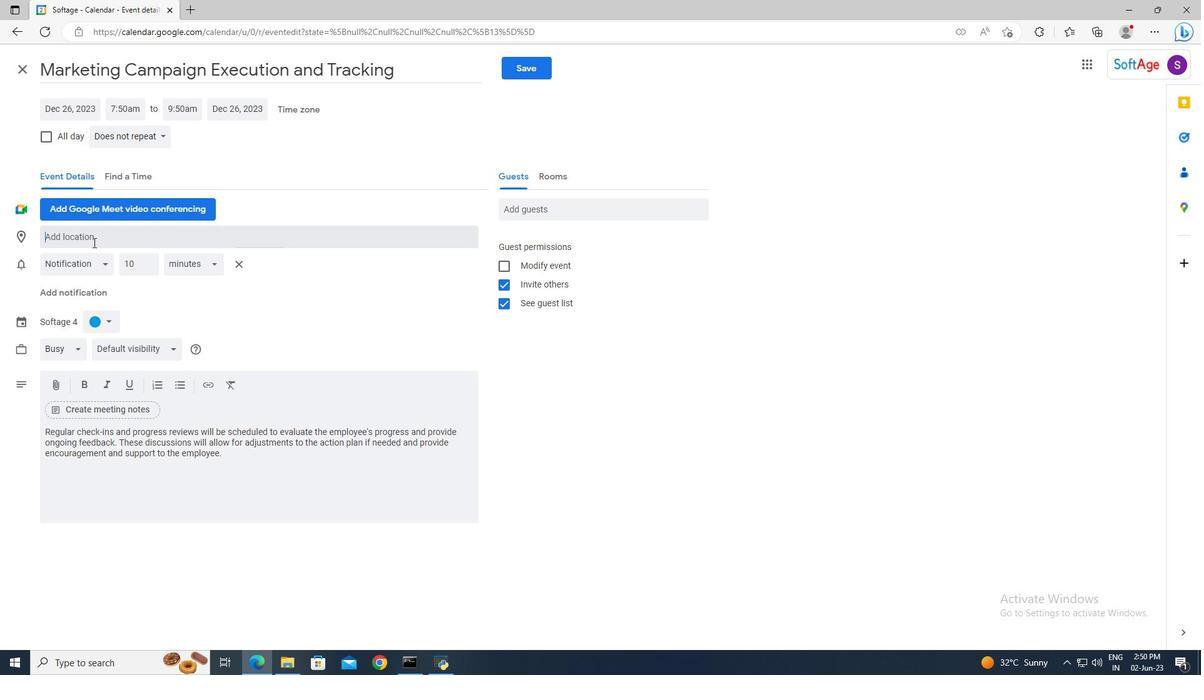 
Action: Key pressed <Key.shift><Key.shift><Key.shift>Zagreb,<Key.space><Key.shift>Croatia
Screenshot: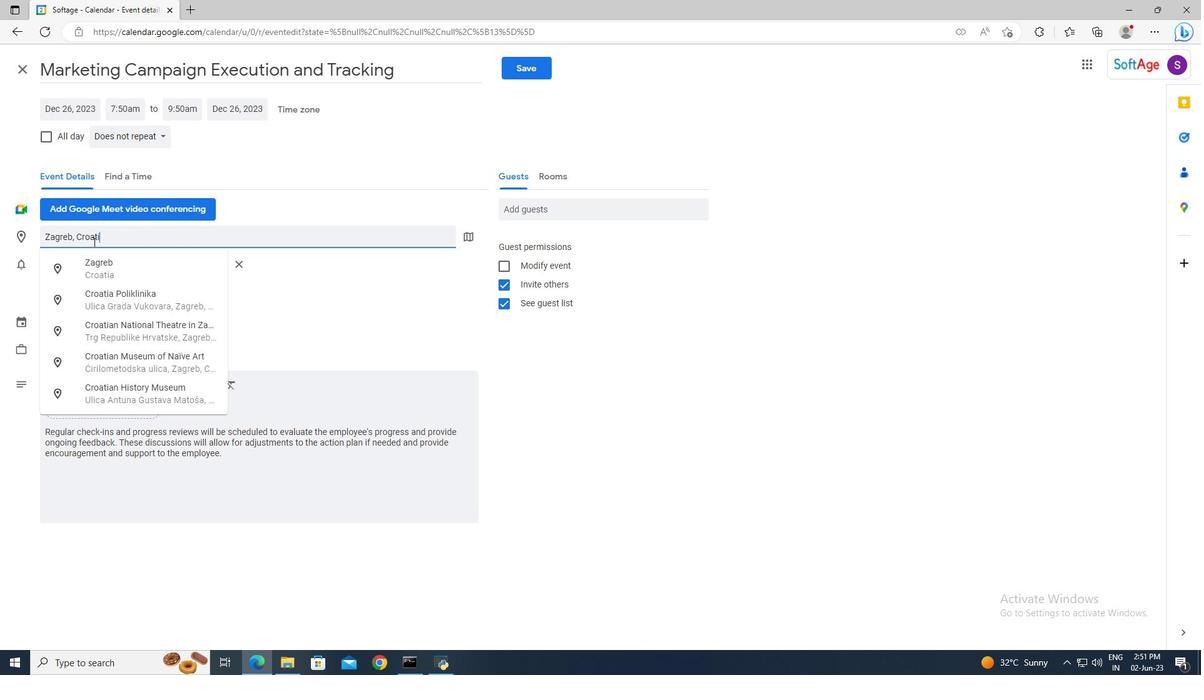 
Action: Mouse moved to (99, 265)
Screenshot: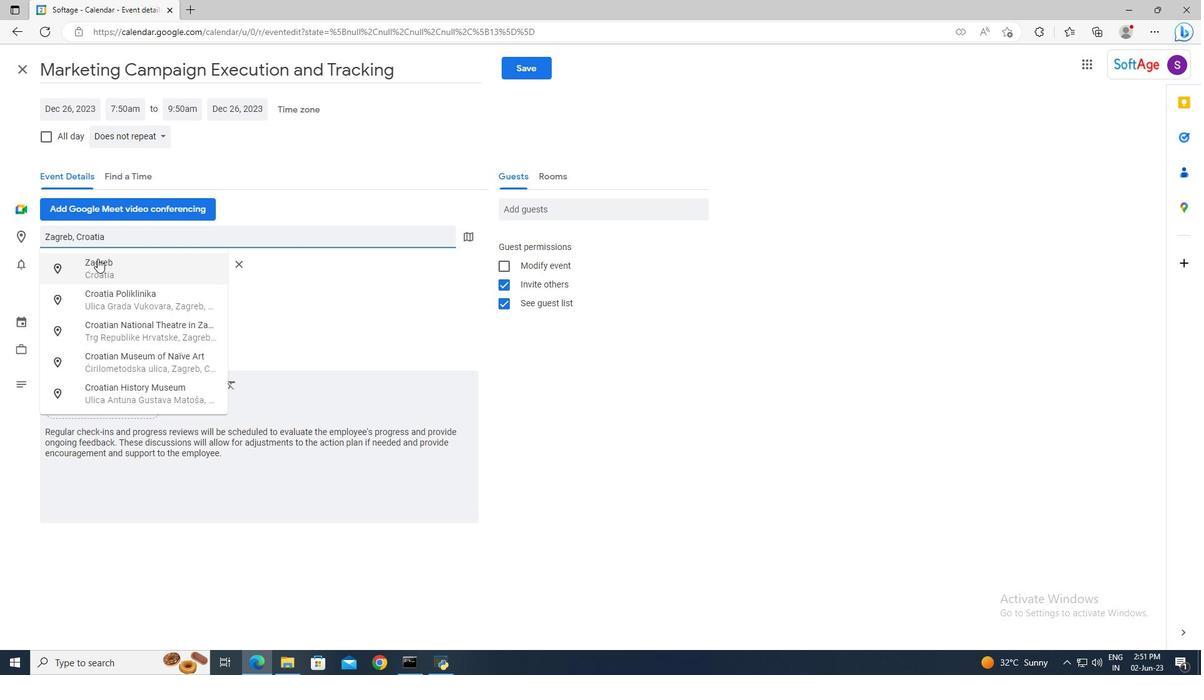 
Action: Mouse pressed left at (99, 265)
Screenshot: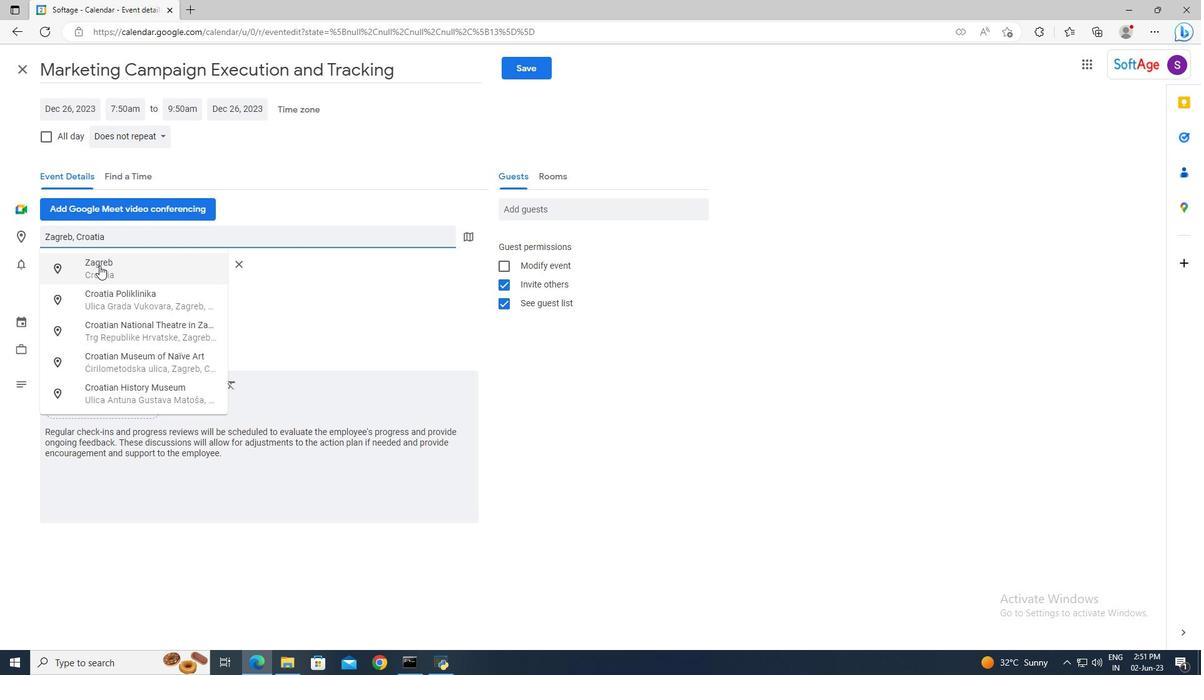 
Action: Mouse moved to (547, 204)
Screenshot: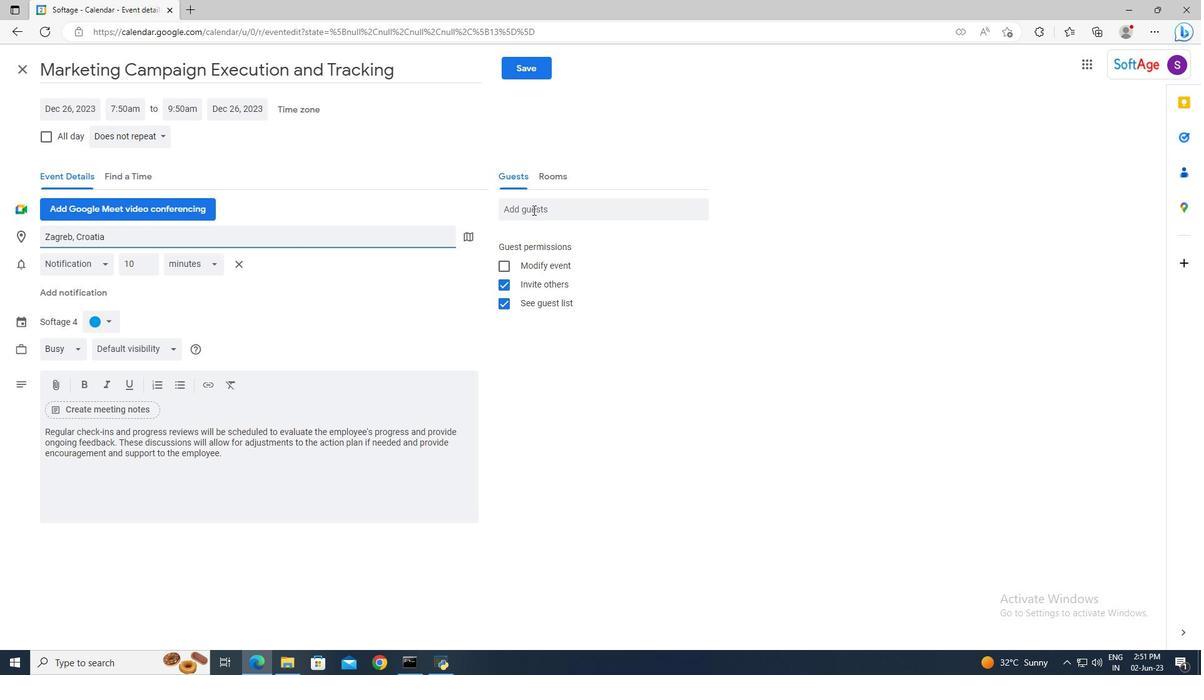 
Action: Mouse pressed left at (547, 204)
Screenshot: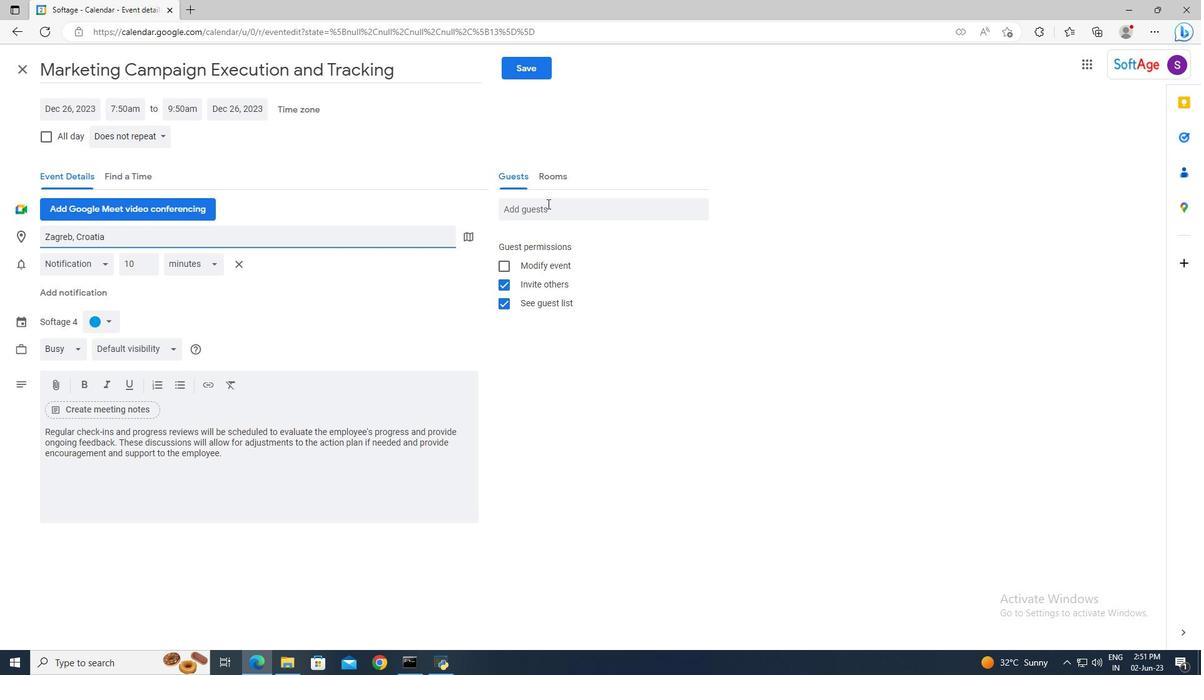 
Action: Mouse moved to (546, 203)
Screenshot: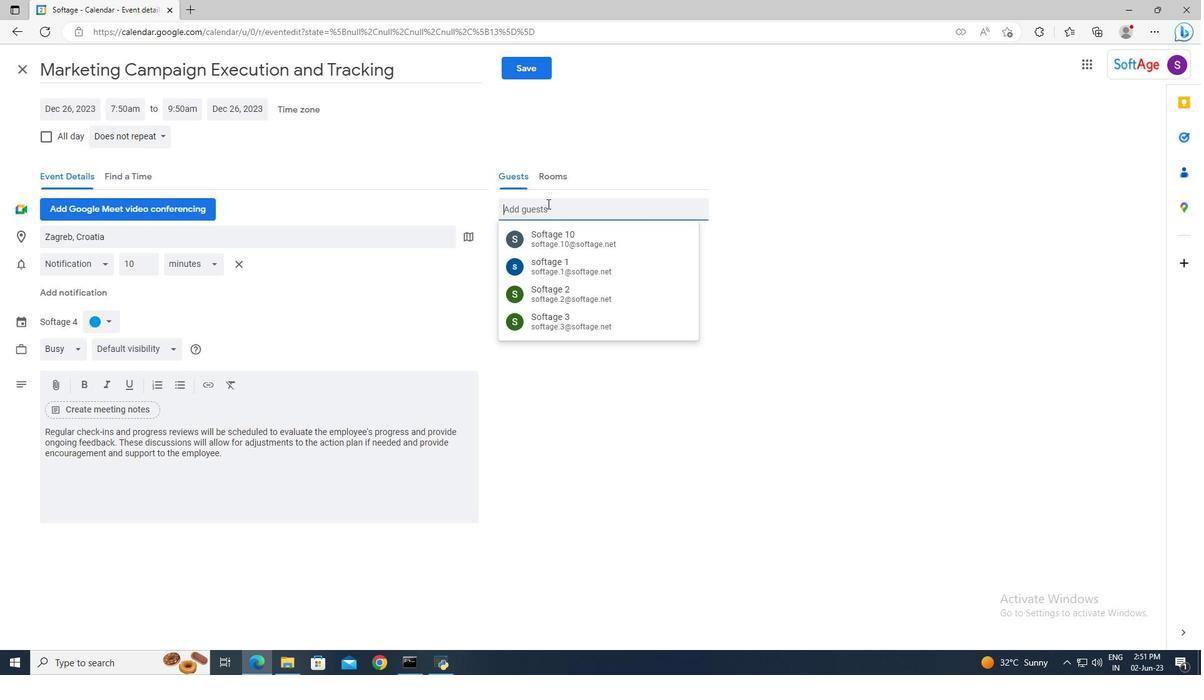
Action: Key pressed softage.6<Key.shift>@softage.net<Key.enter>
Screenshot: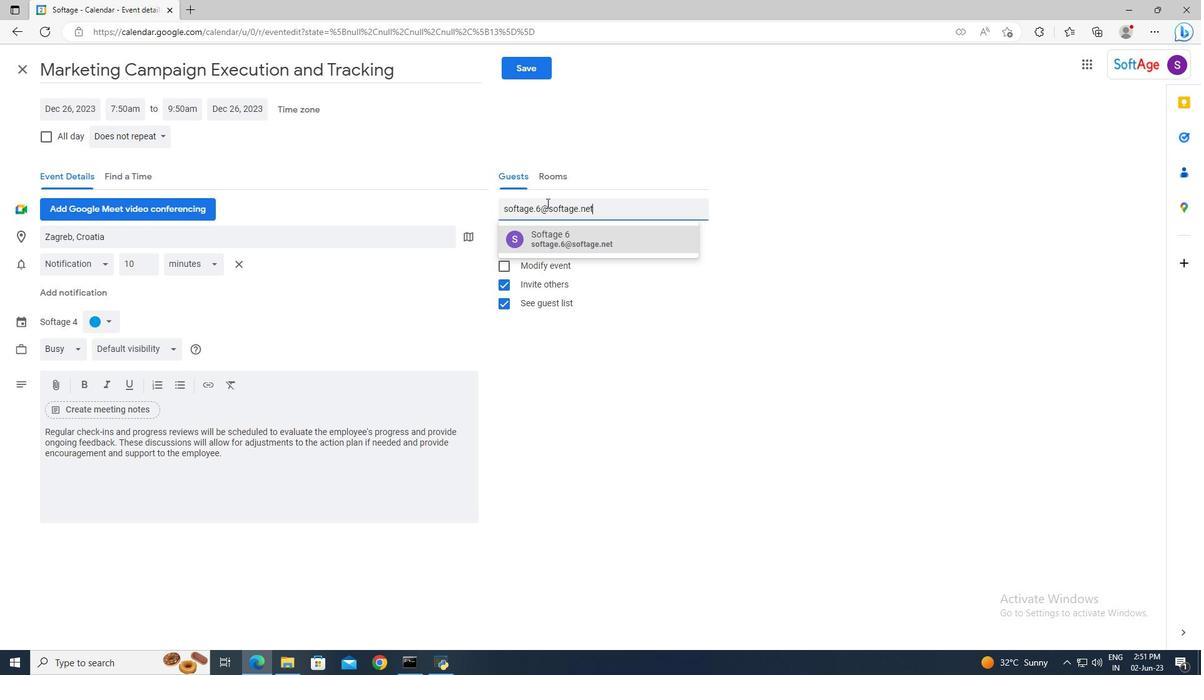 
Action: Mouse moved to (545, 205)
Screenshot: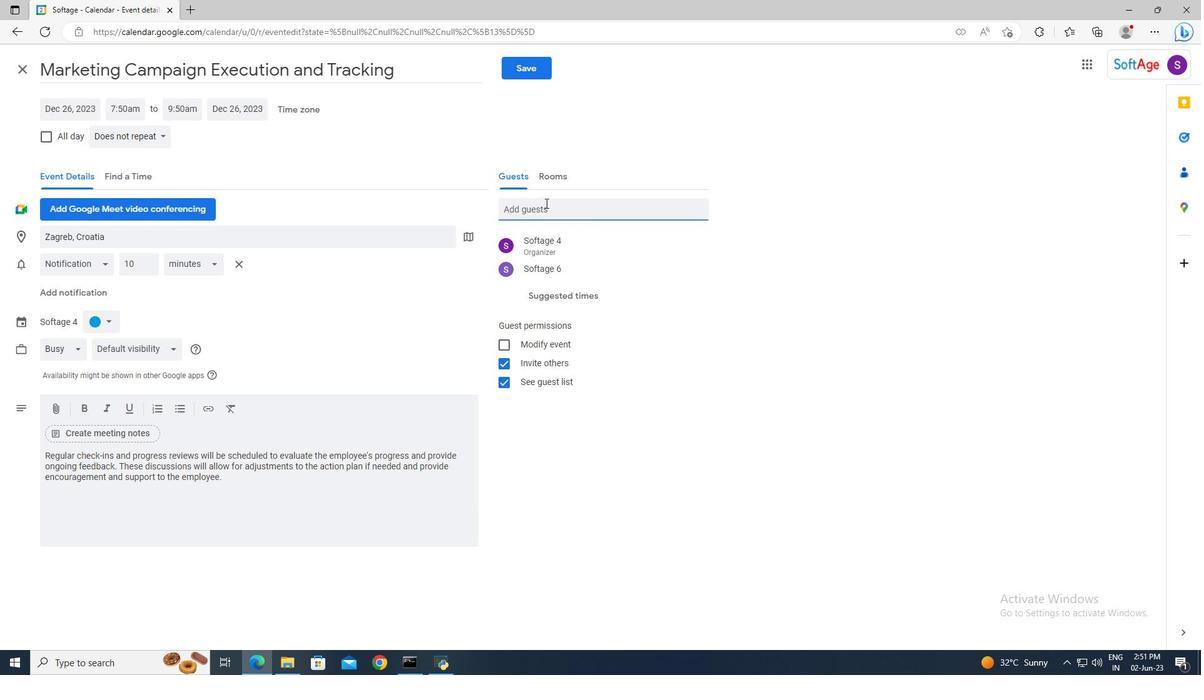 
Action: Mouse pressed left at (545, 205)
Screenshot: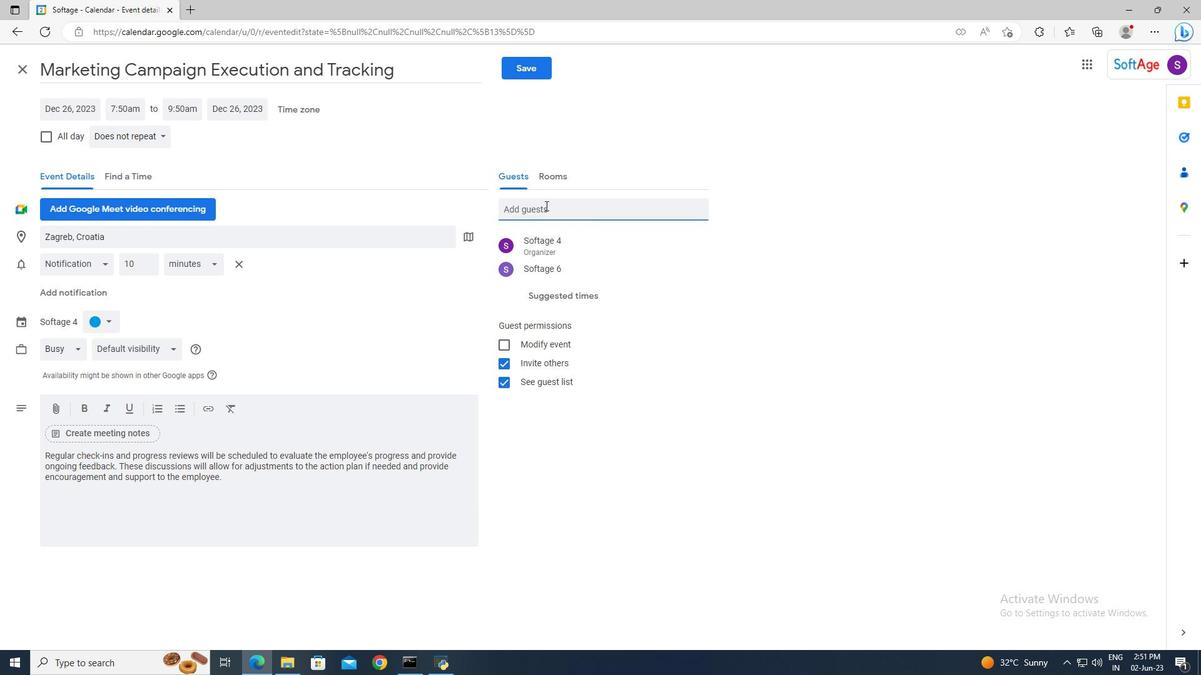 
Action: Key pressed softaag<Key.backspace><Key.backspace>ge.7<Key.shift>@softage.net<Key.enter>
Screenshot: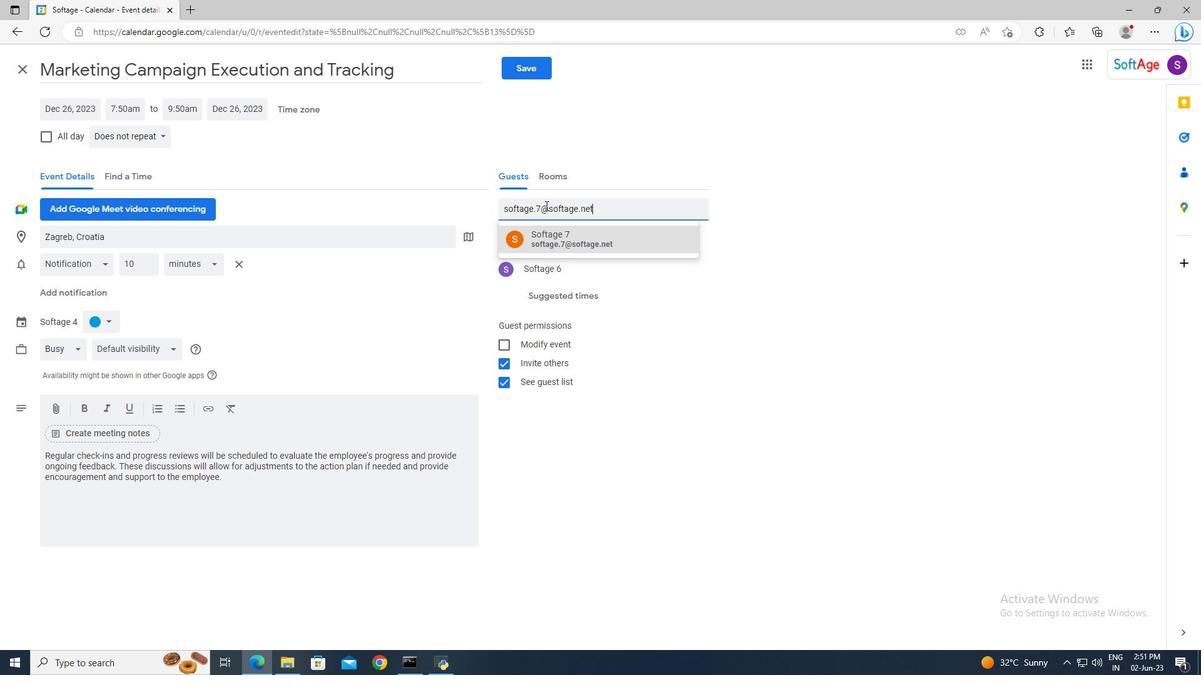 
Action: Mouse moved to (159, 139)
Screenshot: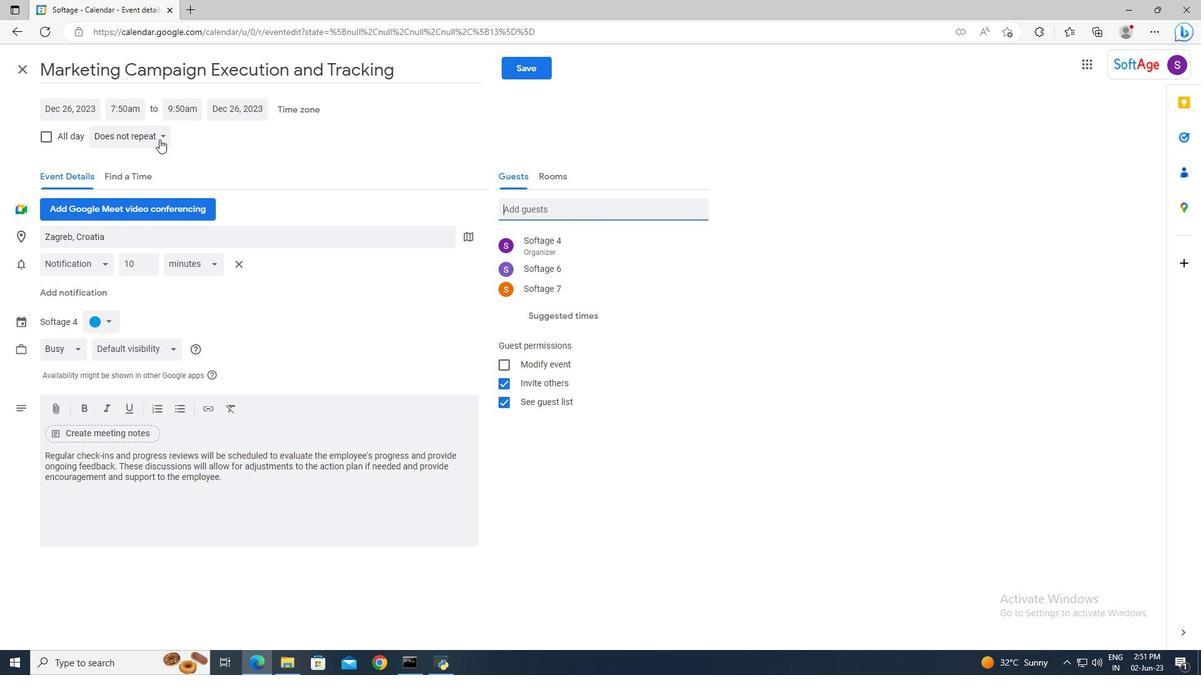 
Action: Mouse pressed left at (159, 139)
Screenshot: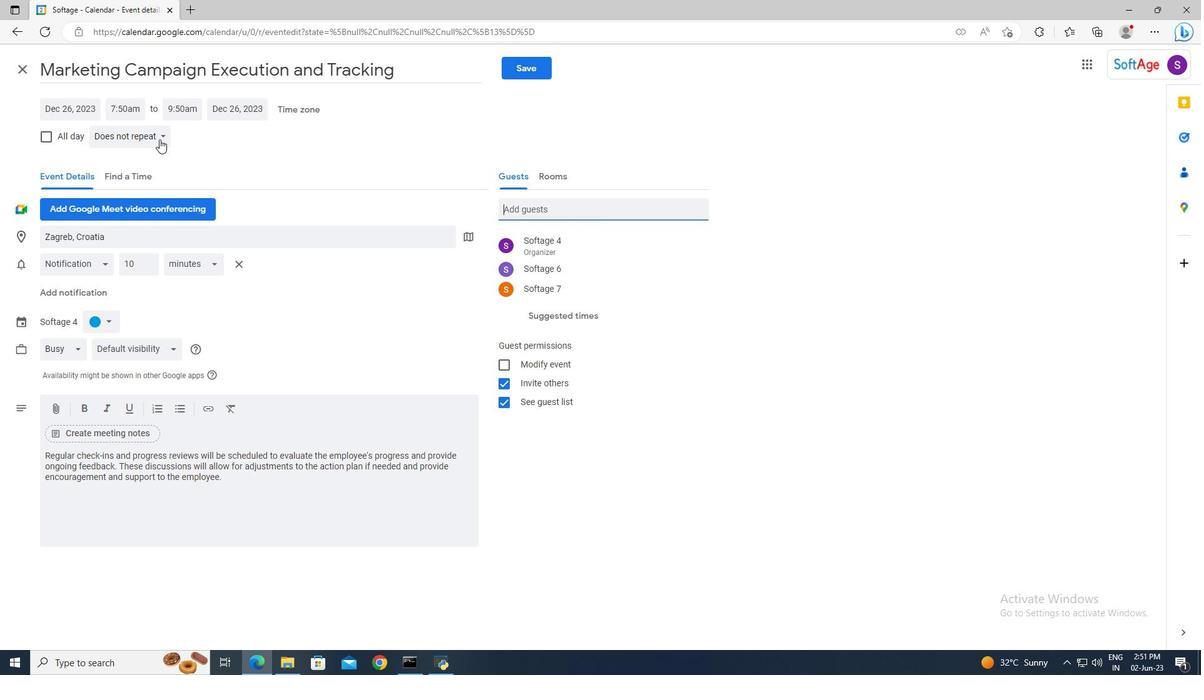 
Action: Mouse moved to (147, 292)
Screenshot: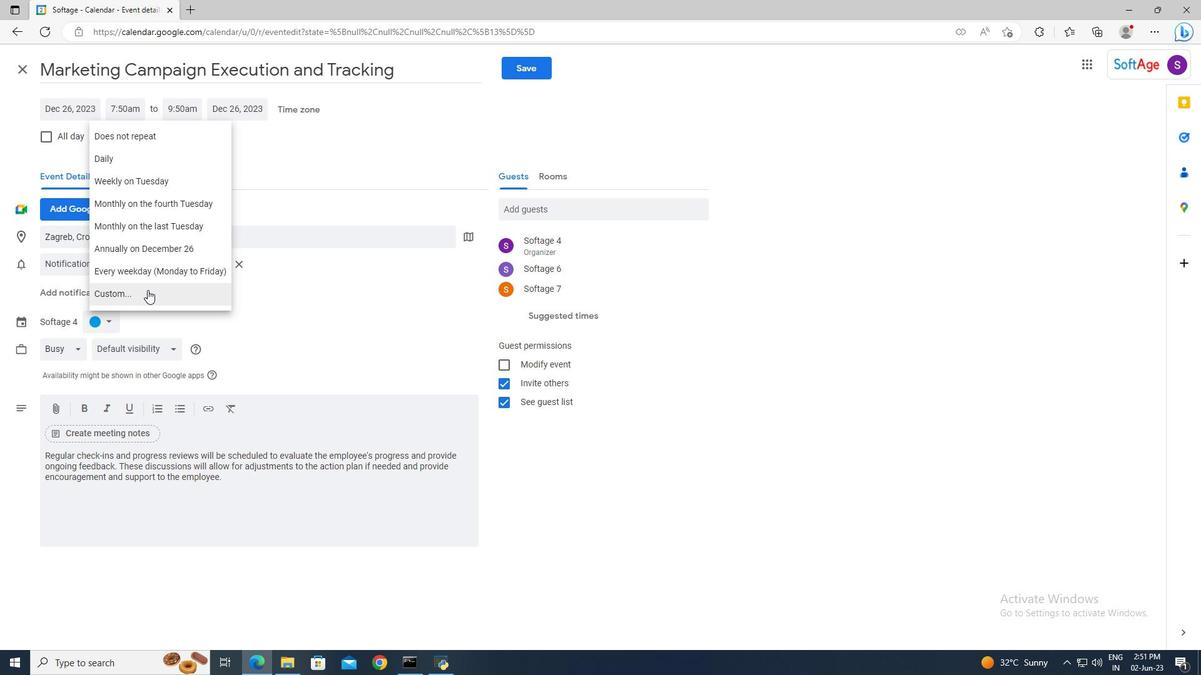 
Action: Mouse pressed left at (147, 292)
Screenshot: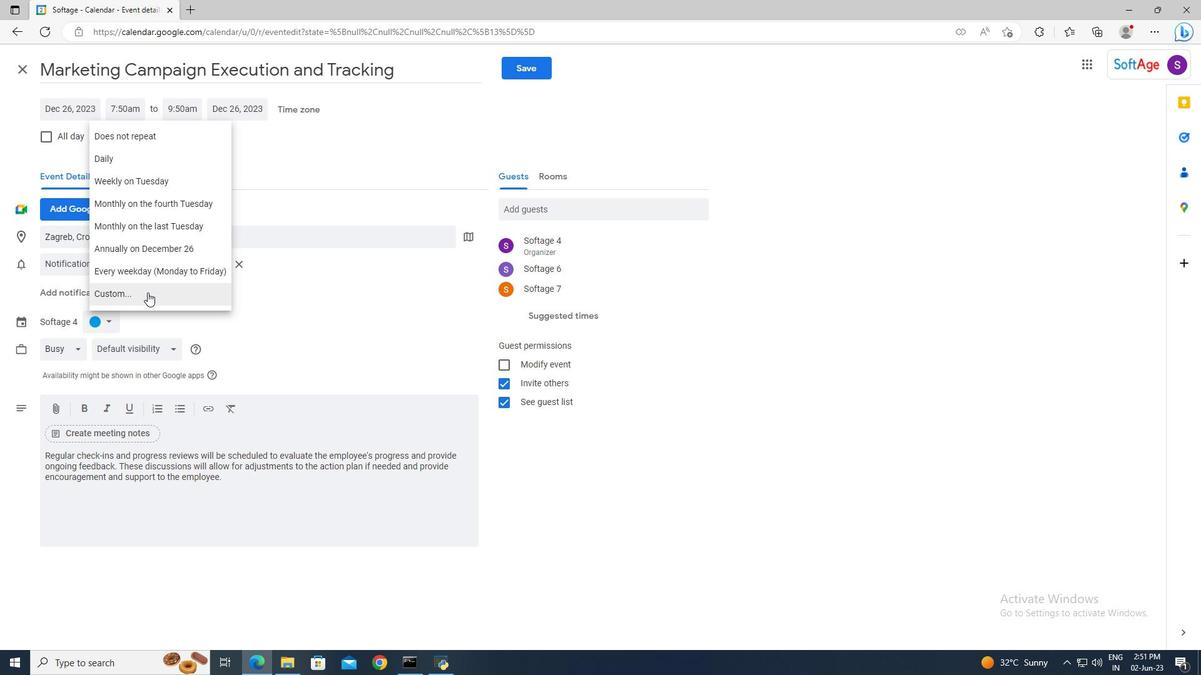 
Action: Mouse moved to (505, 324)
Screenshot: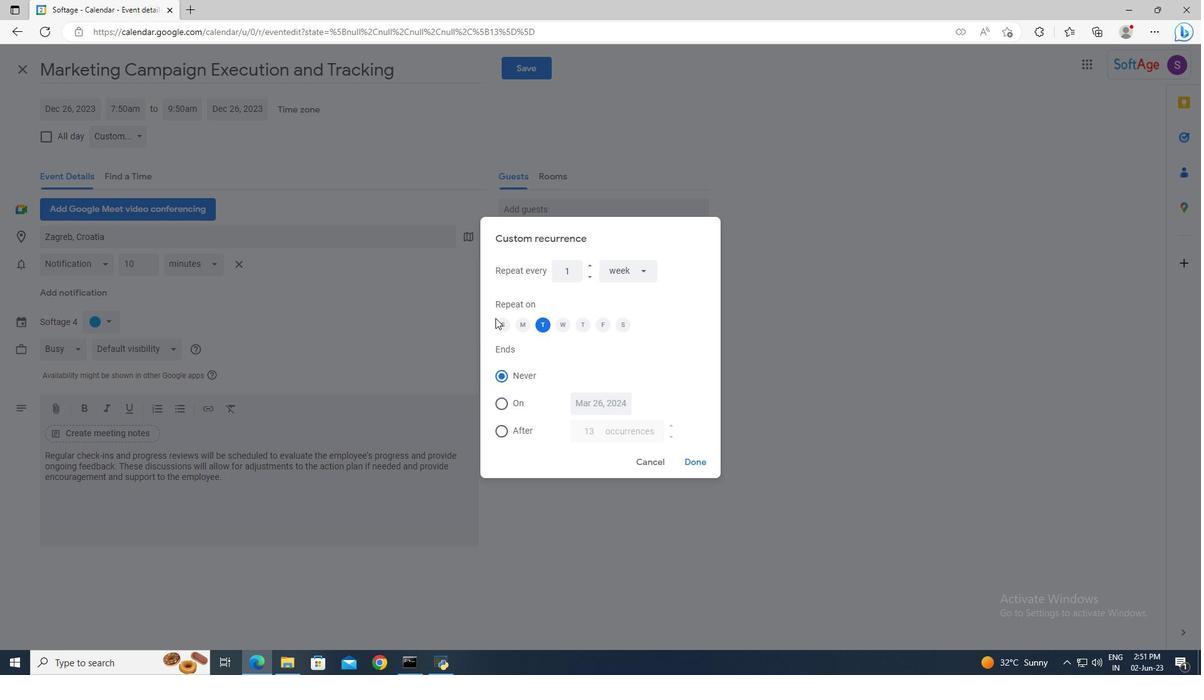 
Action: Mouse pressed left at (505, 324)
Screenshot: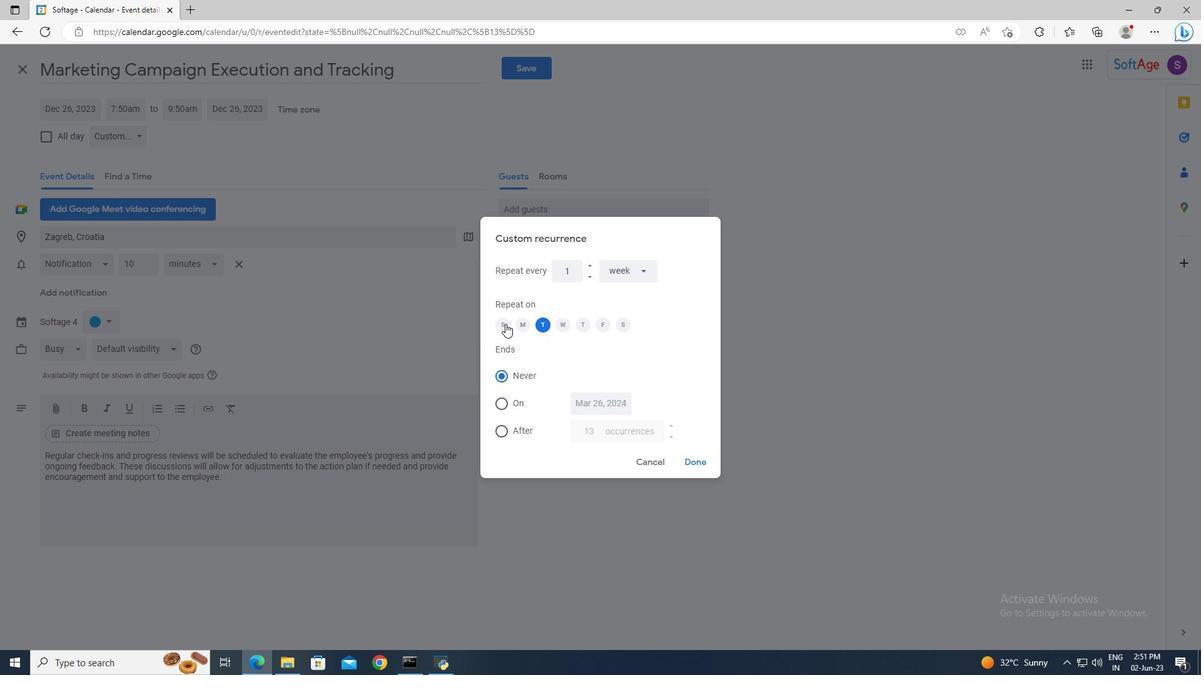 
Action: Mouse moved to (538, 327)
Screenshot: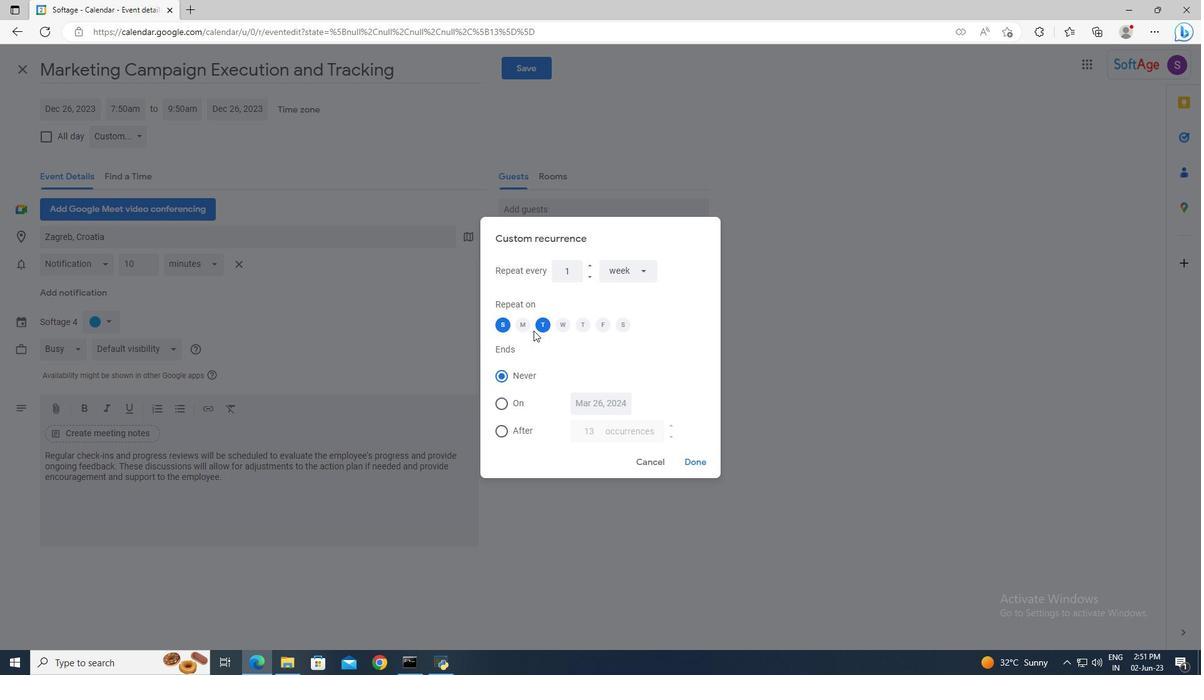 
Action: Mouse pressed left at (538, 327)
Screenshot: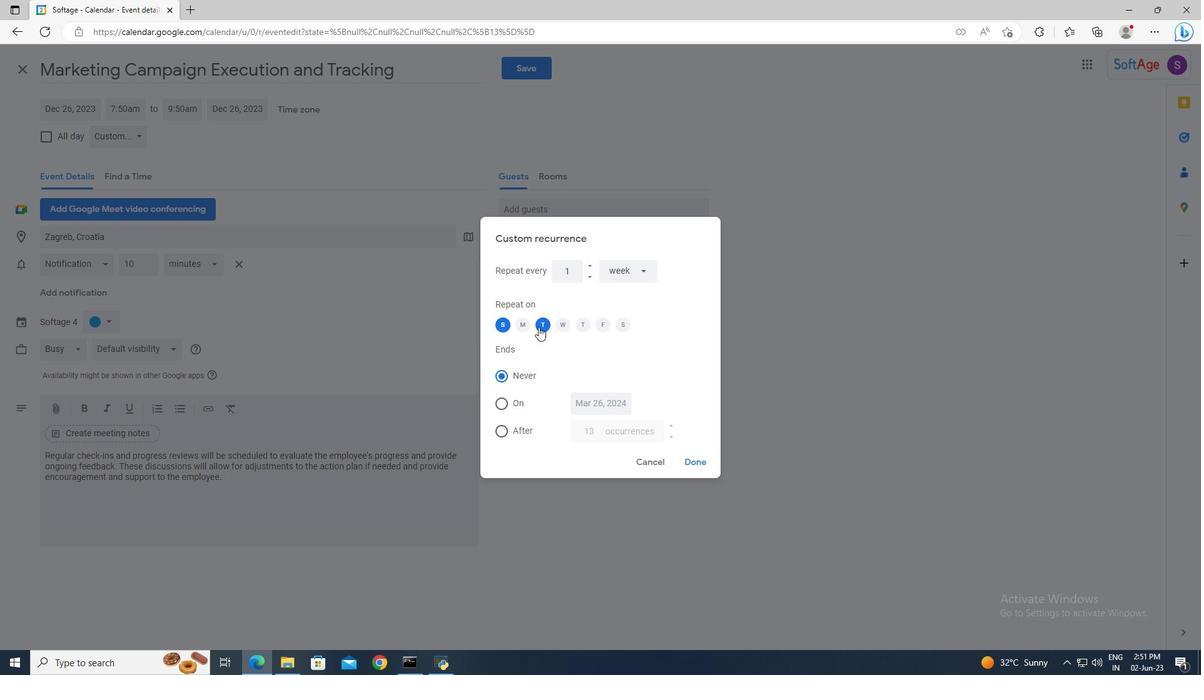 
Action: Mouse moved to (688, 461)
Screenshot: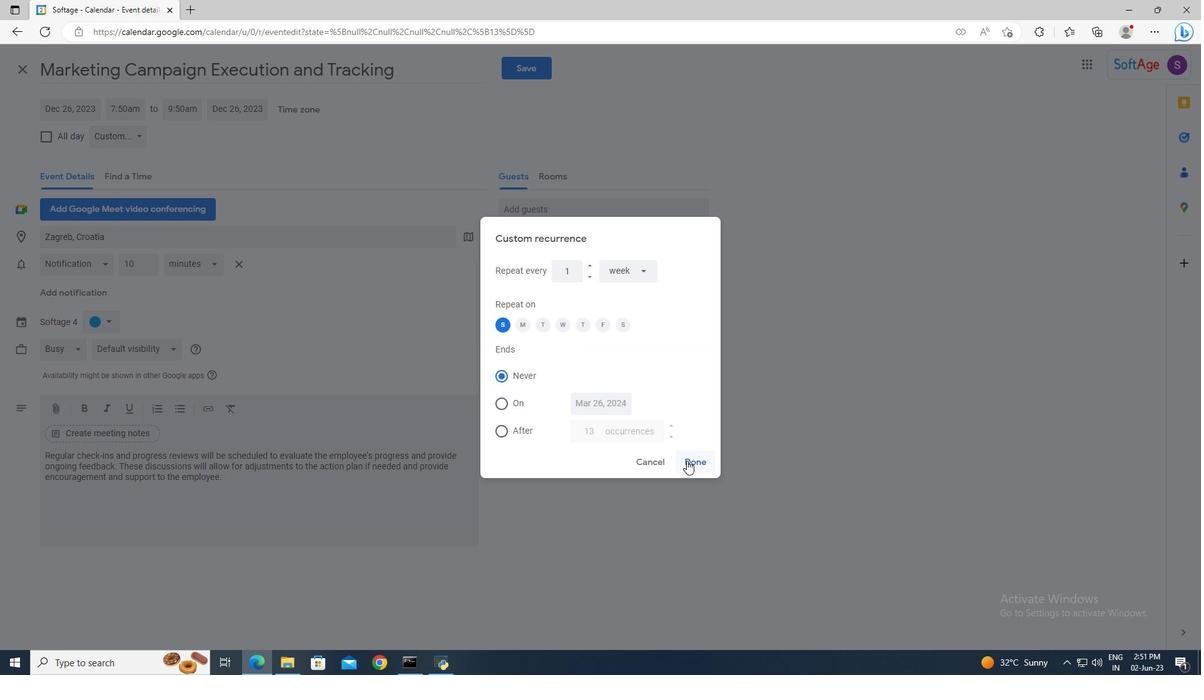 
Action: Mouse pressed left at (688, 461)
Screenshot: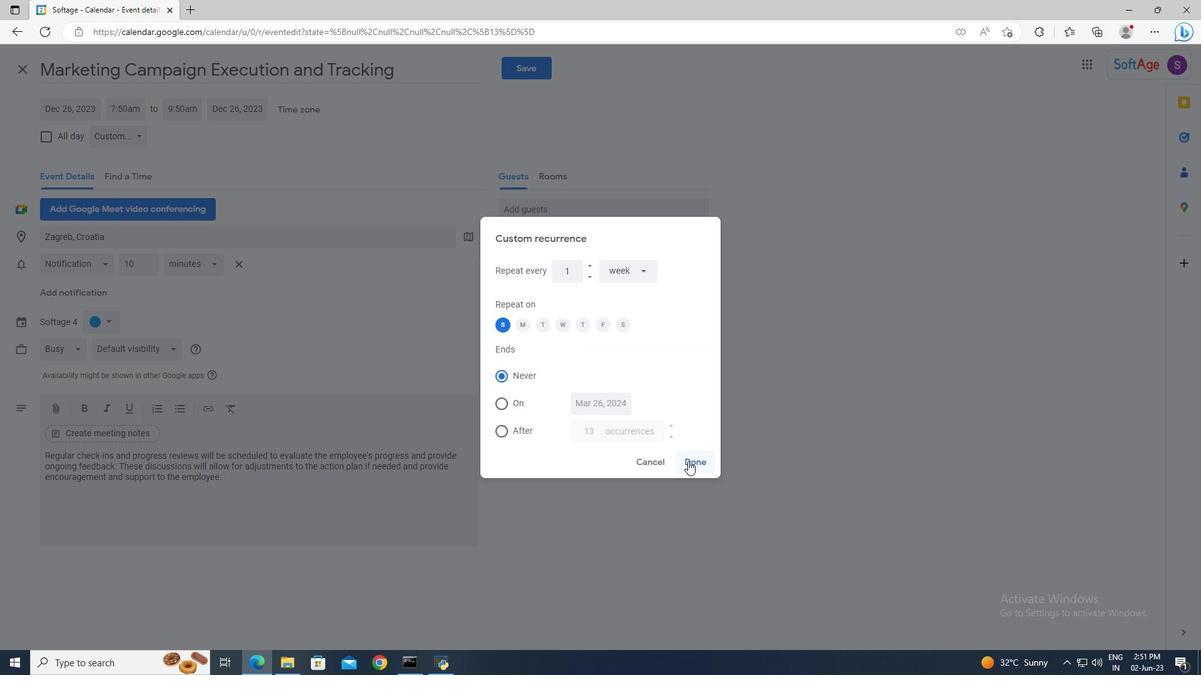 
Action: Mouse moved to (534, 71)
Screenshot: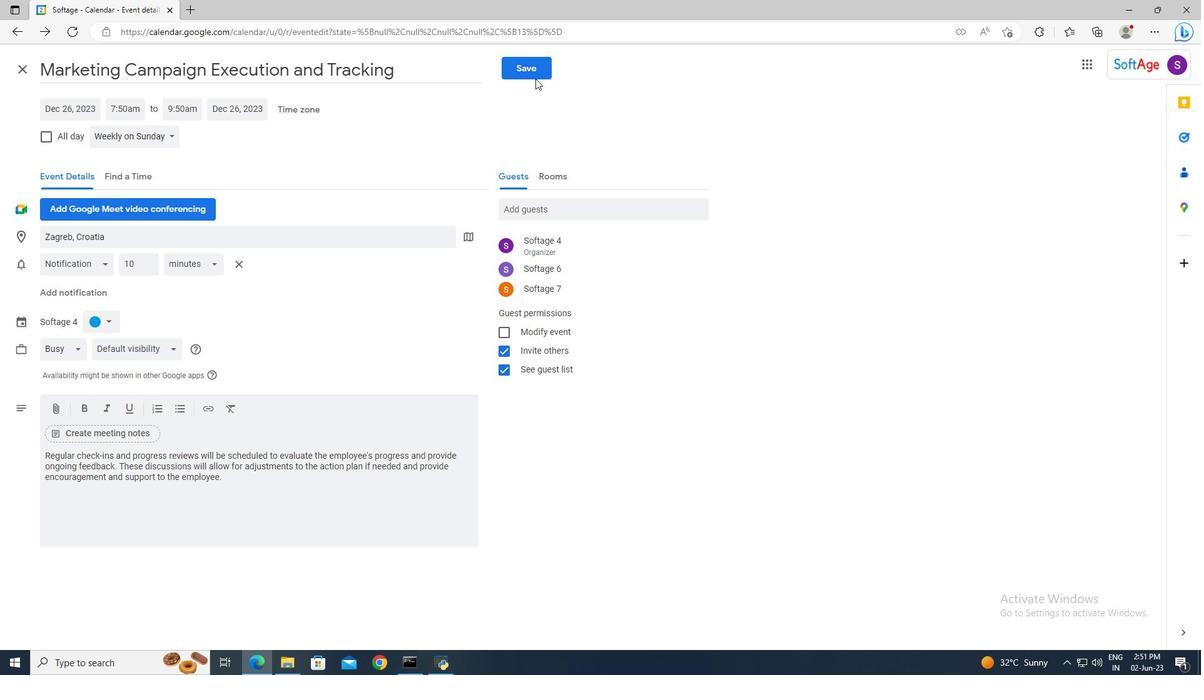 
Action: Mouse pressed left at (534, 71)
Screenshot: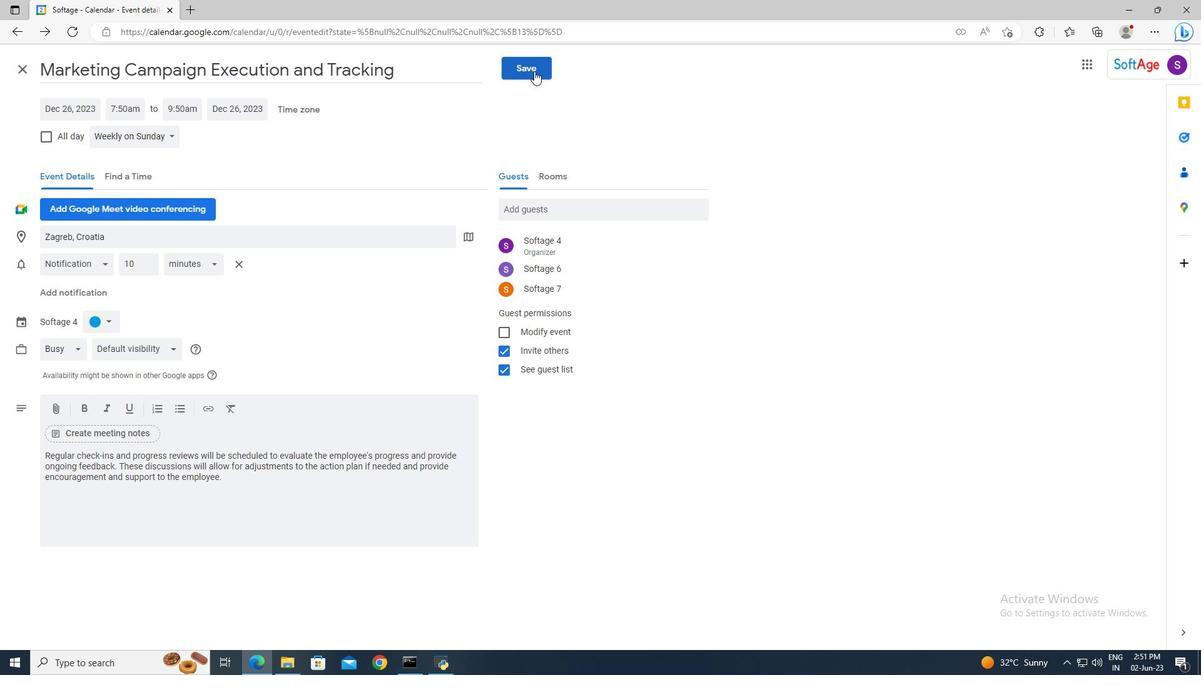 
Action: Mouse moved to (709, 374)
Screenshot: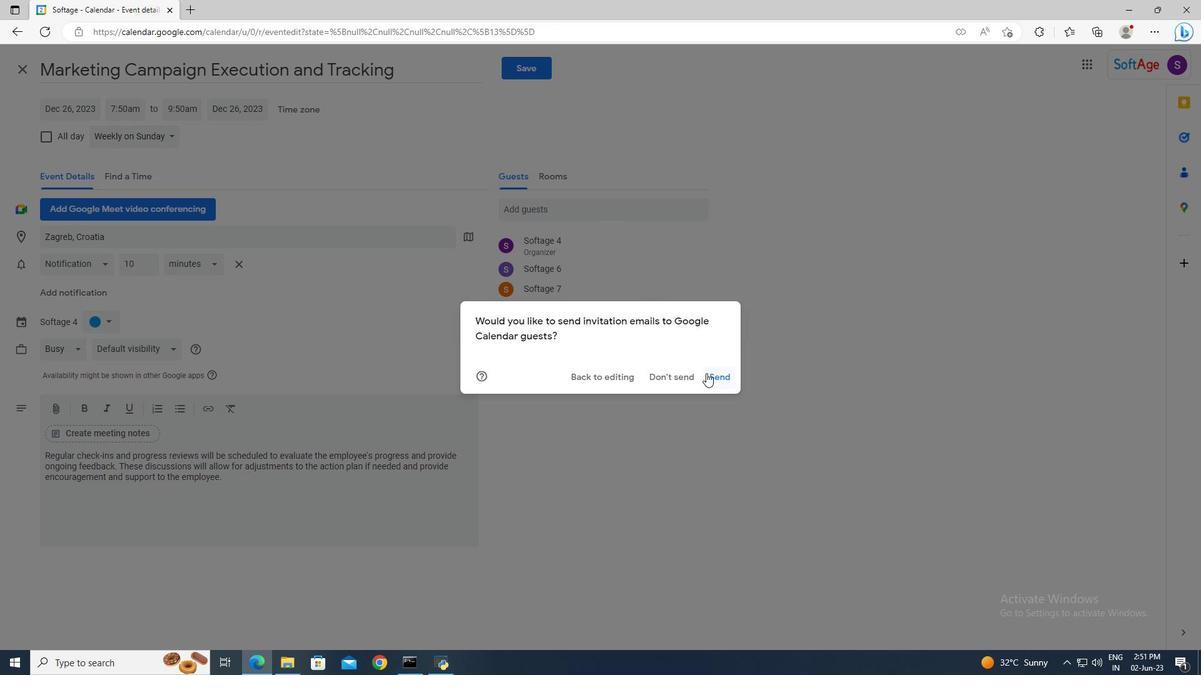 
Action: Mouse pressed left at (709, 374)
Screenshot: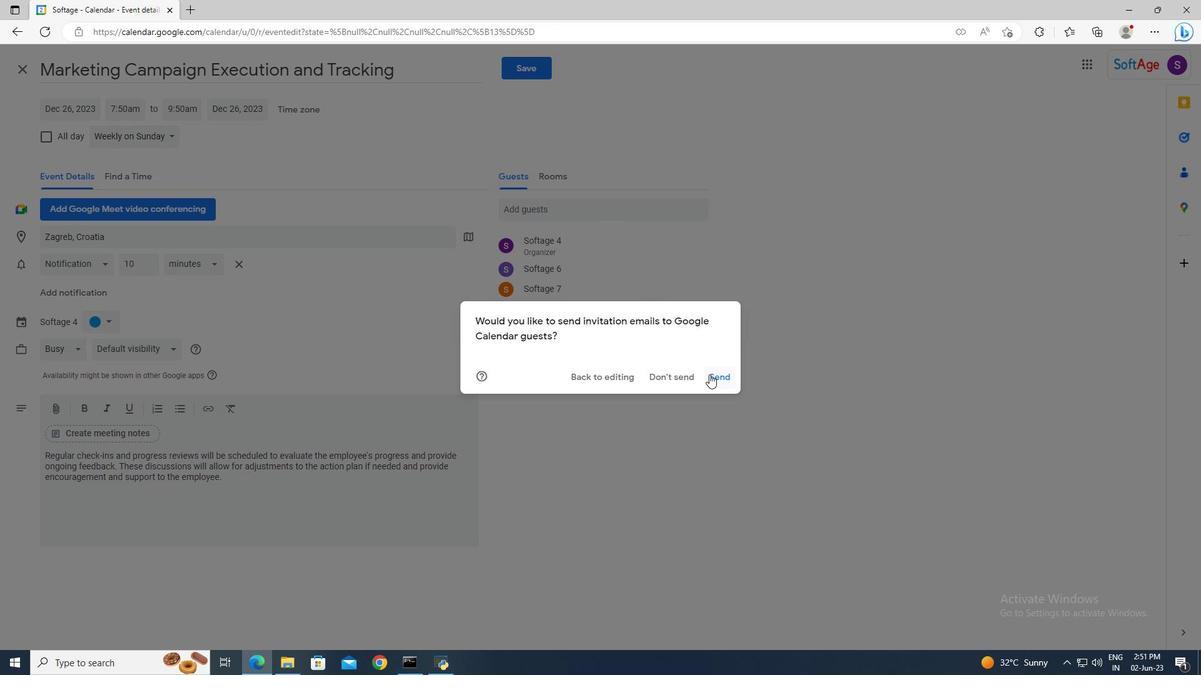 
